 Task: Open Card Website Testing Review in Board User Experience Best Practices to Workspace Event Furniture Rentals and add a team member Softage.1@softage.net, a label Red, a checklist Networking, an attachment from your computer, a color Red and finally, add a card description 'Plan and execute company team-building retreat with a focus on team alignment' and a comment 'This task presents an opportunity to demonstrate our communication and interpersonal skills, building relationships and rapport with others.'. Add a start date 'Jan 01, 1900' with a due date 'Jan 08, 1900'
Action: Mouse moved to (257, 175)
Screenshot: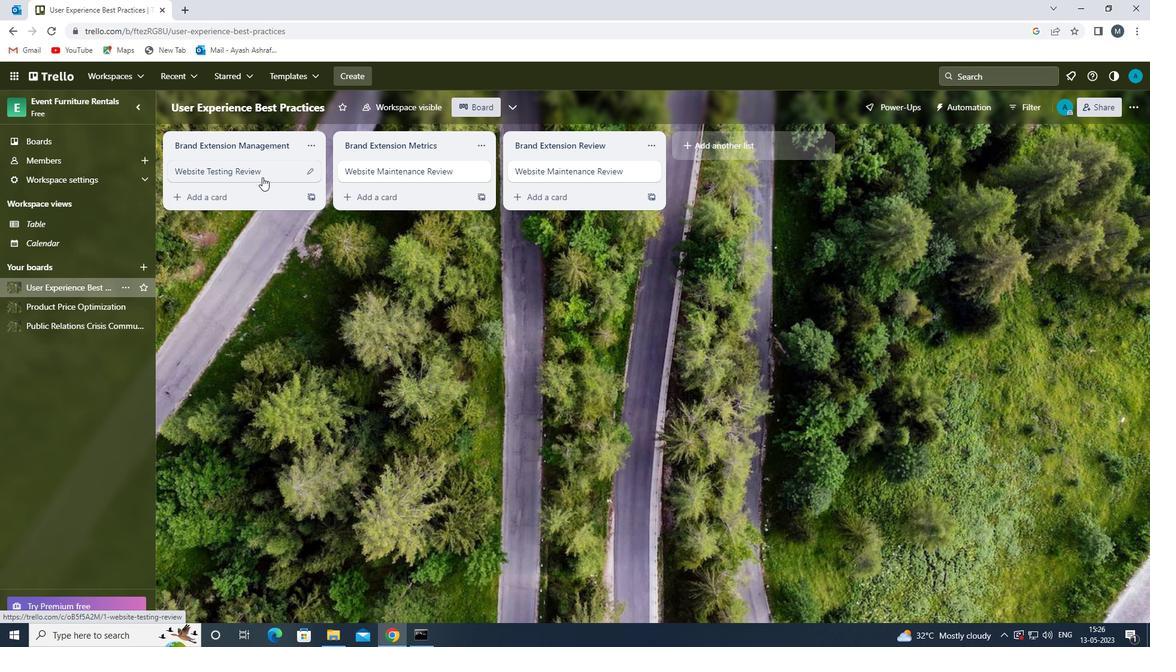 
Action: Mouse pressed left at (257, 175)
Screenshot: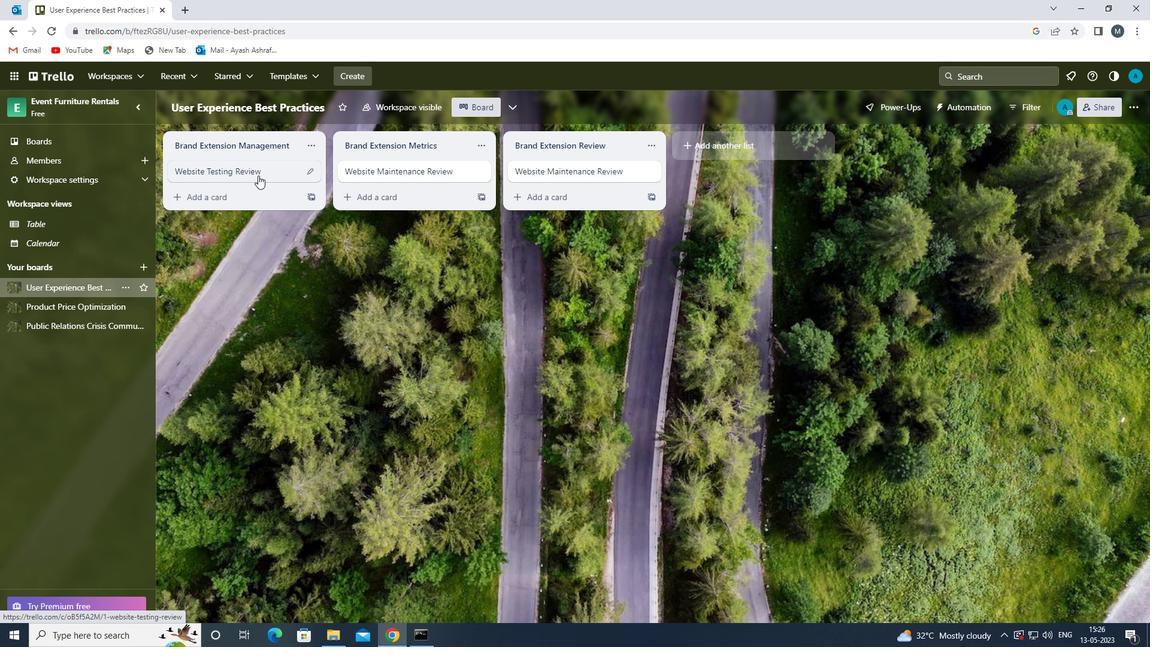 
Action: Mouse moved to (734, 175)
Screenshot: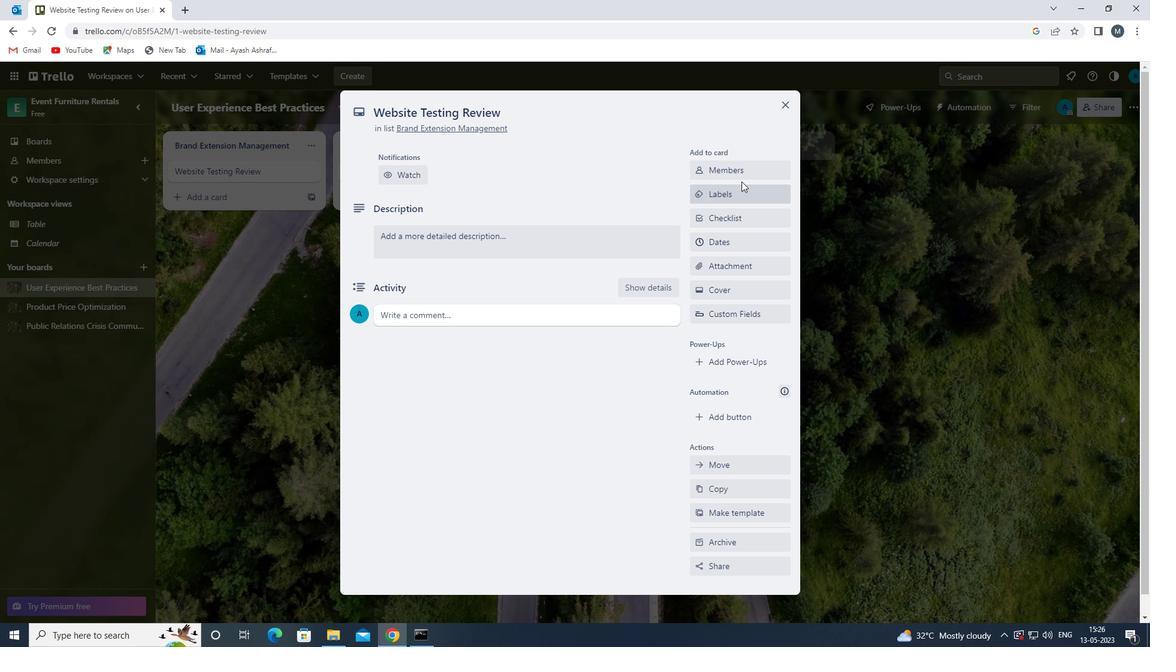 
Action: Mouse pressed left at (734, 175)
Screenshot: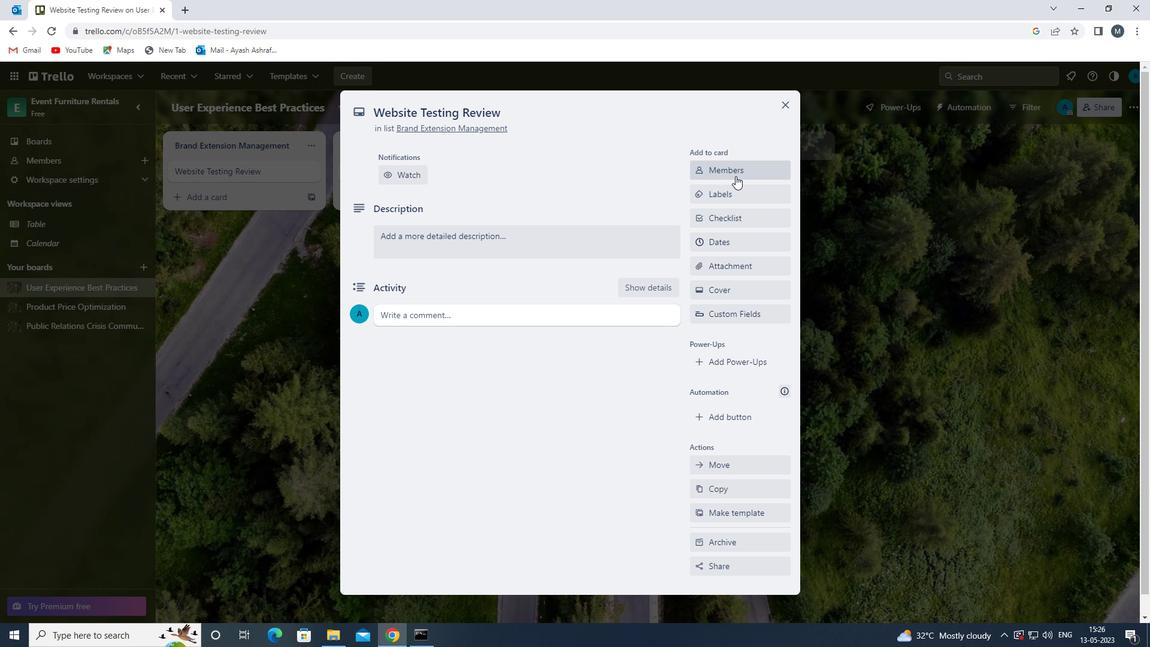 
Action: Mouse moved to (739, 231)
Screenshot: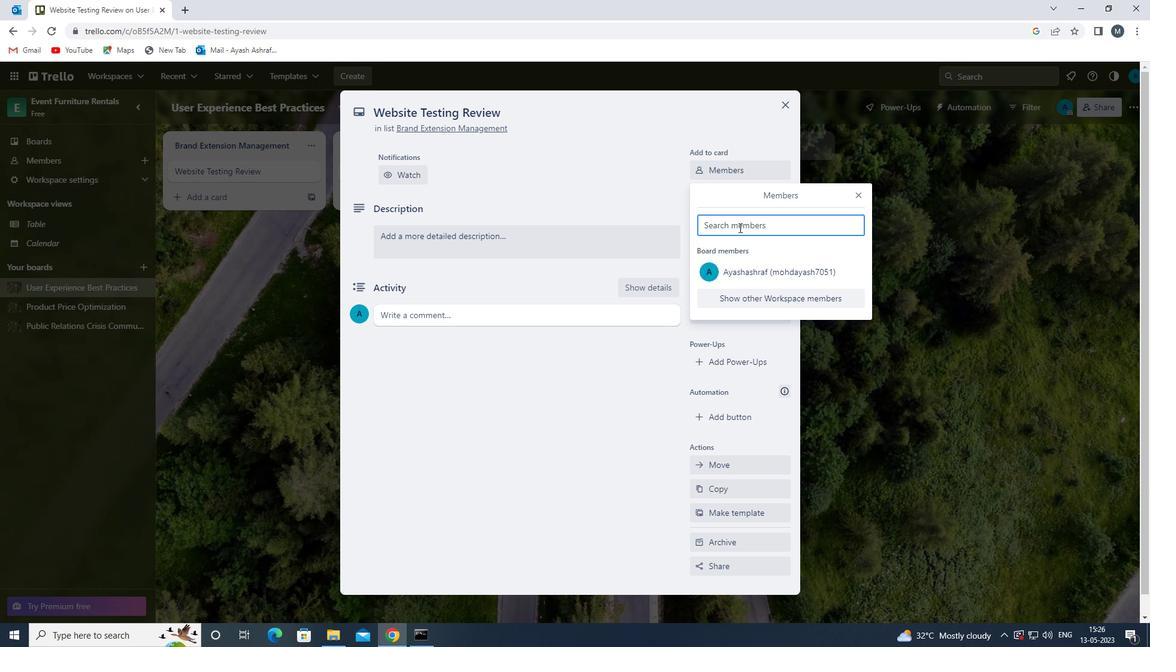 
Action: Mouse pressed left at (739, 231)
Screenshot: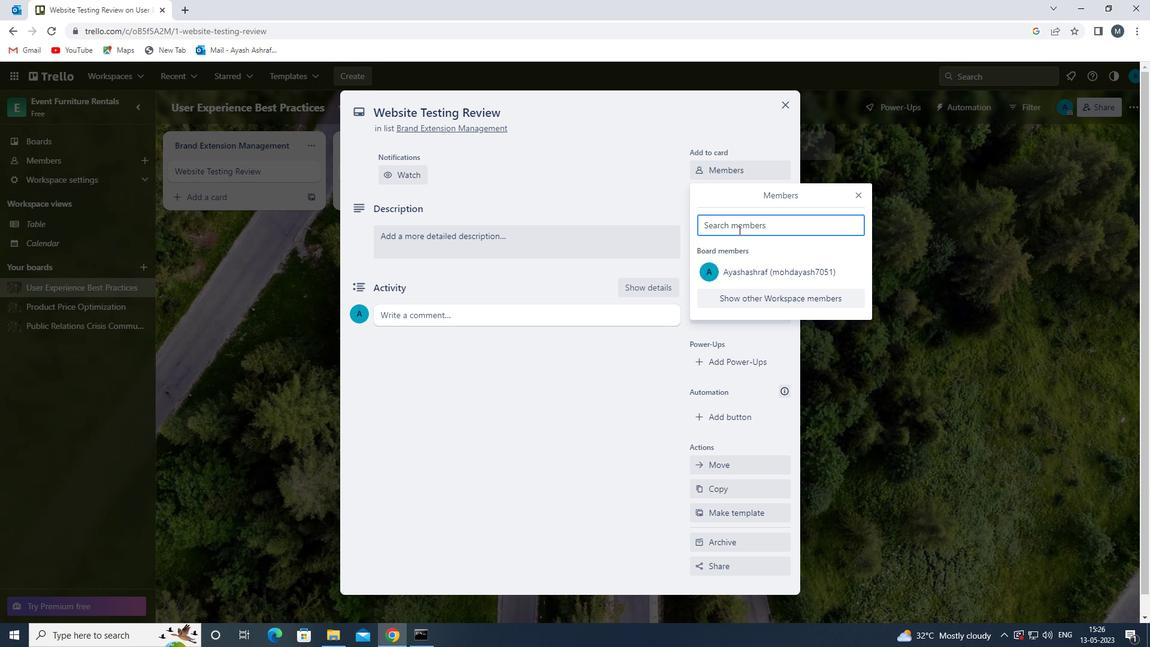 
Action: Mouse moved to (739, 248)
Screenshot: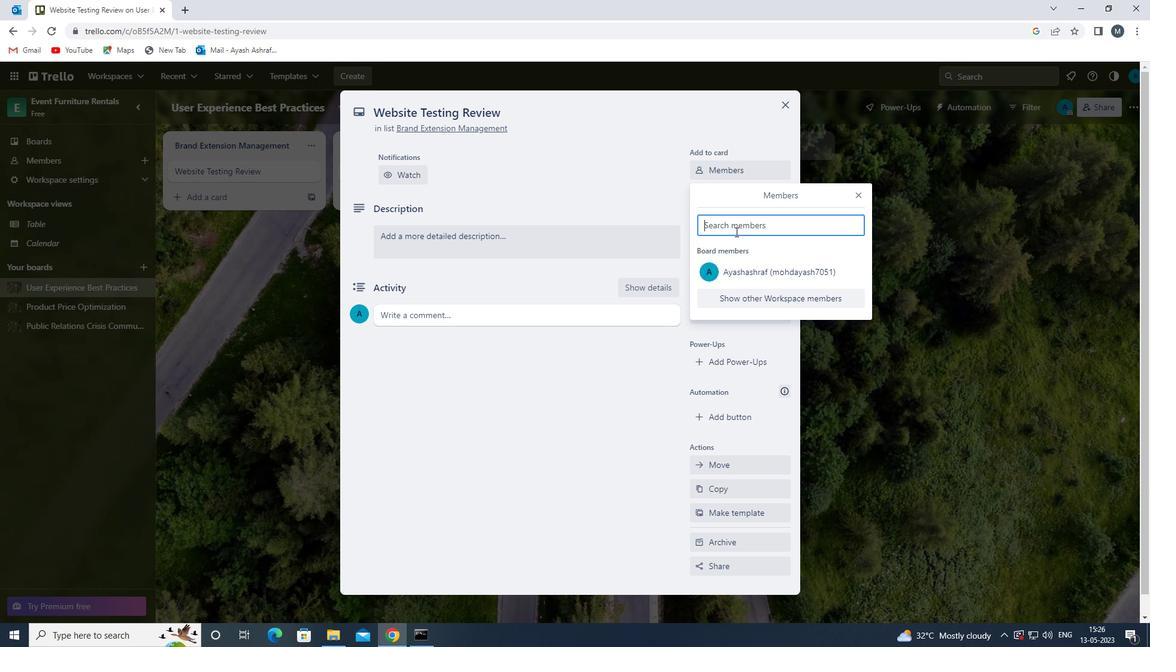 
Action: Key pressed s
Screenshot: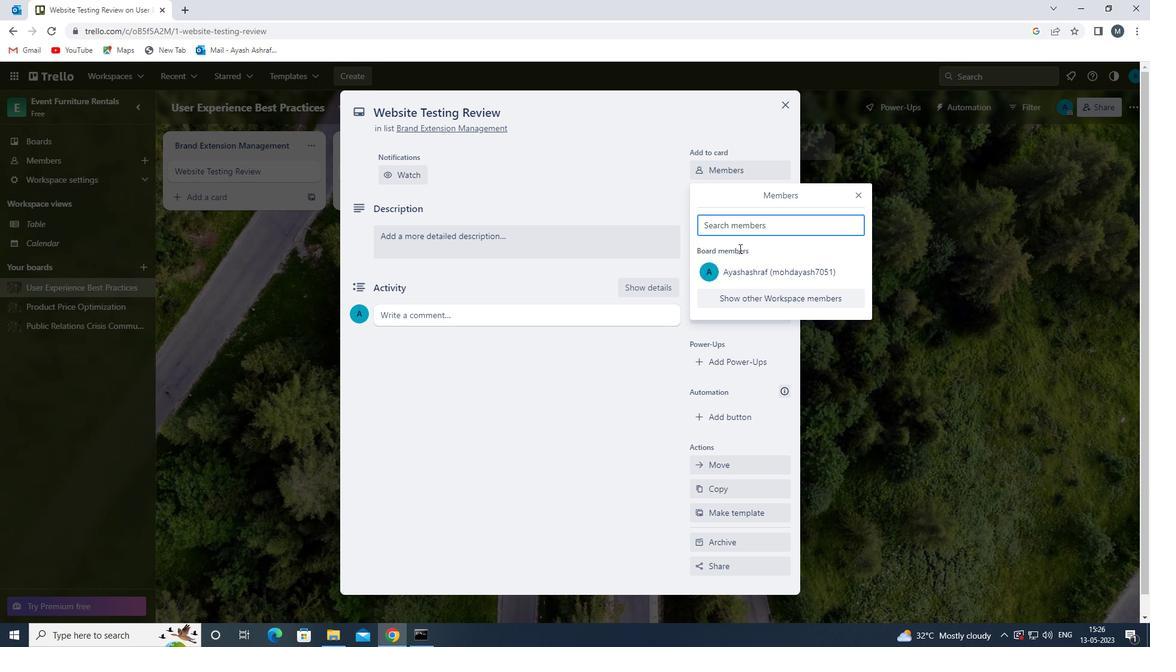 
Action: Mouse moved to (744, 338)
Screenshot: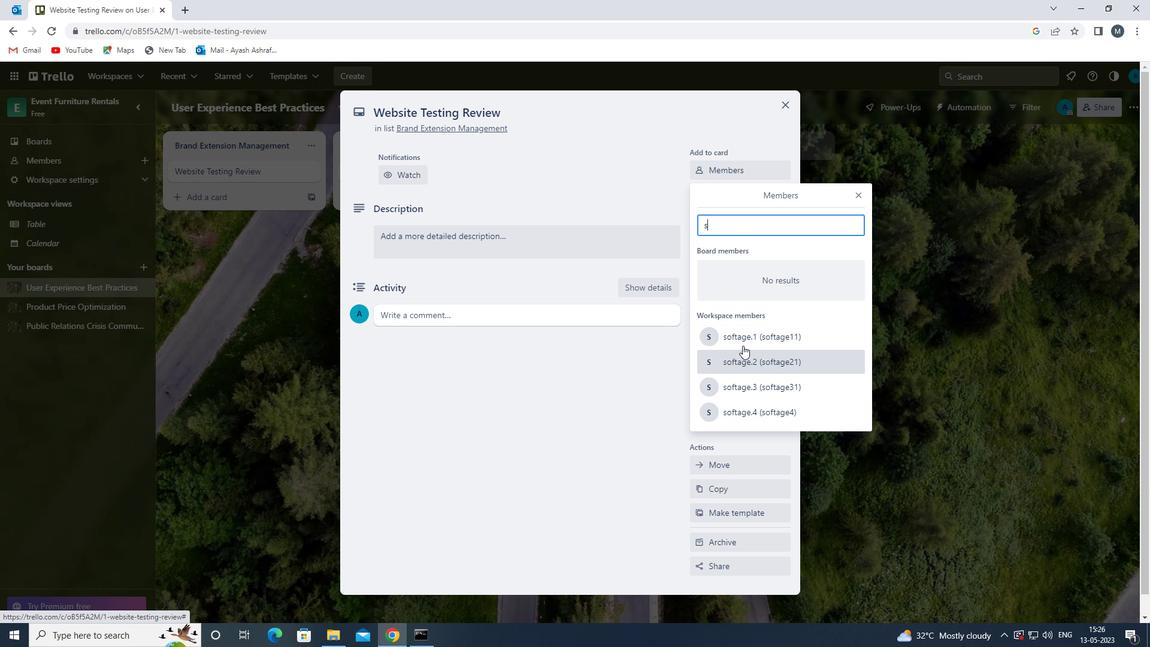 
Action: Mouse pressed left at (744, 338)
Screenshot: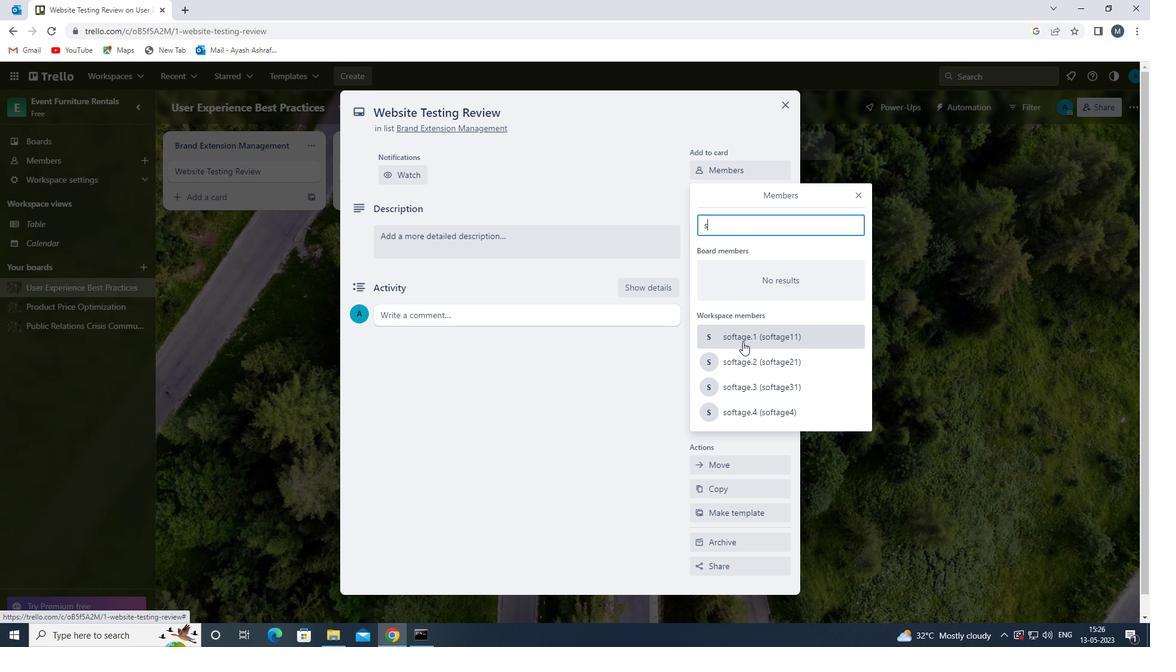 
Action: Mouse moved to (855, 191)
Screenshot: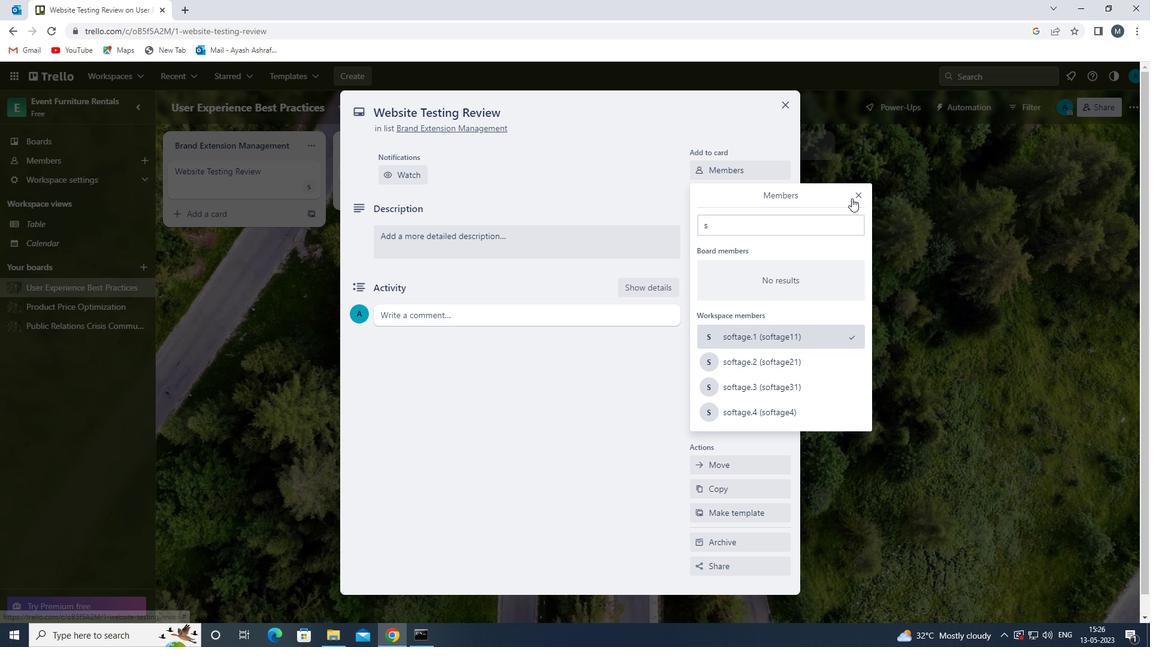 
Action: Mouse pressed left at (855, 191)
Screenshot: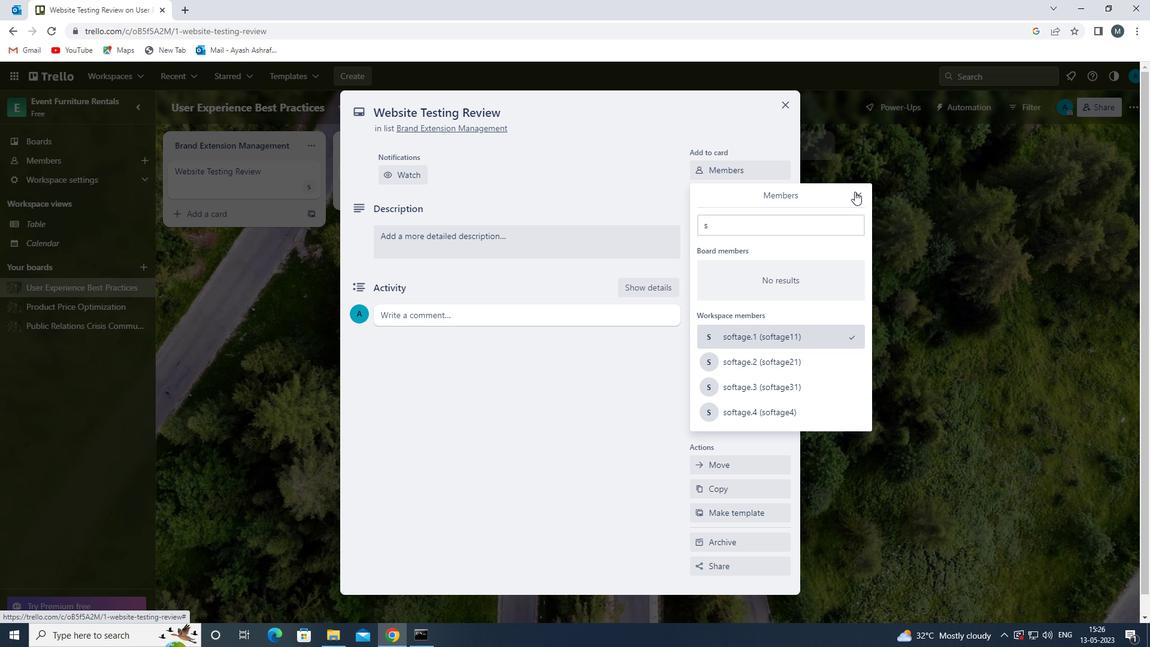 
Action: Mouse moved to (733, 238)
Screenshot: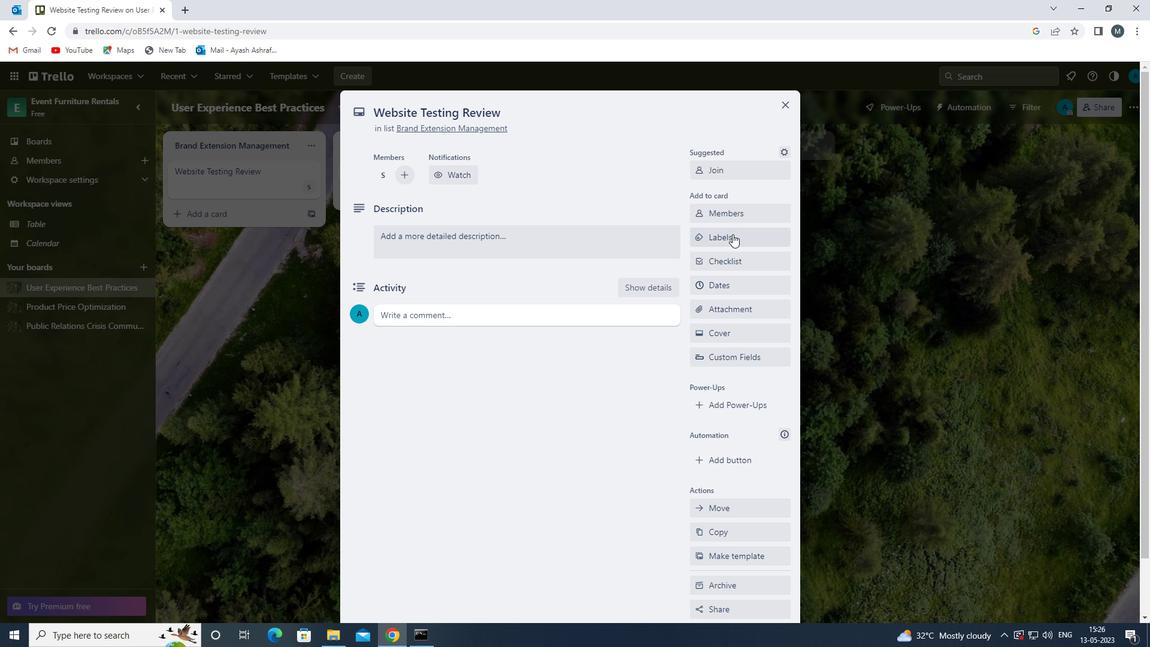 
Action: Mouse pressed left at (733, 238)
Screenshot: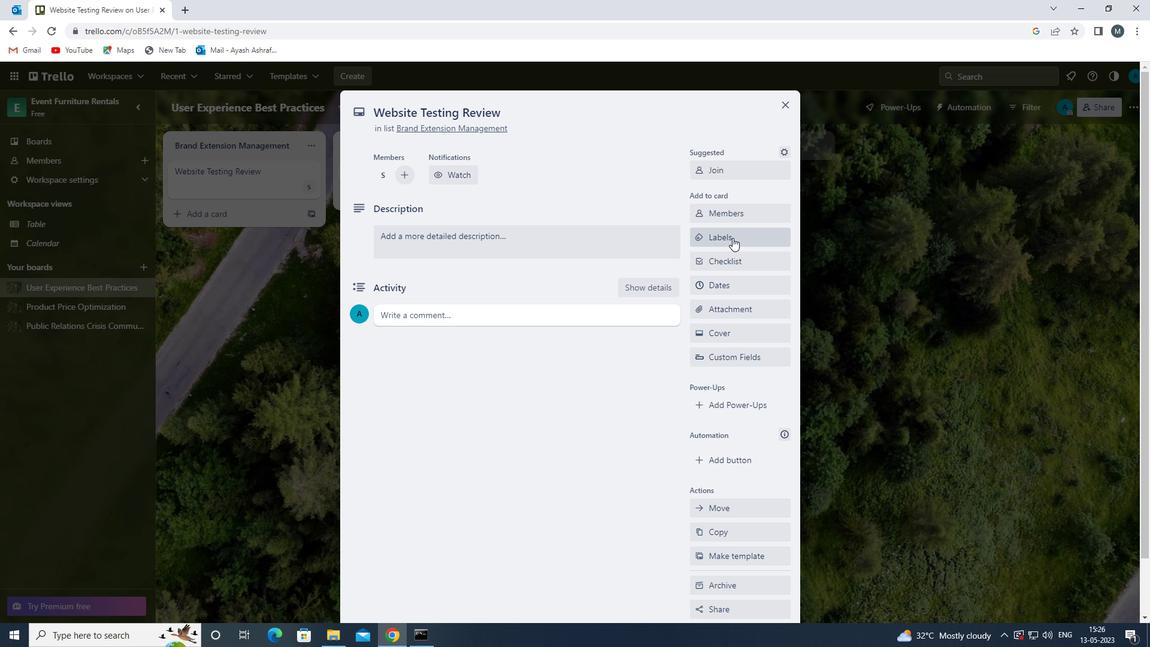
Action: Mouse moved to (748, 402)
Screenshot: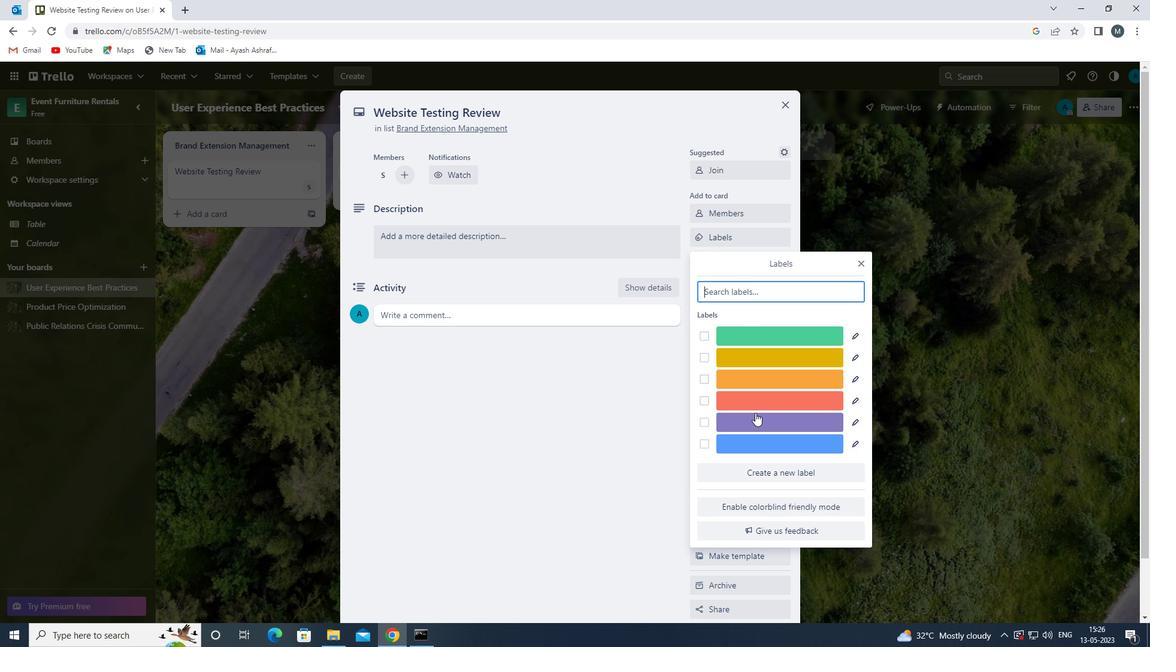 
Action: Mouse pressed left at (748, 402)
Screenshot: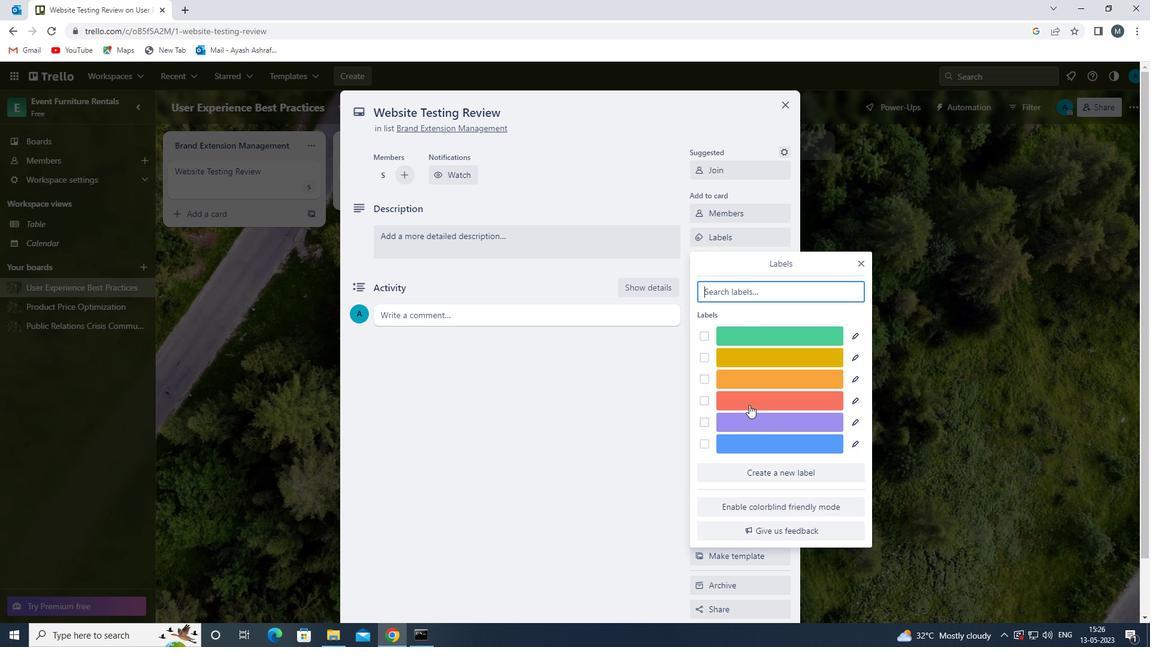 
Action: Mouse moved to (863, 260)
Screenshot: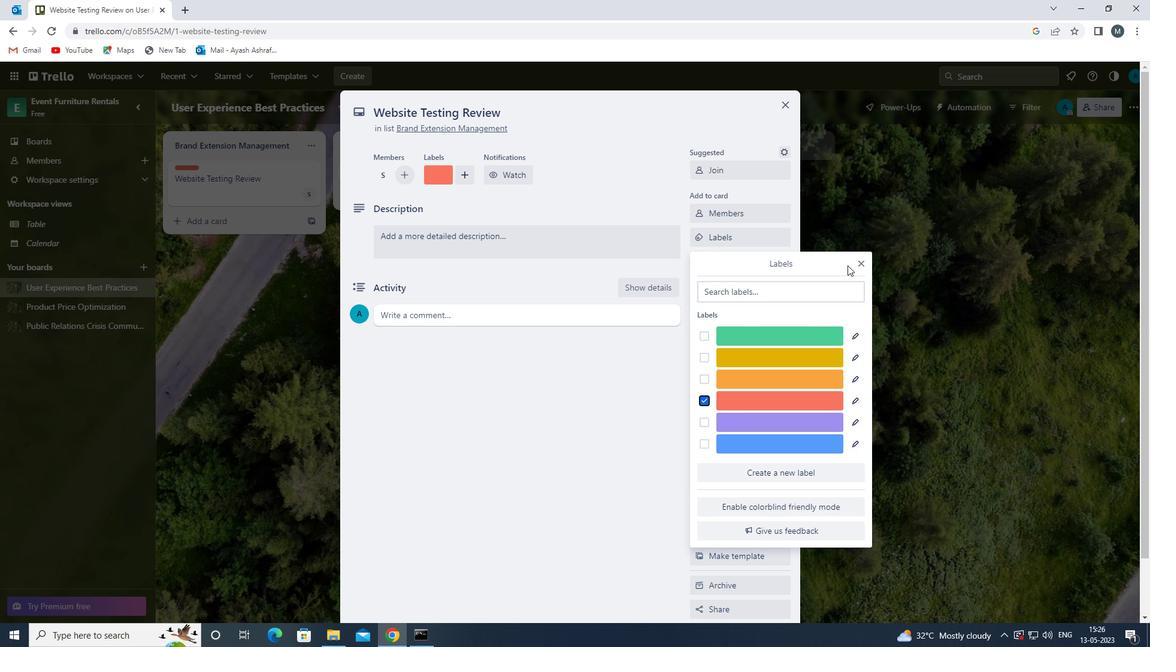 
Action: Mouse pressed left at (863, 260)
Screenshot: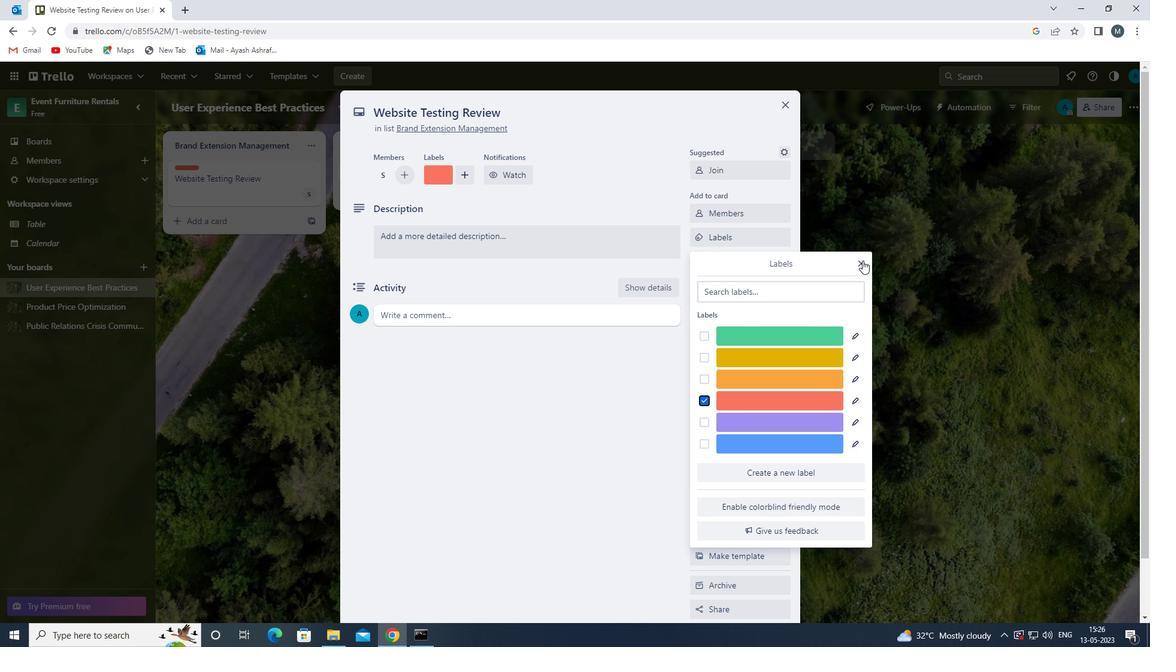 
Action: Mouse moved to (733, 261)
Screenshot: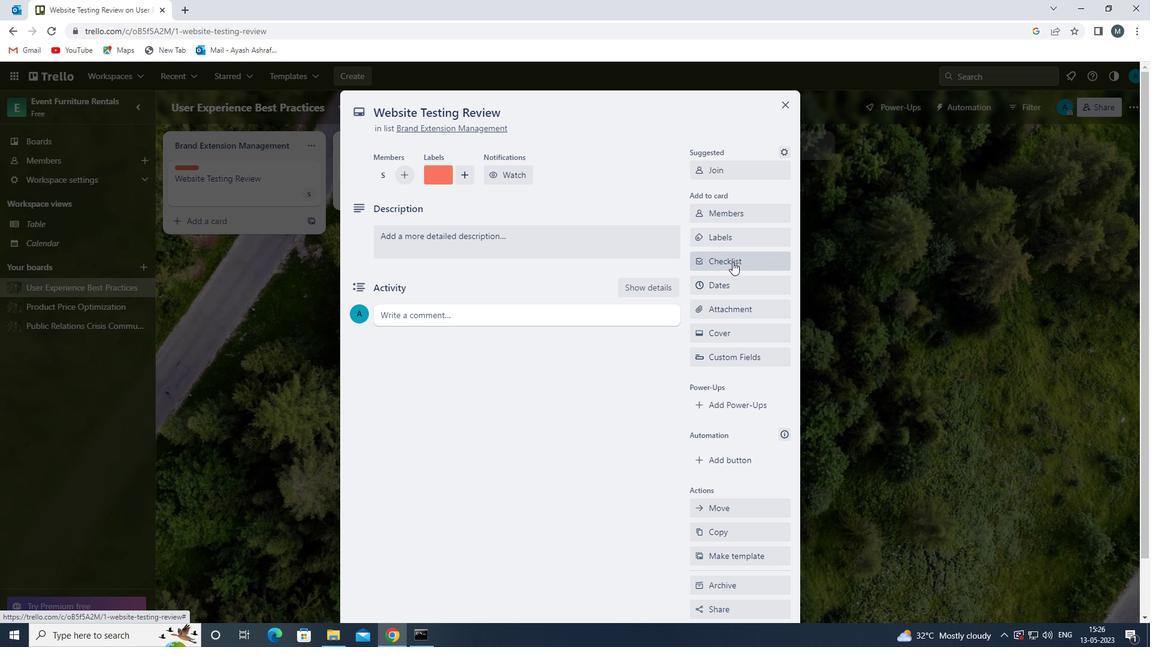 
Action: Mouse pressed left at (733, 261)
Screenshot: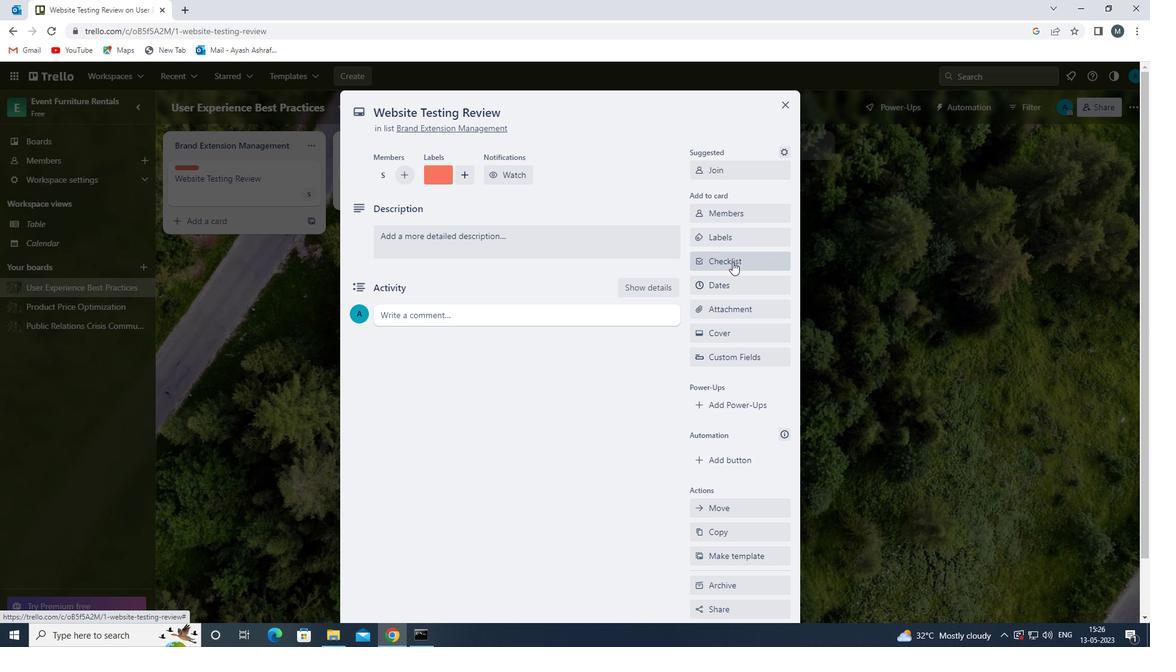 
Action: Mouse moved to (745, 325)
Screenshot: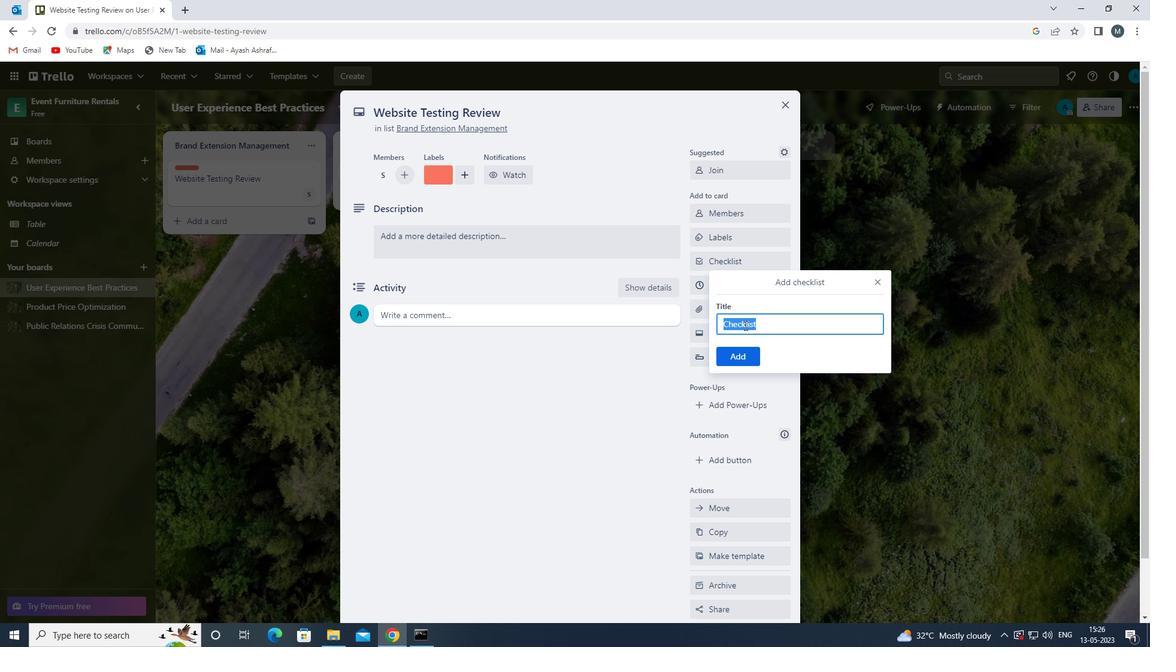 
Action: Key pressed <Key.shift>NETWORKING<Key.space>
Screenshot: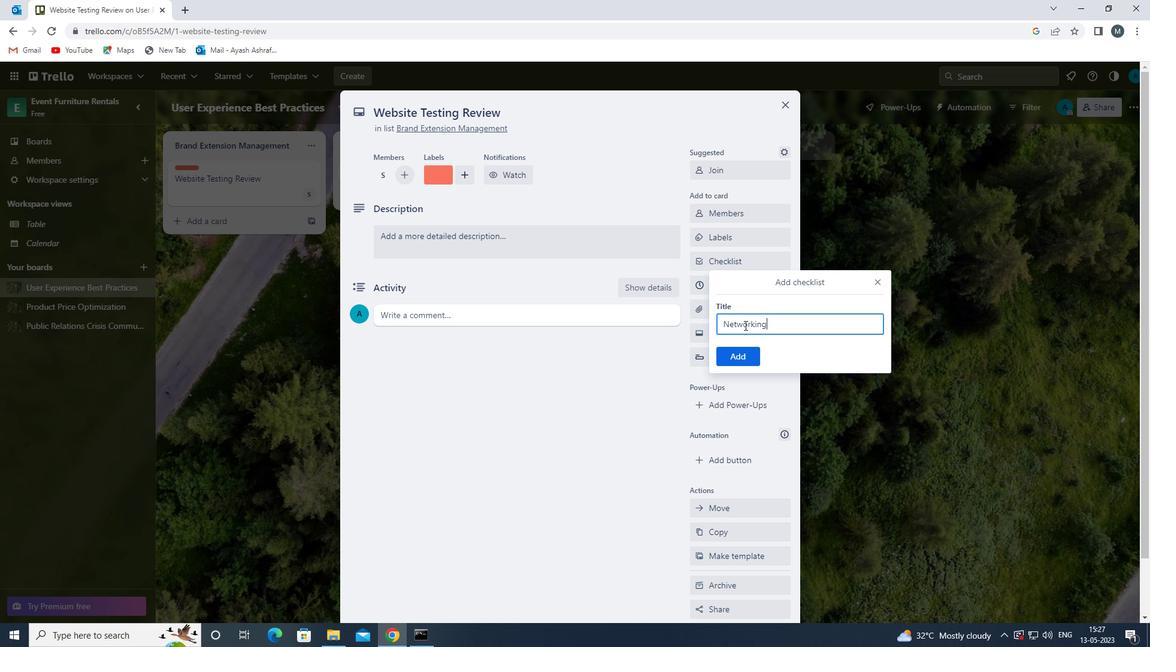 
Action: Mouse moved to (745, 357)
Screenshot: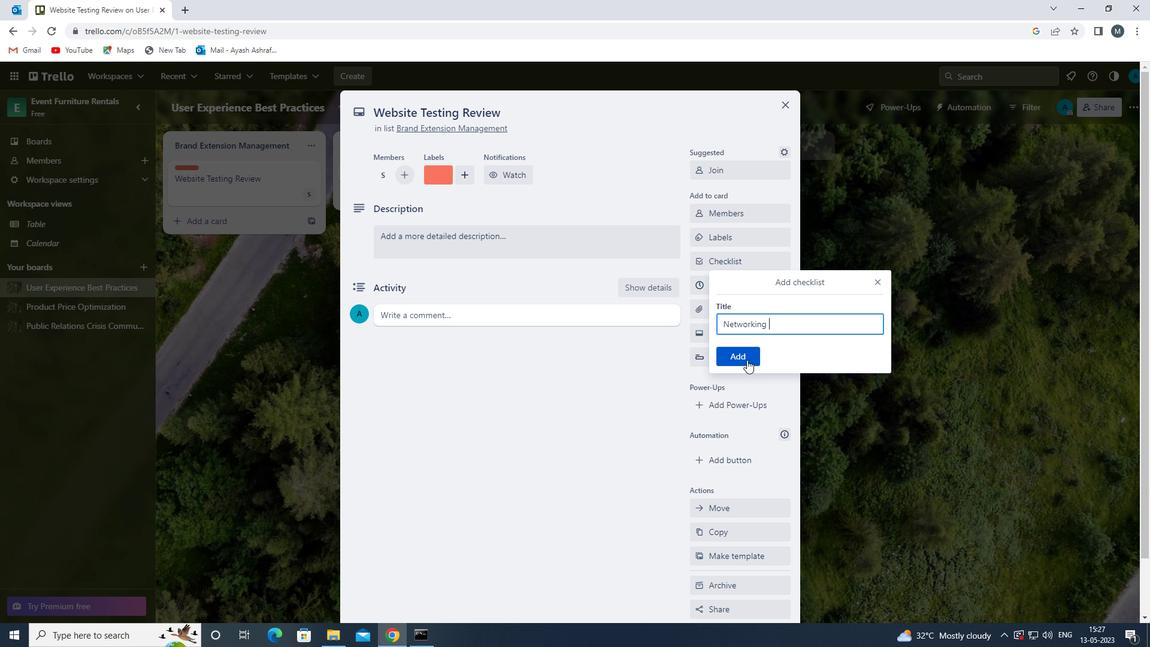 
Action: Mouse pressed left at (745, 357)
Screenshot: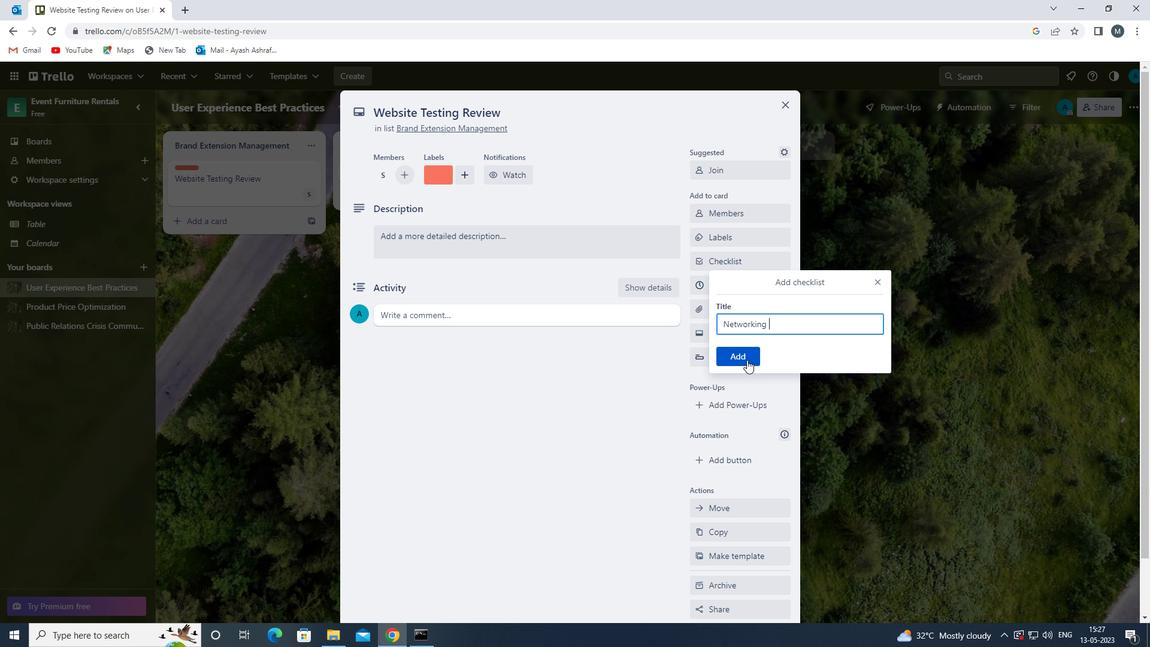 
Action: Mouse moved to (737, 306)
Screenshot: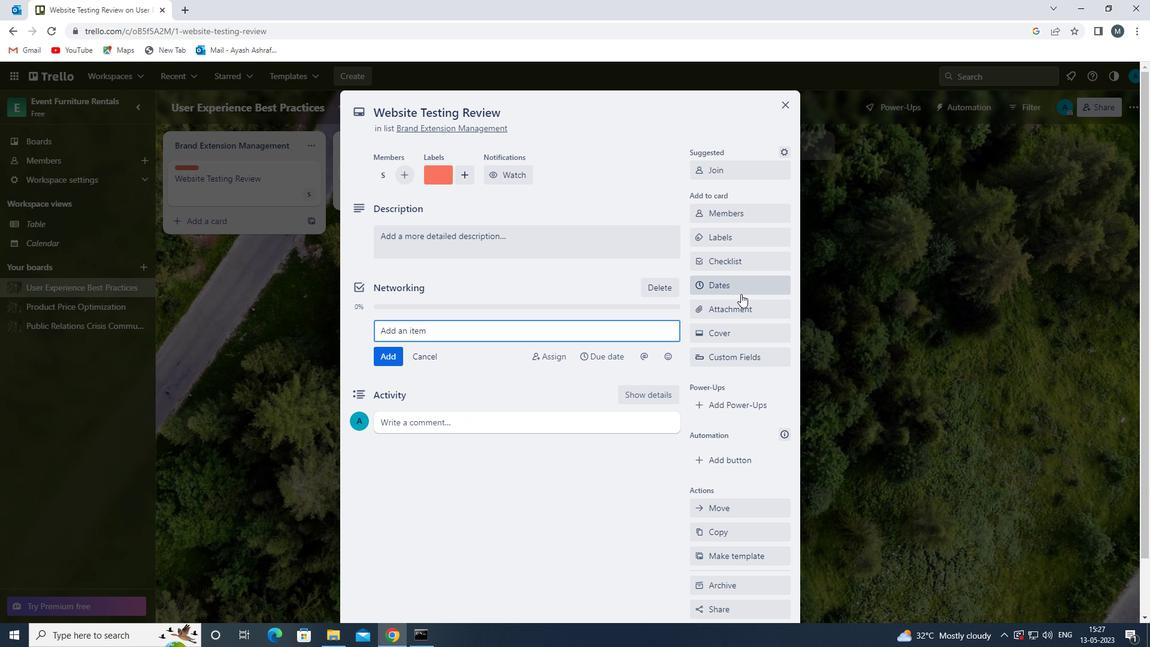 
Action: Mouse pressed left at (737, 306)
Screenshot: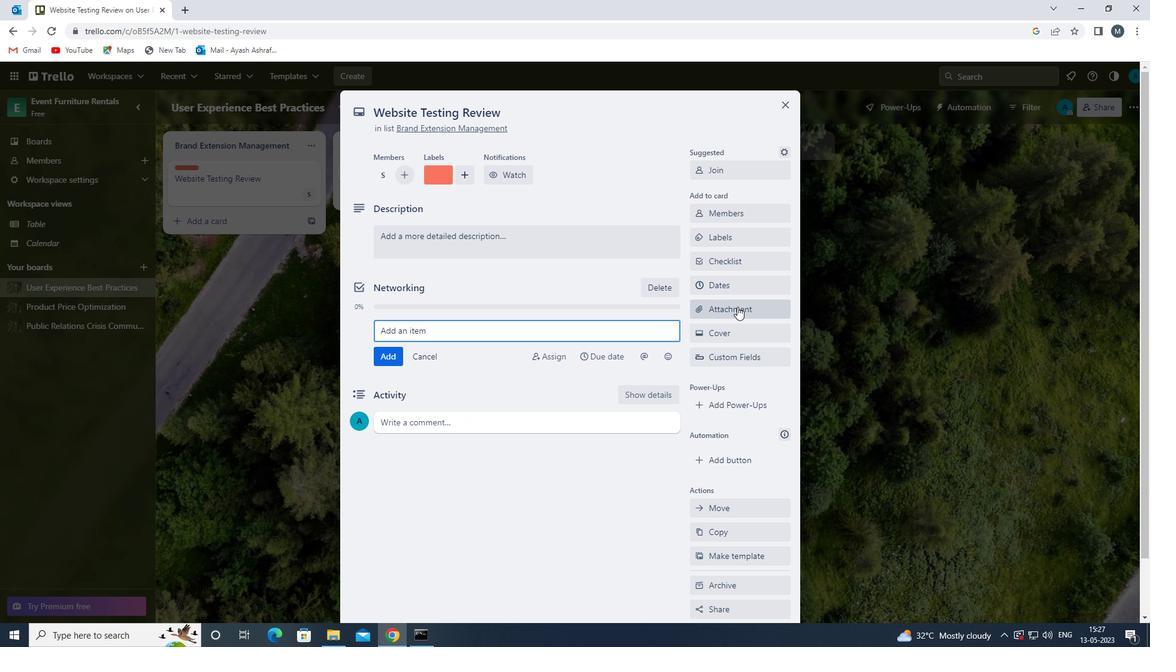 
Action: Mouse moved to (734, 359)
Screenshot: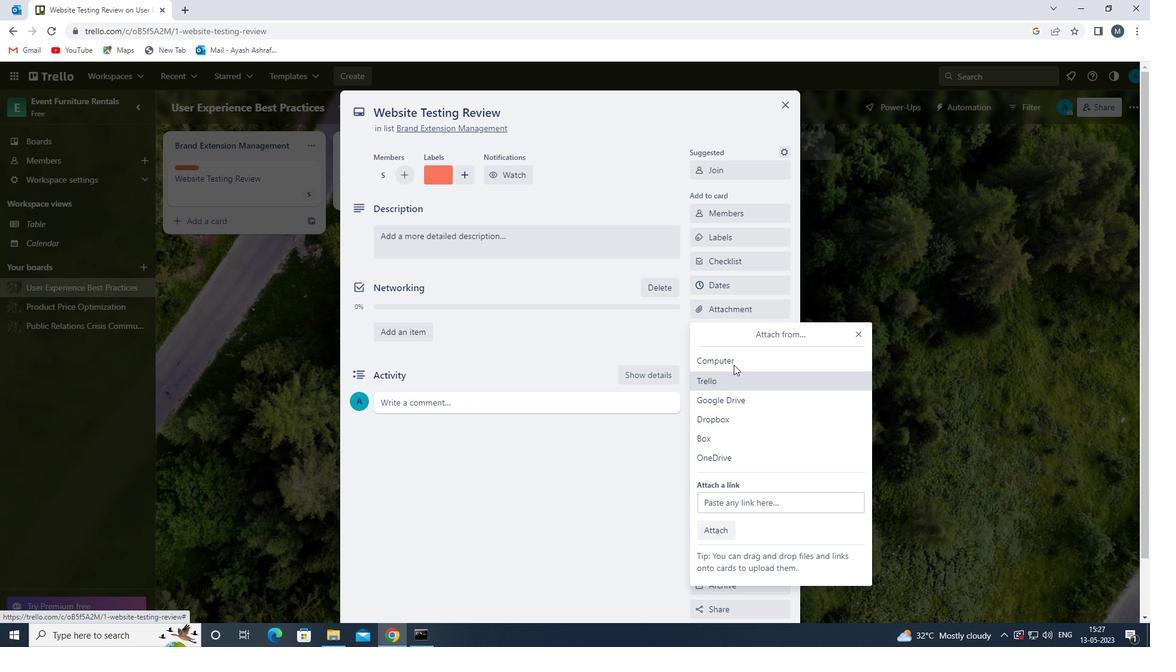 
Action: Mouse pressed left at (734, 359)
Screenshot: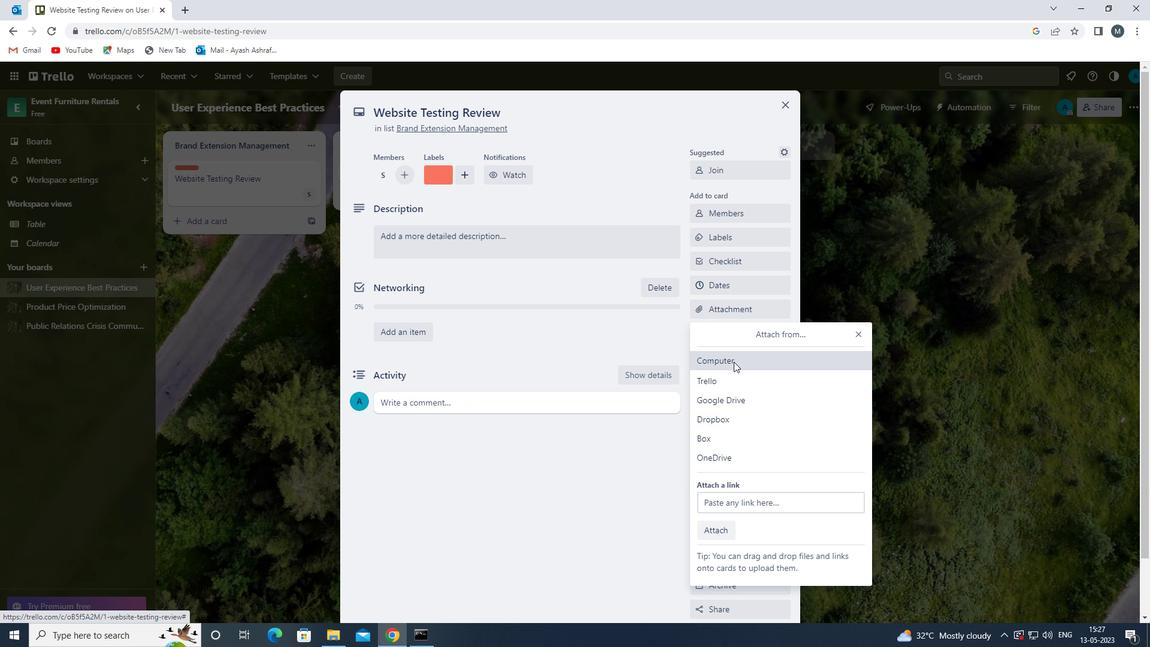 
Action: Mouse moved to (233, 204)
Screenshot: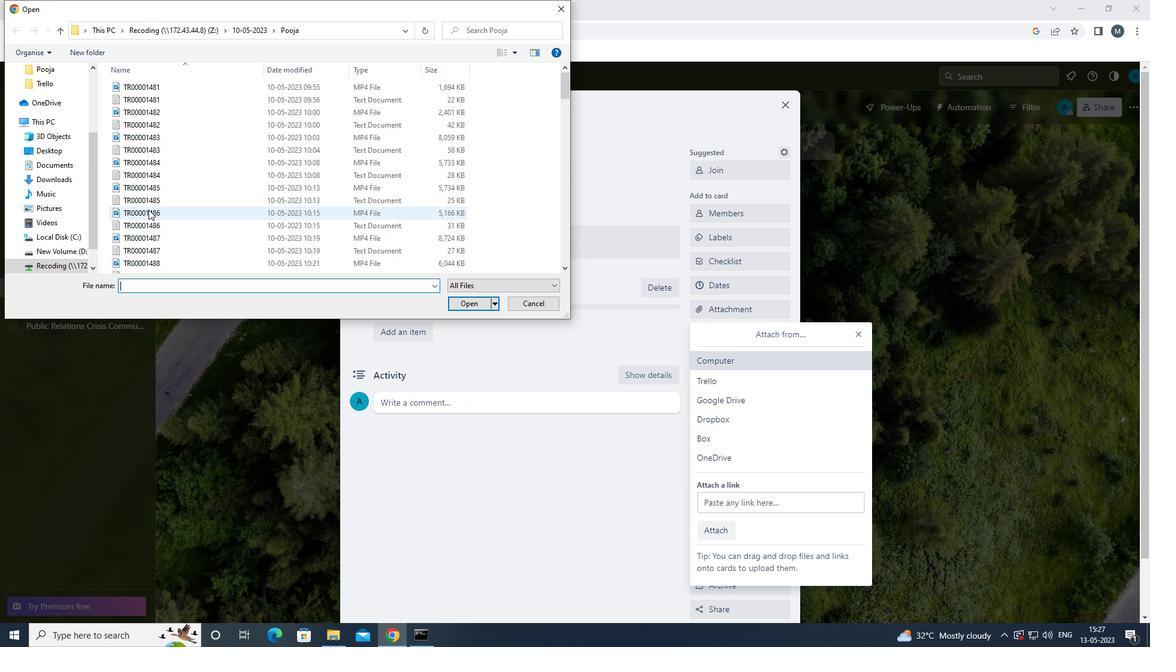 
Action: Mouse pressed left at (233, 204)
Screenshot: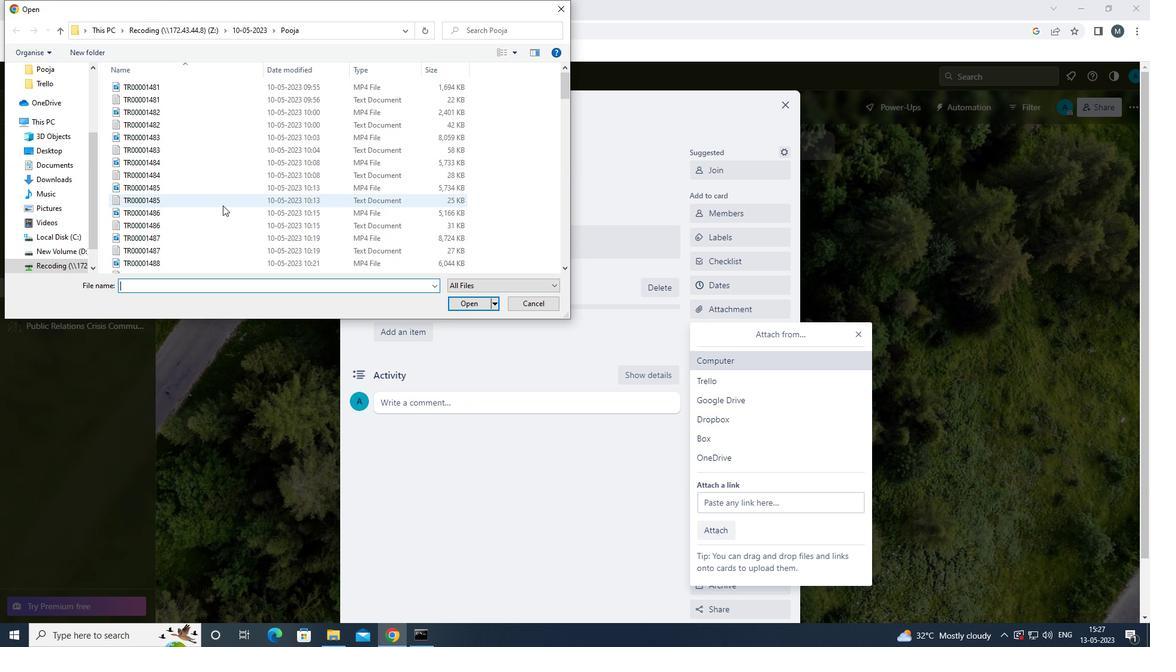 
Action: Mouse moved to (474, 300)
Screenshot: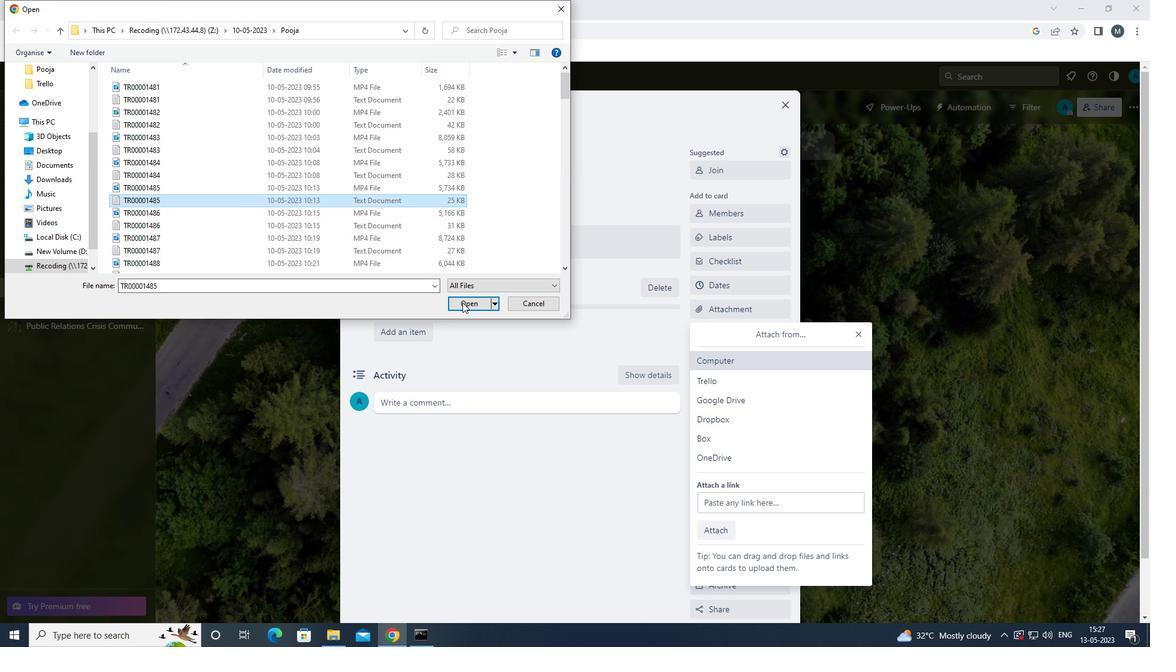 
Action: Mouse pressed left at (474, 300)
Screenshot: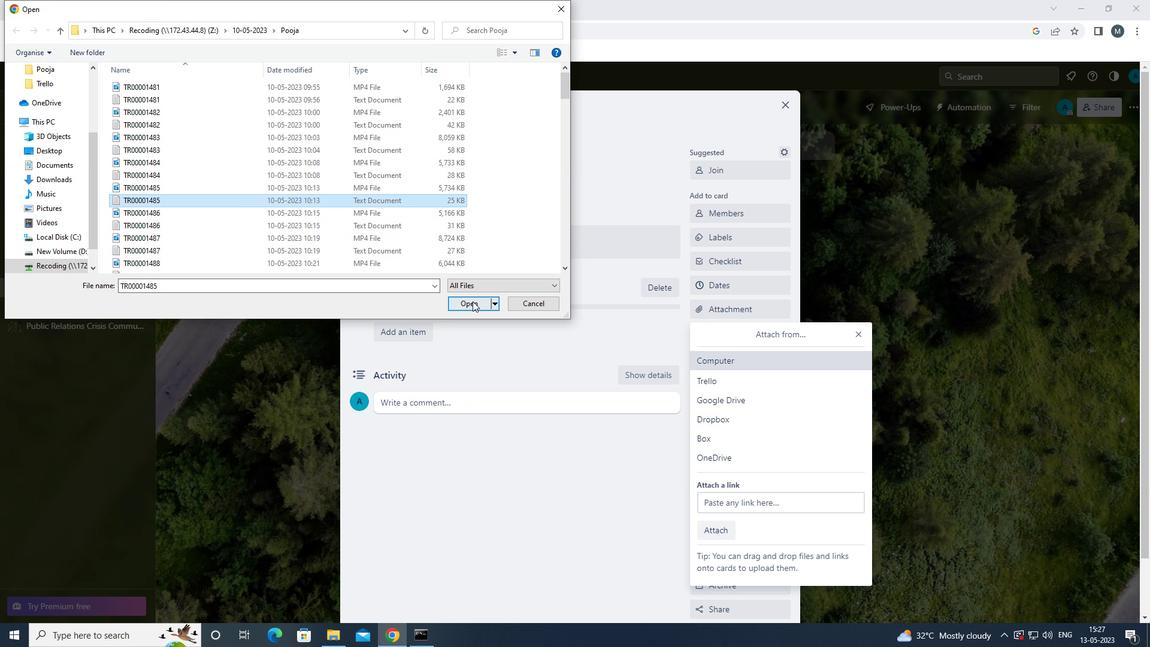 
Action: Mouse moved to (713, 333)
Screenshot: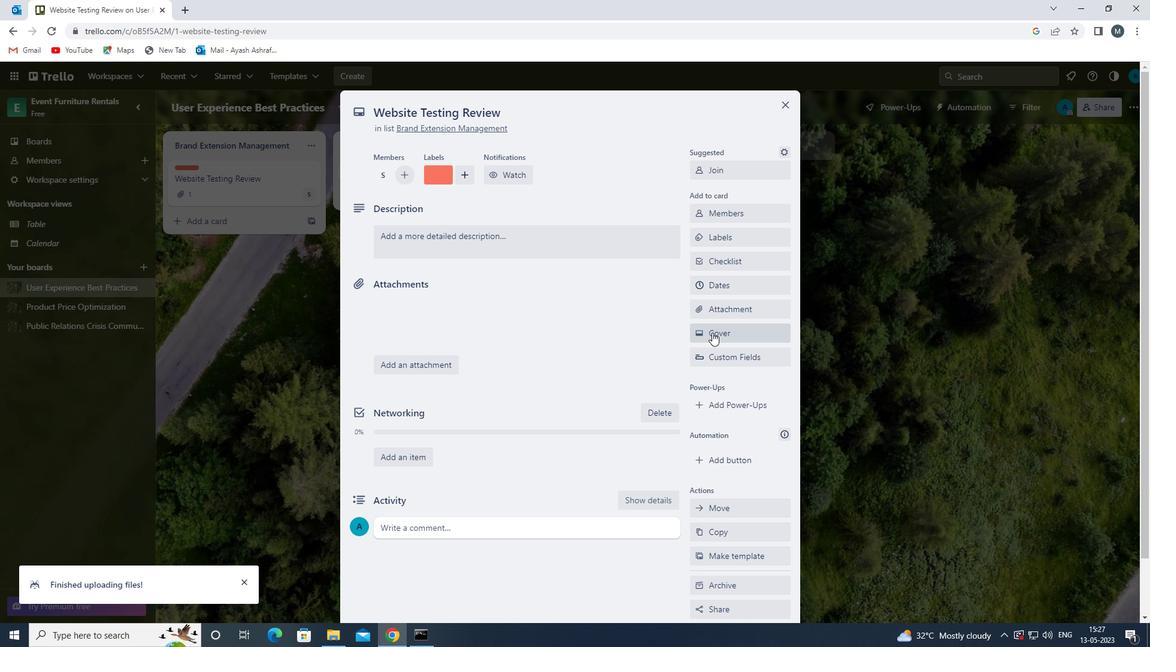 
Action: Mouse pressed left at (713, 333)
Screenshot: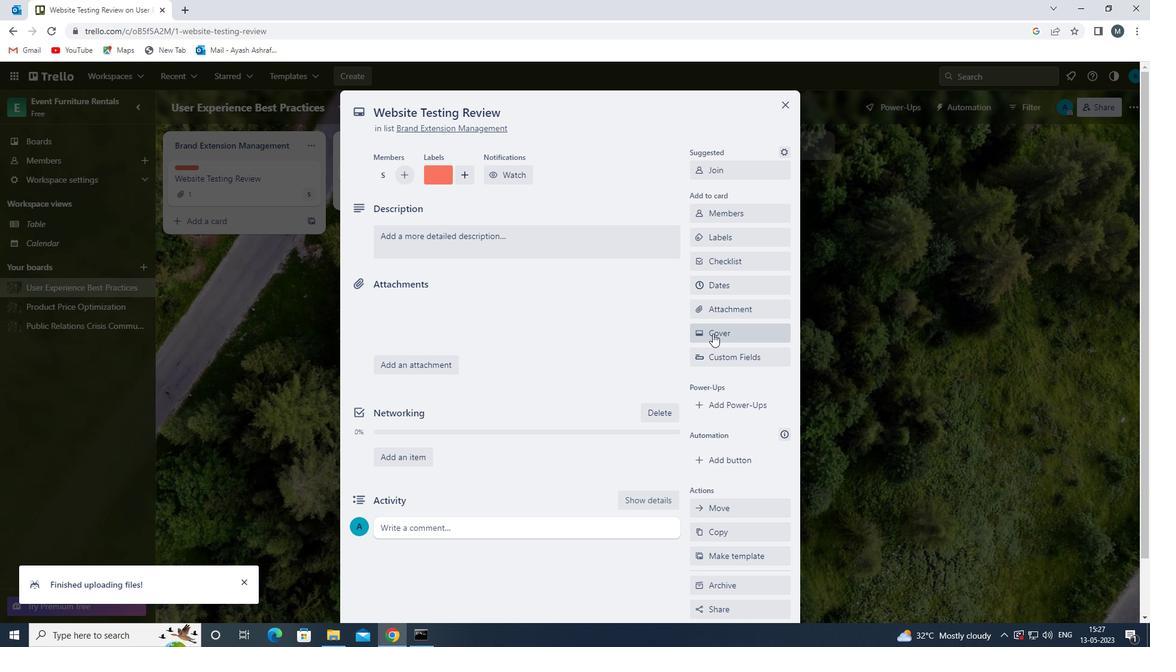 
Action: Mouse moved to (809, 383)
Screenshot: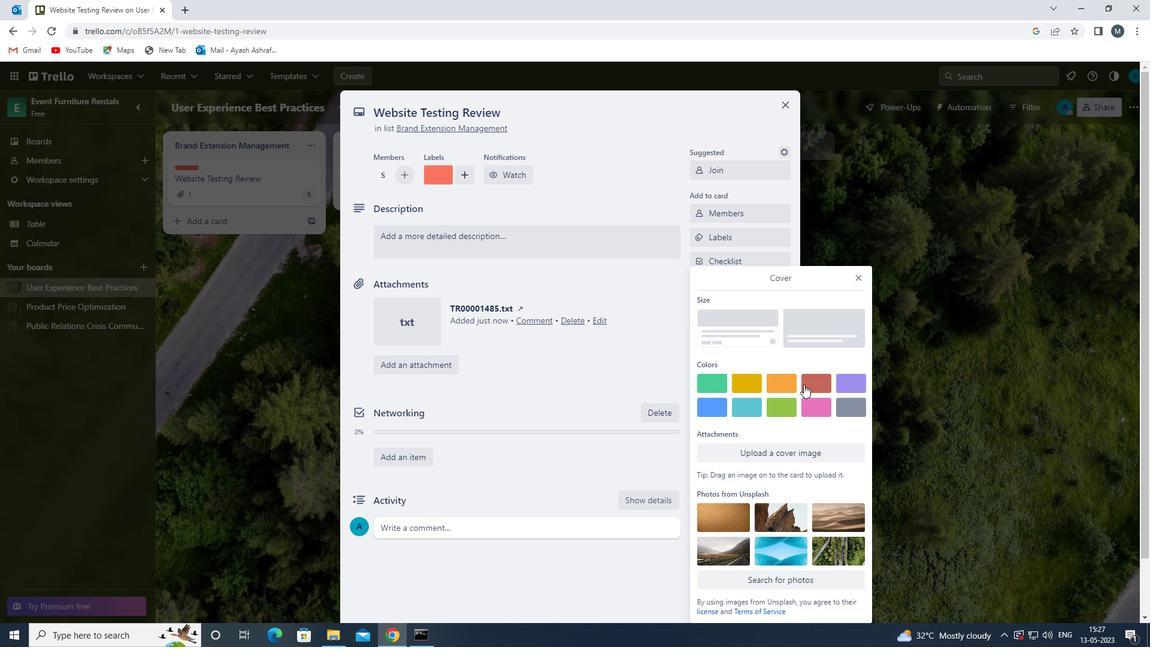 
Action: Mouse pressed left at (809, 383)
Screenshot: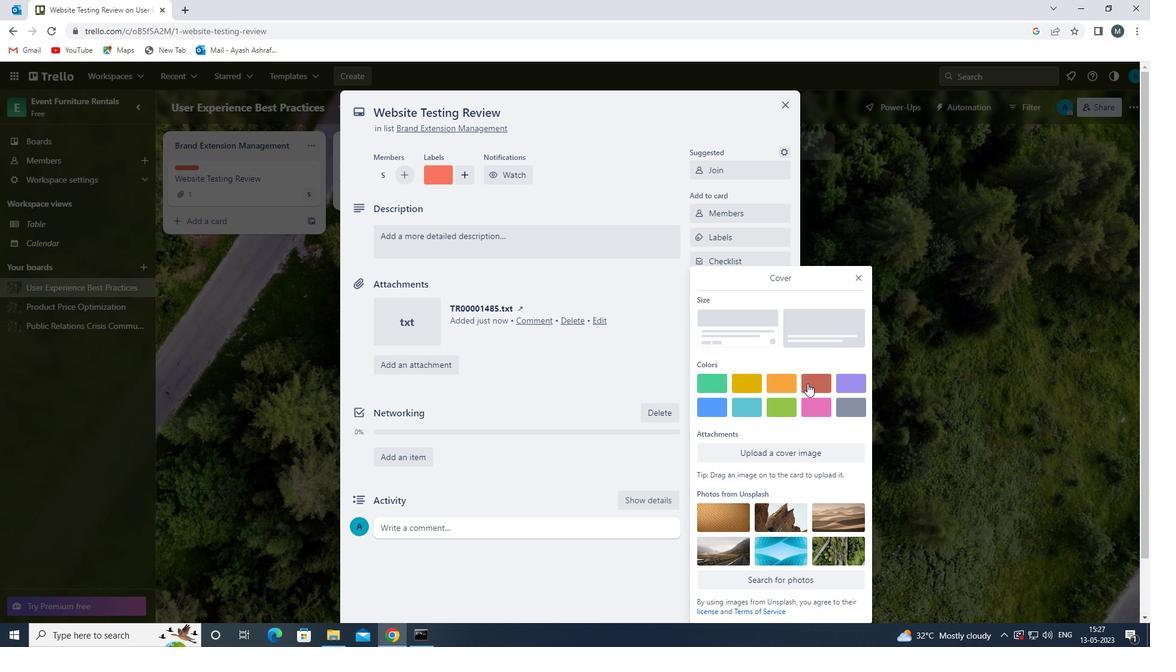 
Action: Mouse moved to (857, 252)
Screenshot: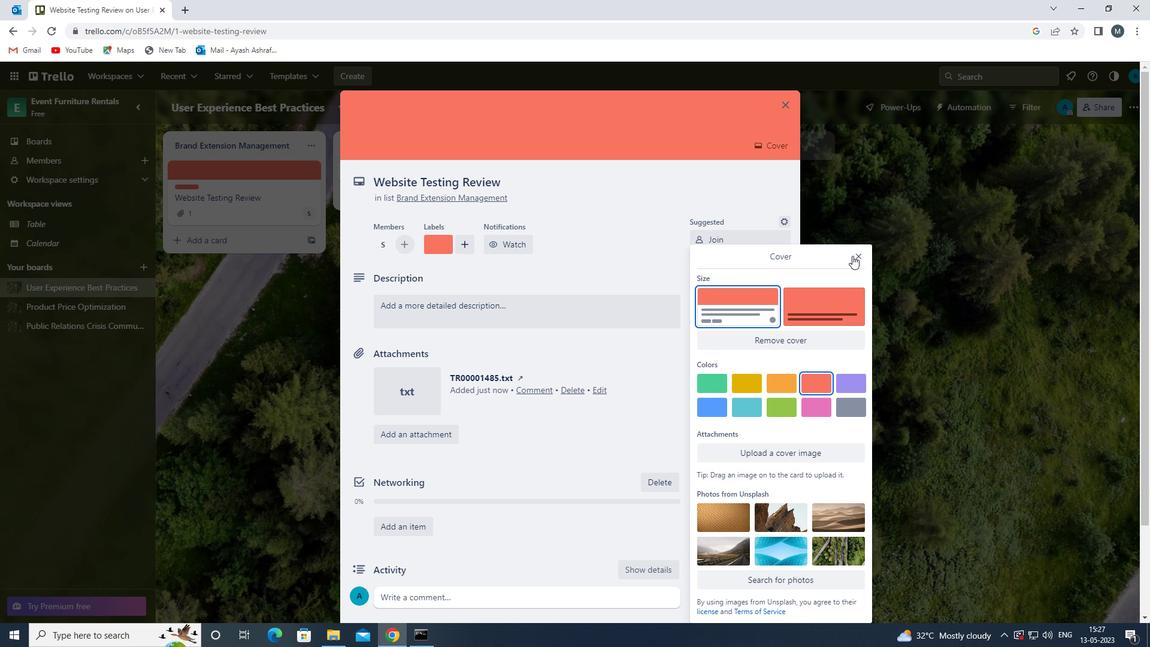 
Action: Mouse pressed left at (857, 252)
Screenshot: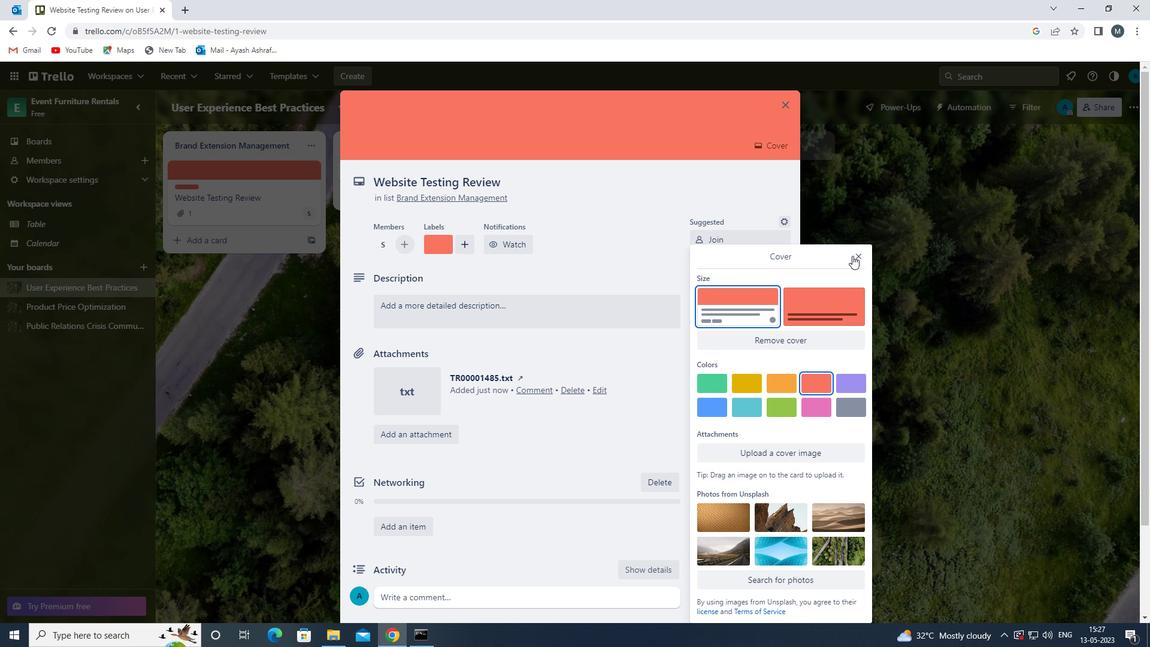 
Action: Mouse moved to (390, 308)
Screenshot: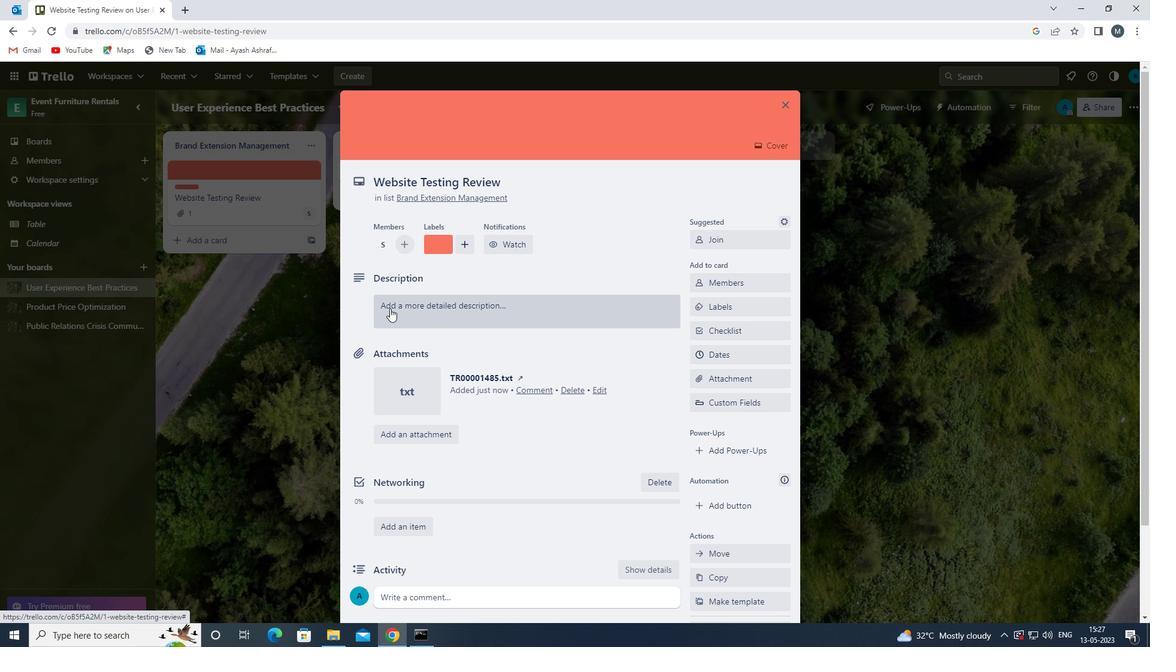 
Action: Mouse pressed left at (390, 308)
Screenshot: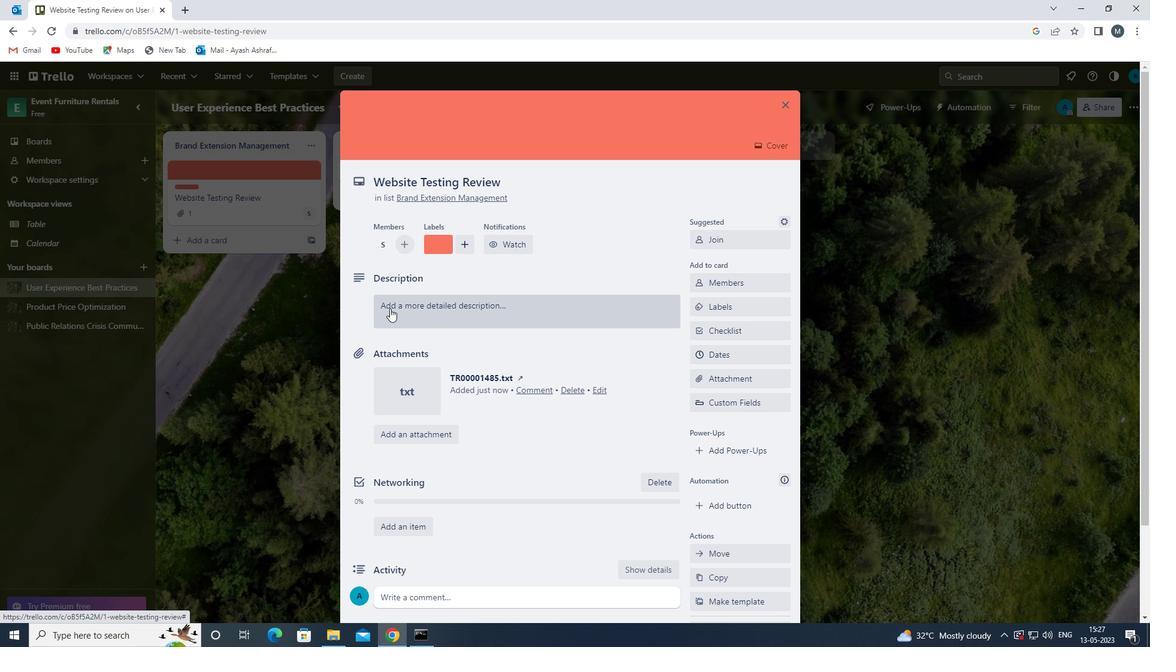 
Action: Key pressed <Key.shift><Key.shift><Key.shift><Key.shift><Key.shift><Key.shift>O<Key.shift><Key.backspace><Key.shift>PLAN<Key.space>AND<Key.space>EXECUTE<Key.space>COMPANY<Key.space>TEAM-BUILDING<Key.space>RETREAT<Key.space>WITH<Key.space>A<Key.space>FOCUS<Key.space>ON<Key.space>TEAM<Key.space>ALIGNMENT
Screenshot: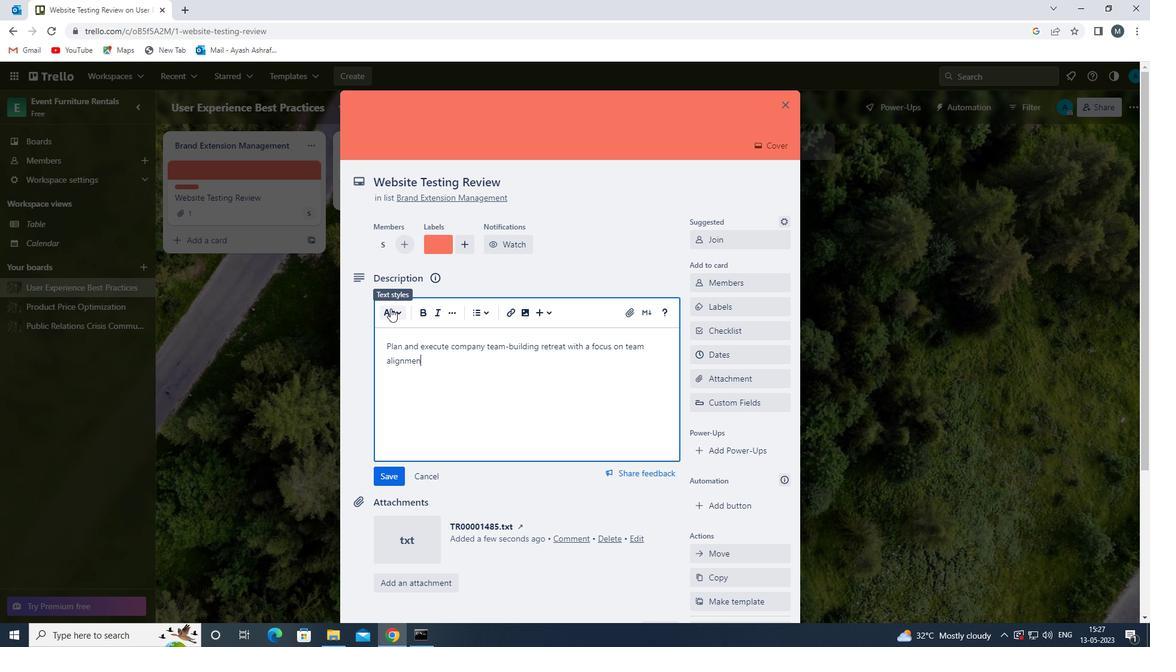 
Action: Mouse moved to (396, 479)
Screenshot: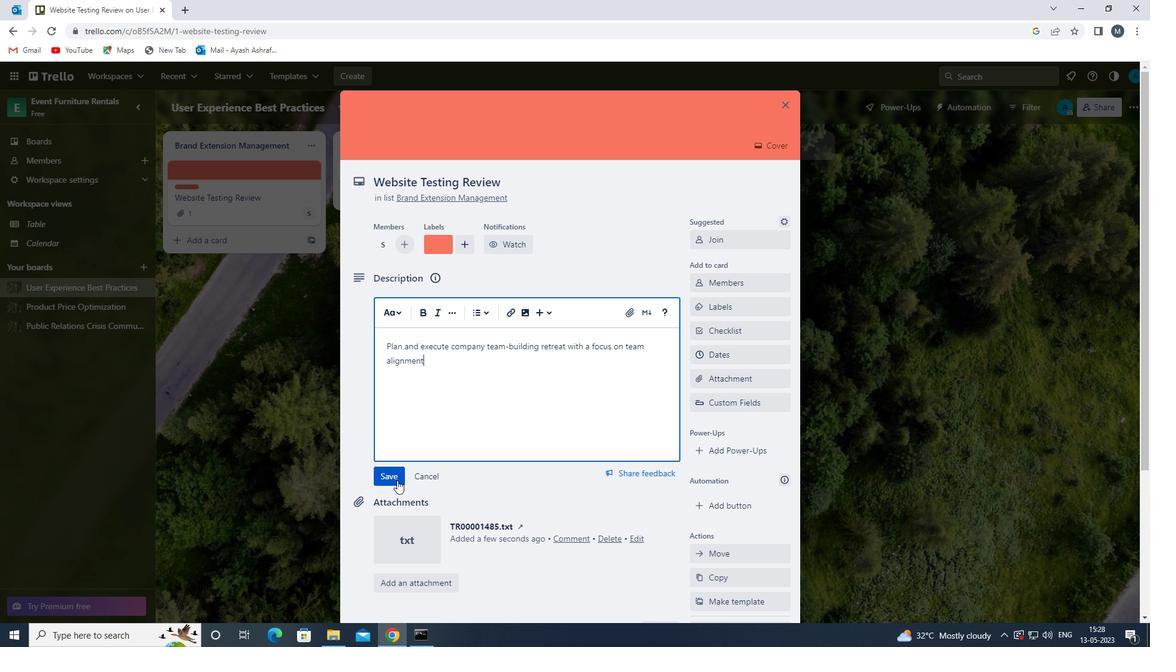 
Action: Mouse pressed left at (396, 479)
Screenshot: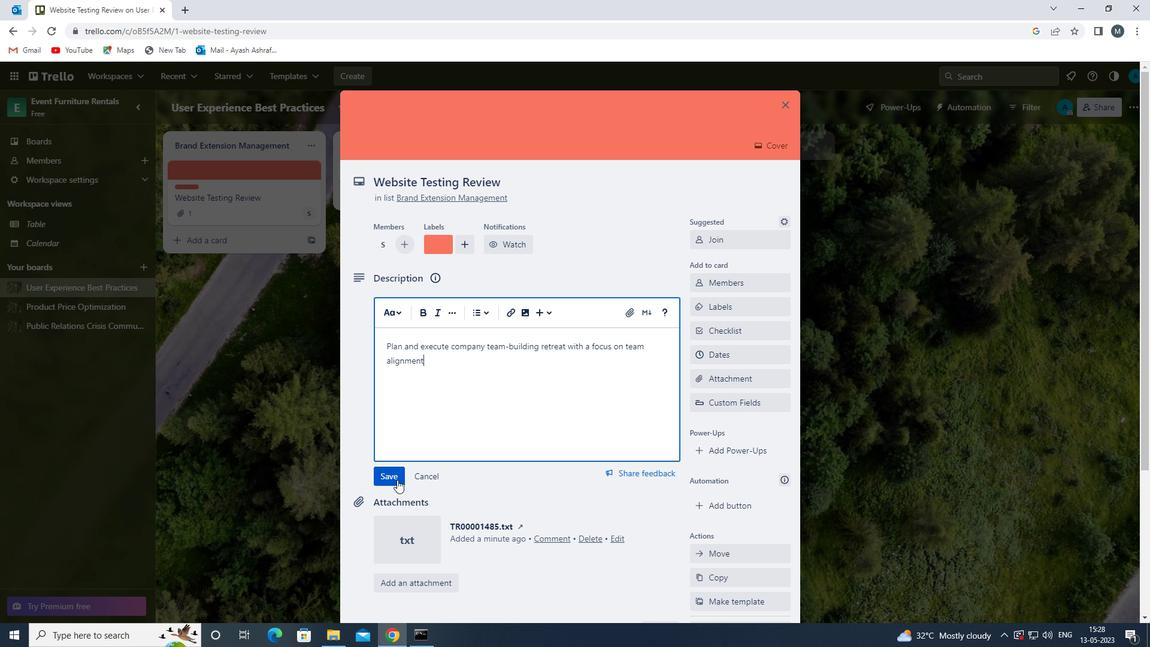 
Action: Mouse moved to (479, 427)
Screenshot: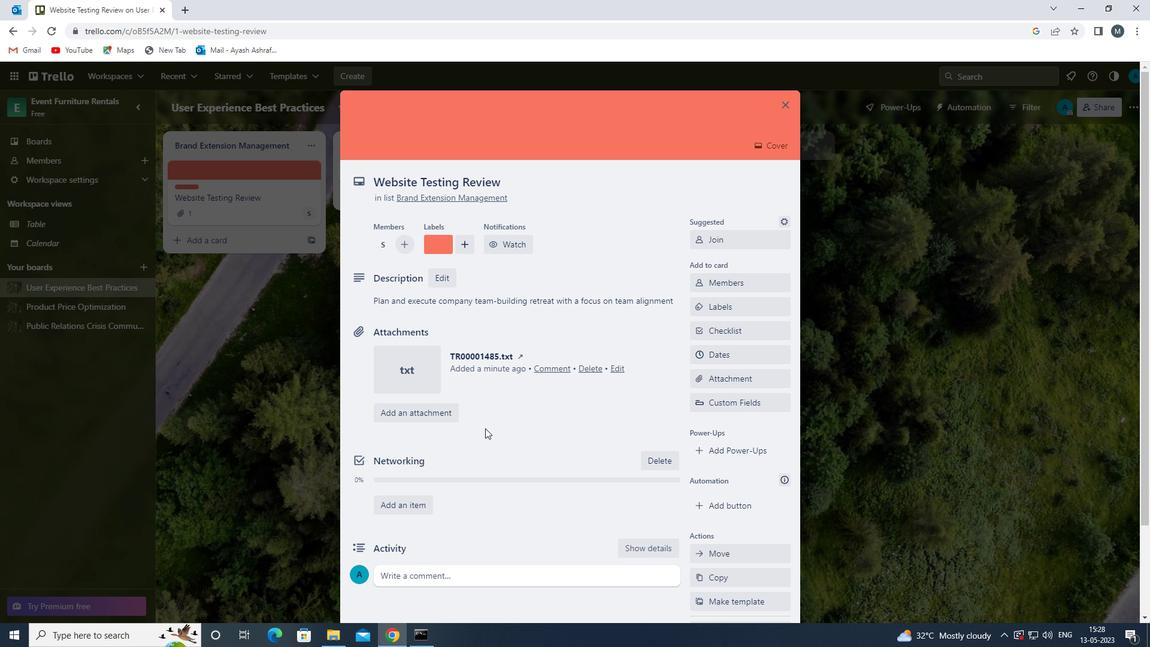 
Action: Mouse scrolled (479, 426) with delta (0, 0)
Screenshot: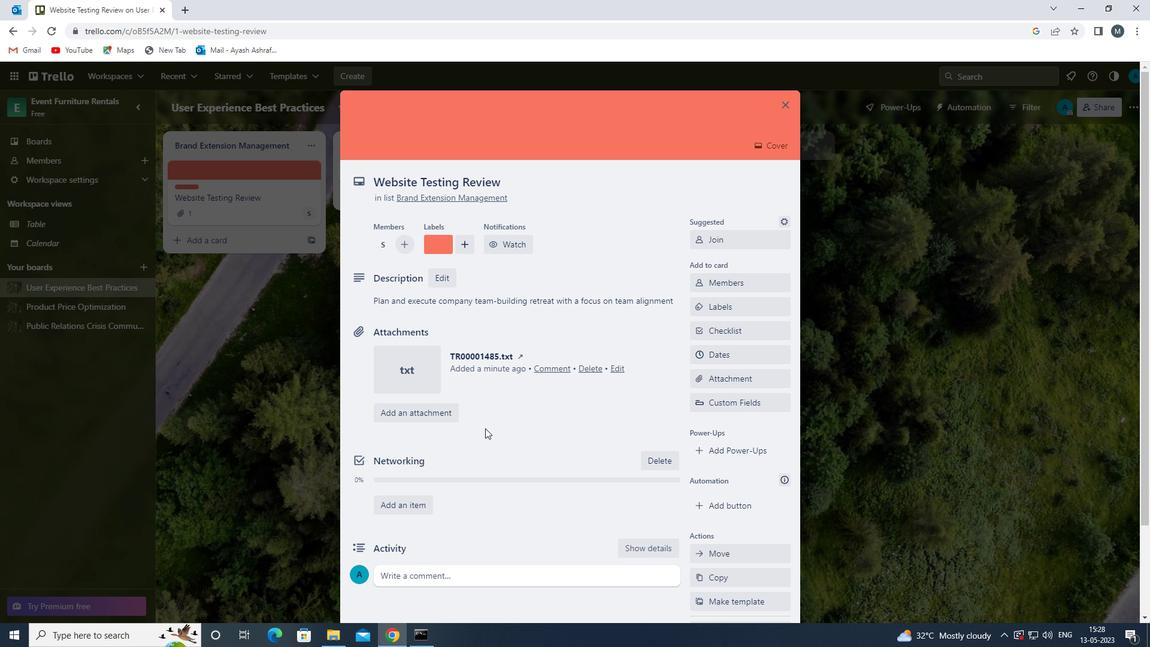 
Action: Mouse moved to (435, 513)
Screenshot: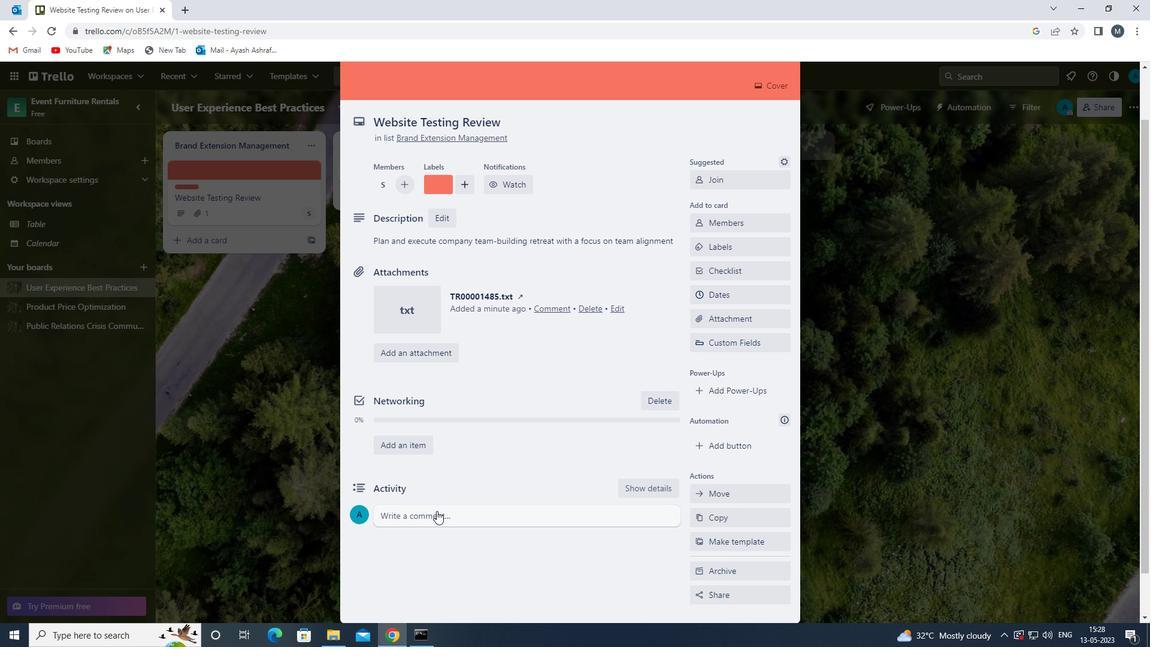 
Action: Mouse pressed left at (435, 513)
Screenshot: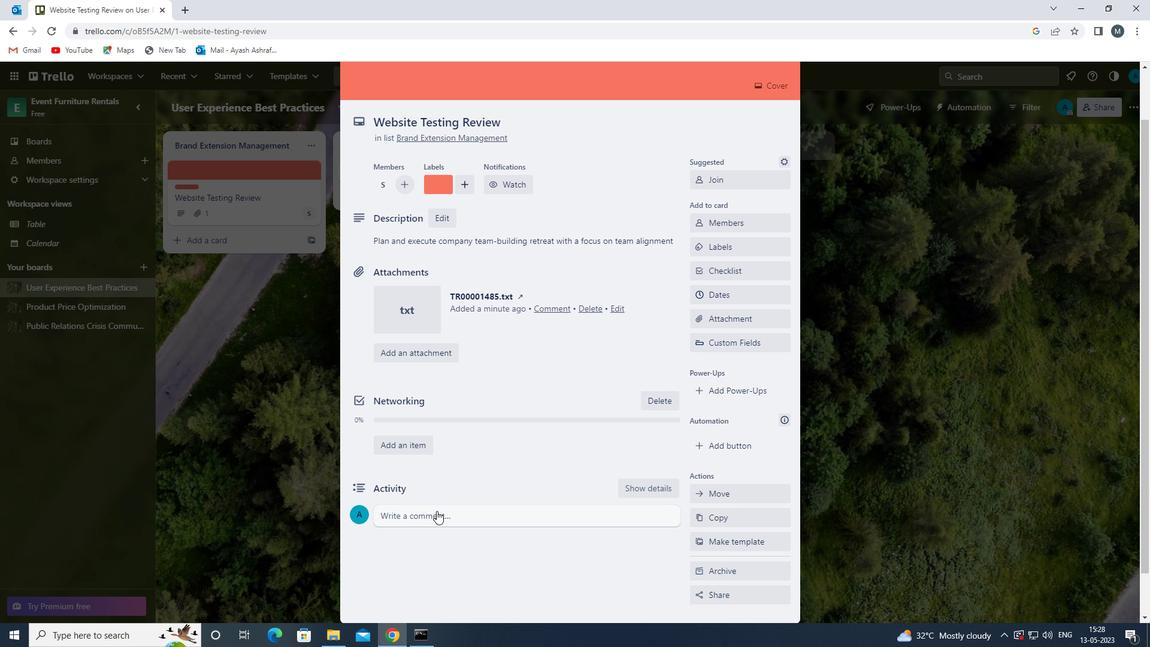 
Action: Mouse moved to (460, 489)
Screenshot: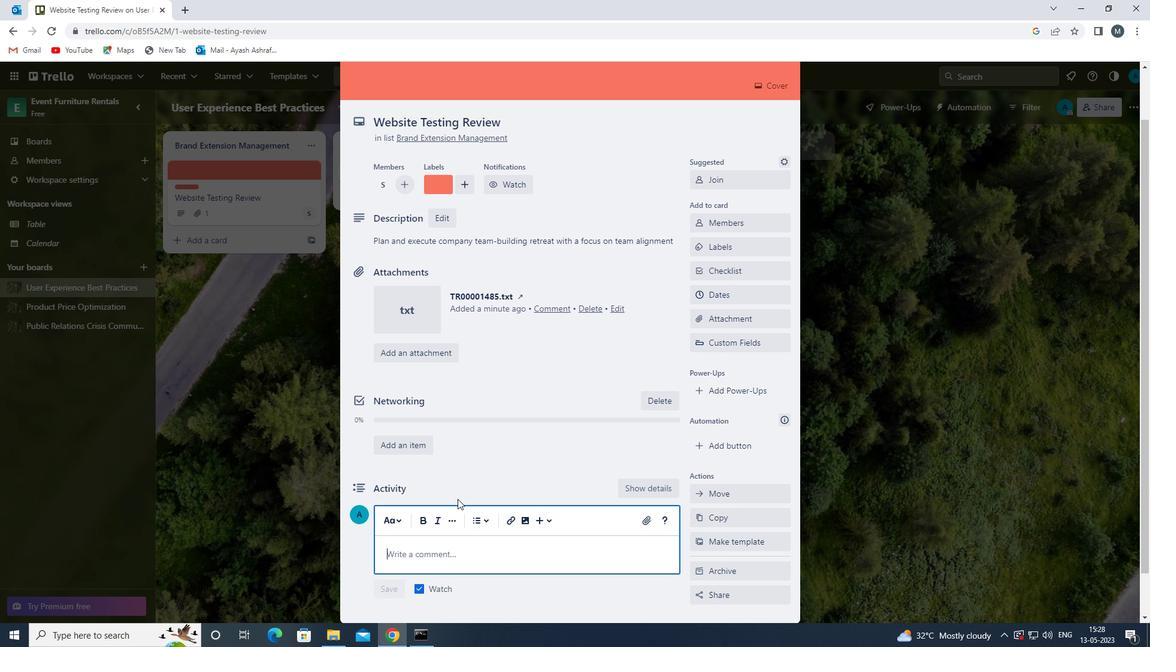 
Action: Mouse scrolled (460, 488) with delta (0, 0)
Screenshot: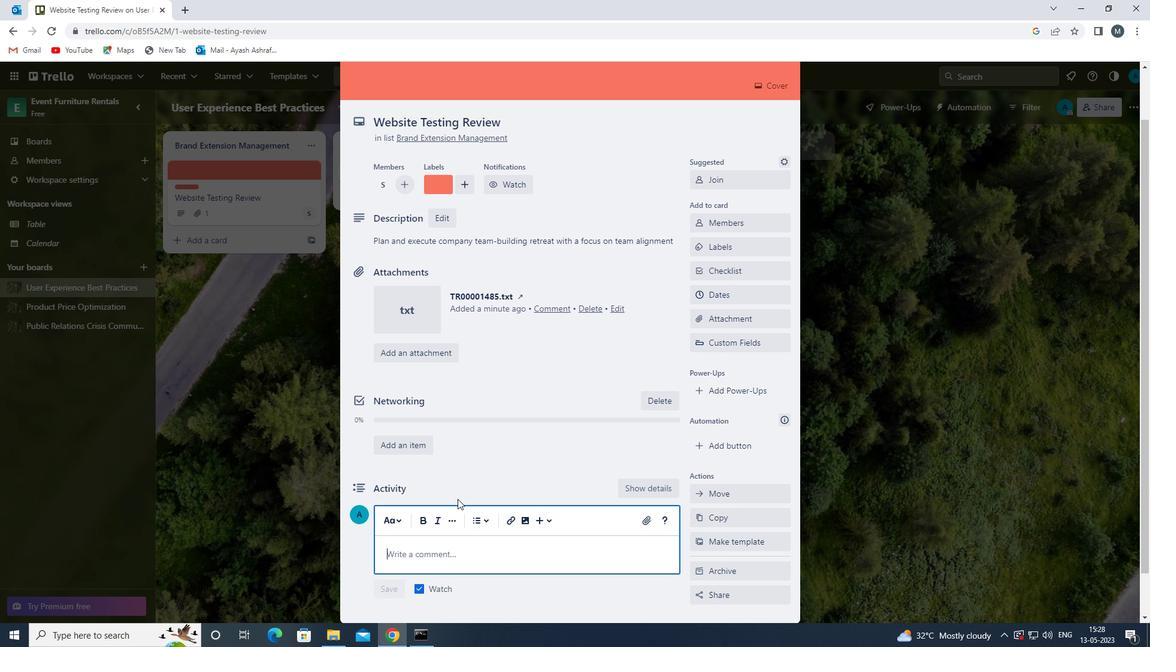 
Action: Mouse moved to (432, 511)
Screenshot: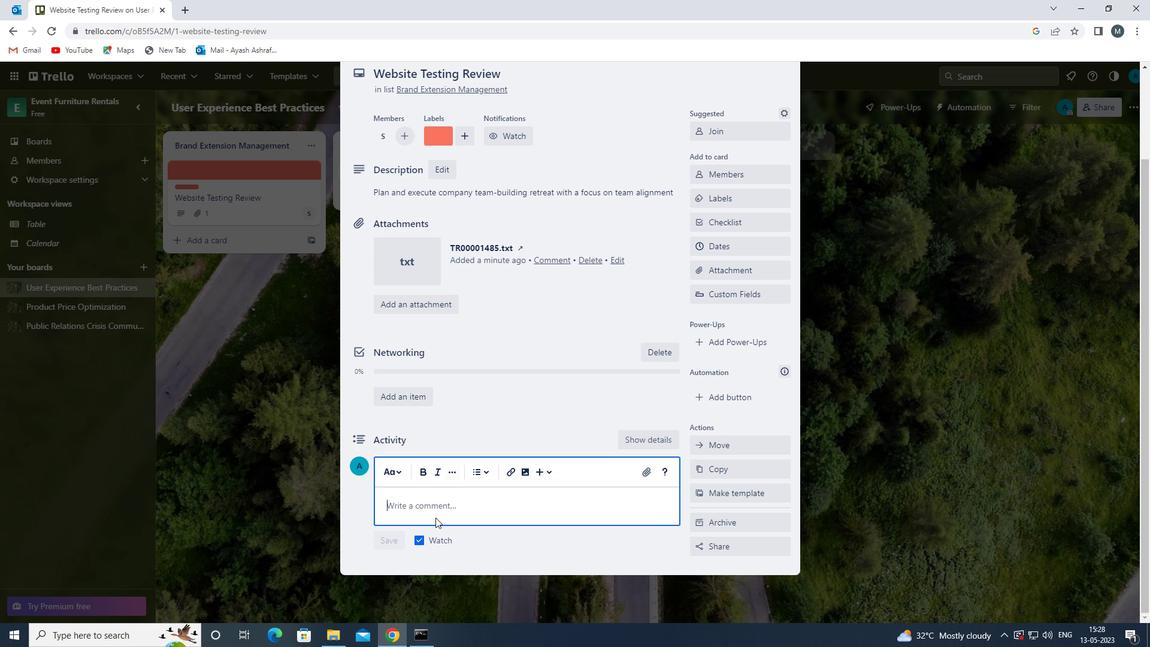 
Action: Mouse pressed left at (432, 511)
Screenshot: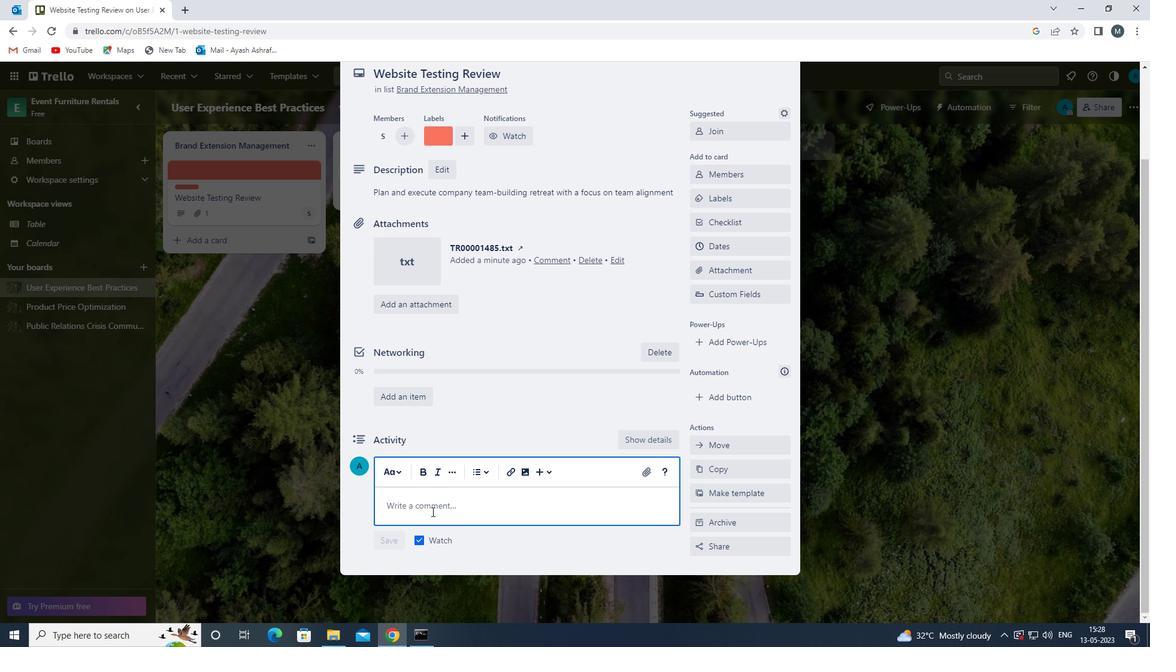 
Action: Key pressed <Key.shift>THIS<Key.space>TASK<Key.space>PRESENTS<Key.space>AN<Key.space>OPPORTUNITY<Key.space>TO<Key.space>DEMONSTRATE<Key.space>P<Key.backspace>OUR<Key.space>COMMUNICATION<Key.space>AND<Key.space>INTERPERSONAL<Key.space><Key.backspace><Key.space>SKILLS<Key.space><Key.backspace>,<Key.space>BUILDING<Key.space>RELATIONSHIPS<Key.space>AND<Key.space>RAPPORT<Key.space>WITH<Key.space>OTHERS.
Screenshot: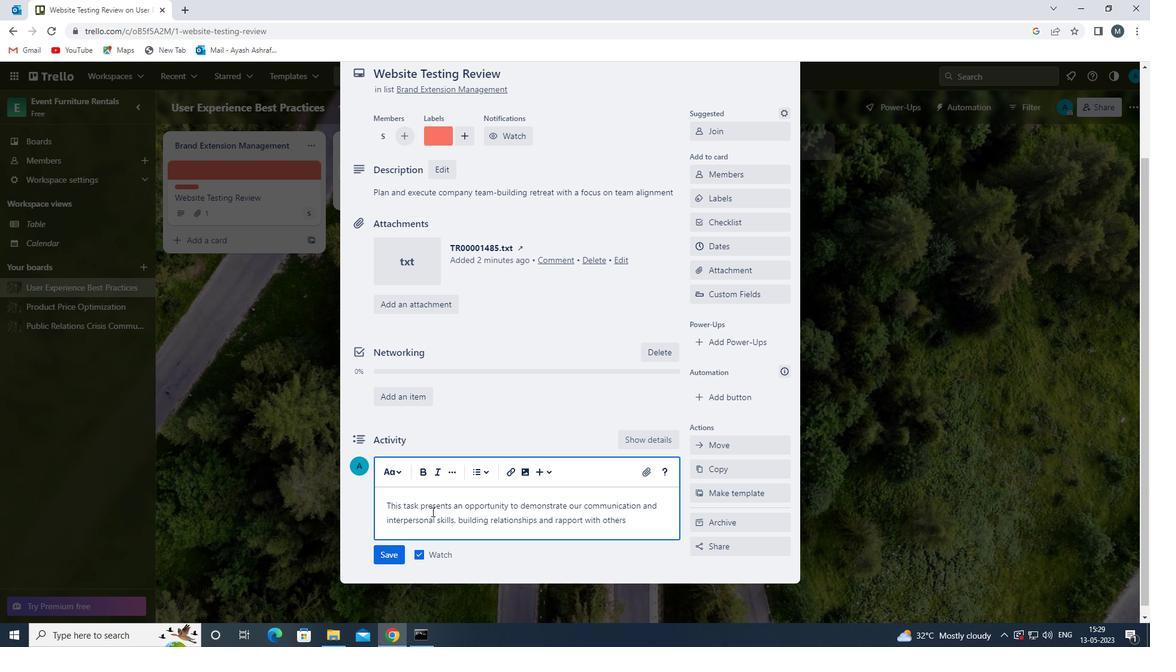 
Action: Mouse moved to (393, 552)
Screenshot: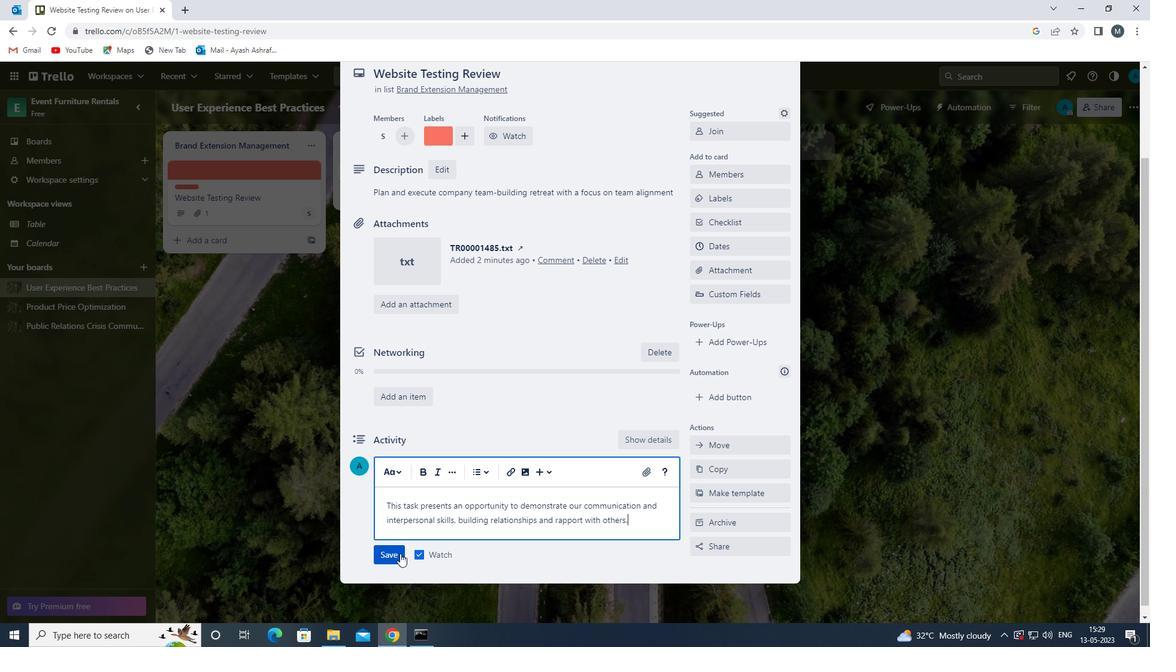 
Action: Mouse pressed left at (393, 552)
Screenshot: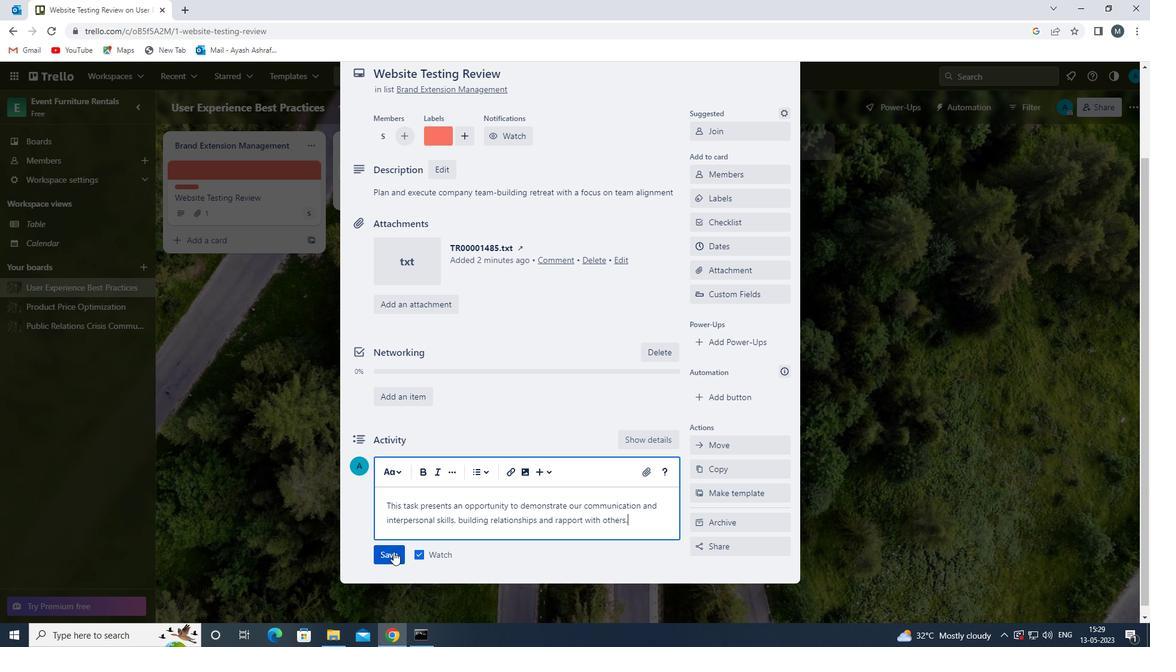 
Action: Mouse moved to (721, 246)
Screenshot: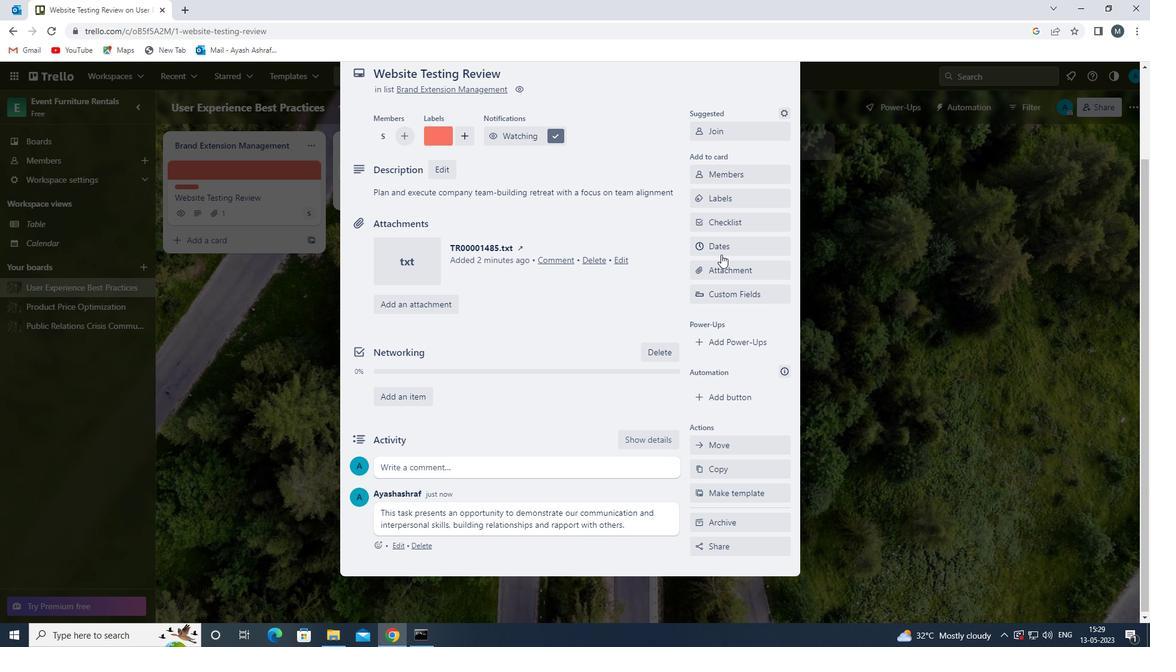 
Action: Mouse pressed left at (721, 246)
Screenshot: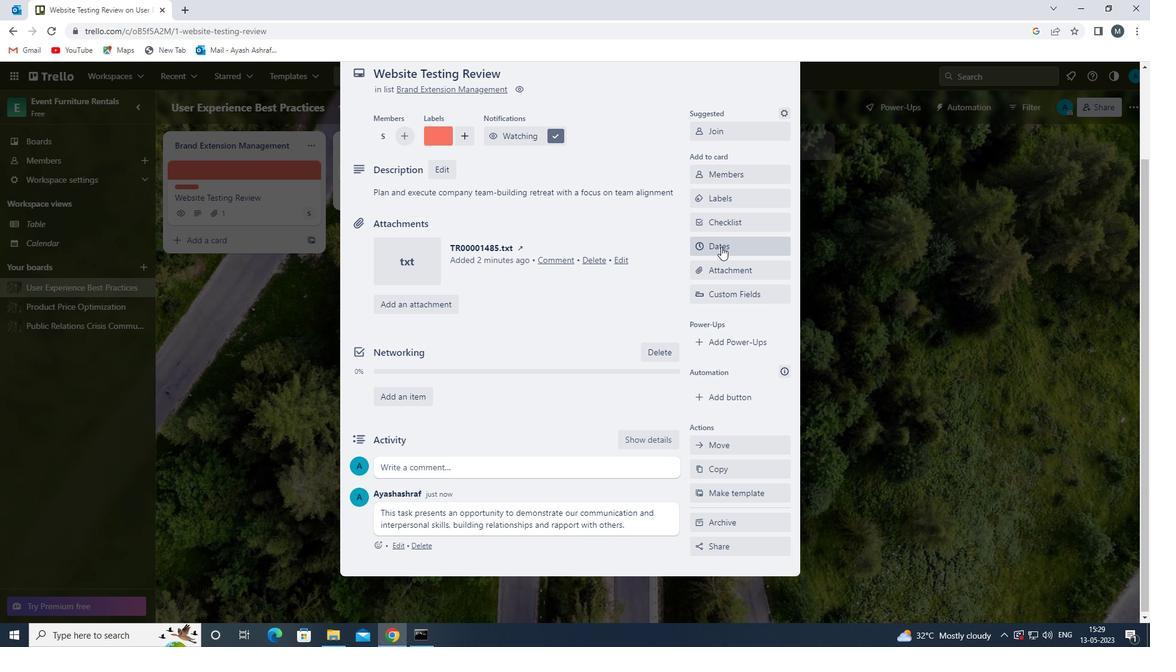 
Action: Mouse moved to (701, 320)
Screenshot: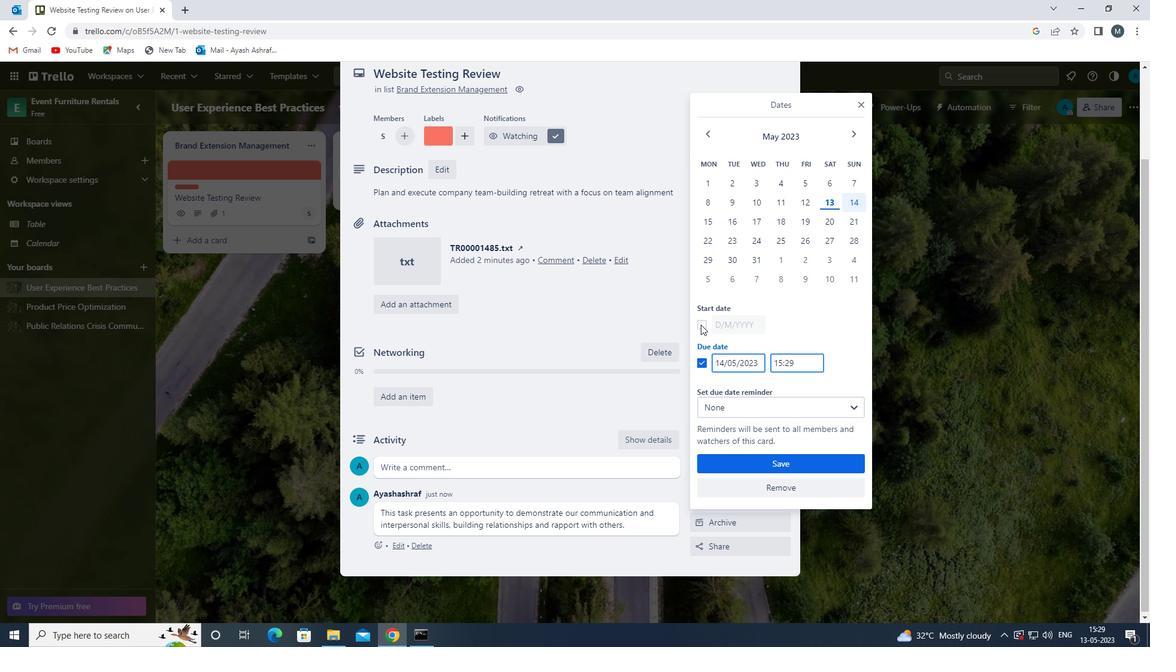 
Action: Mouse pressed left at (701, 320)
Screenshot: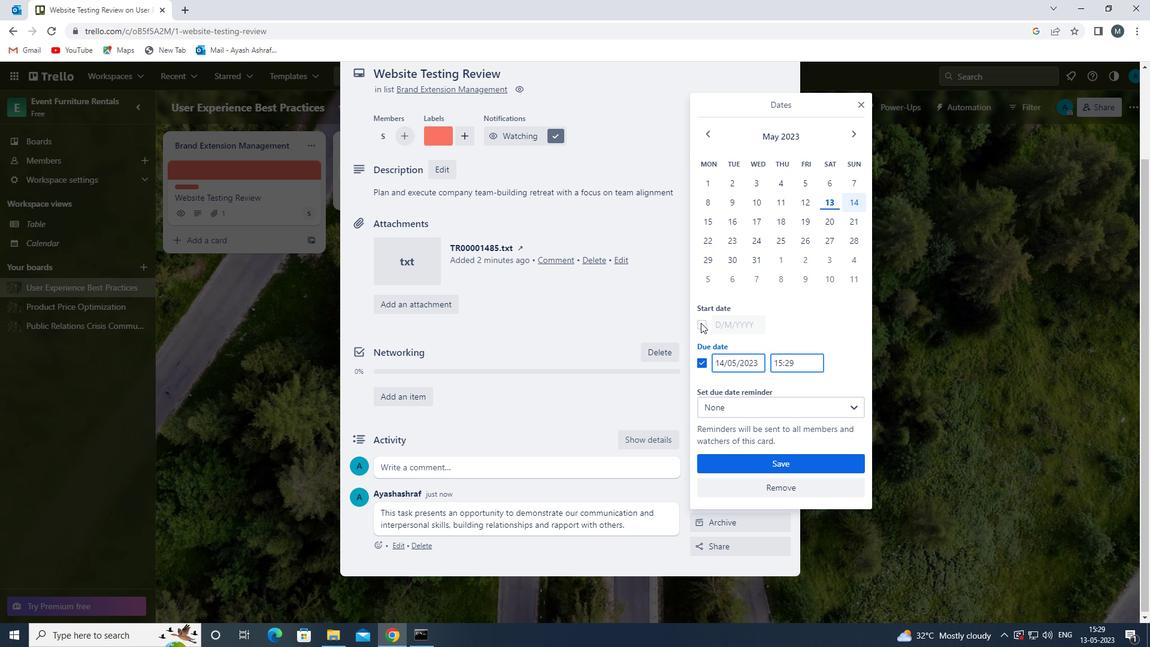 
Action: Mouse moved to (722, 325)
Screenshot: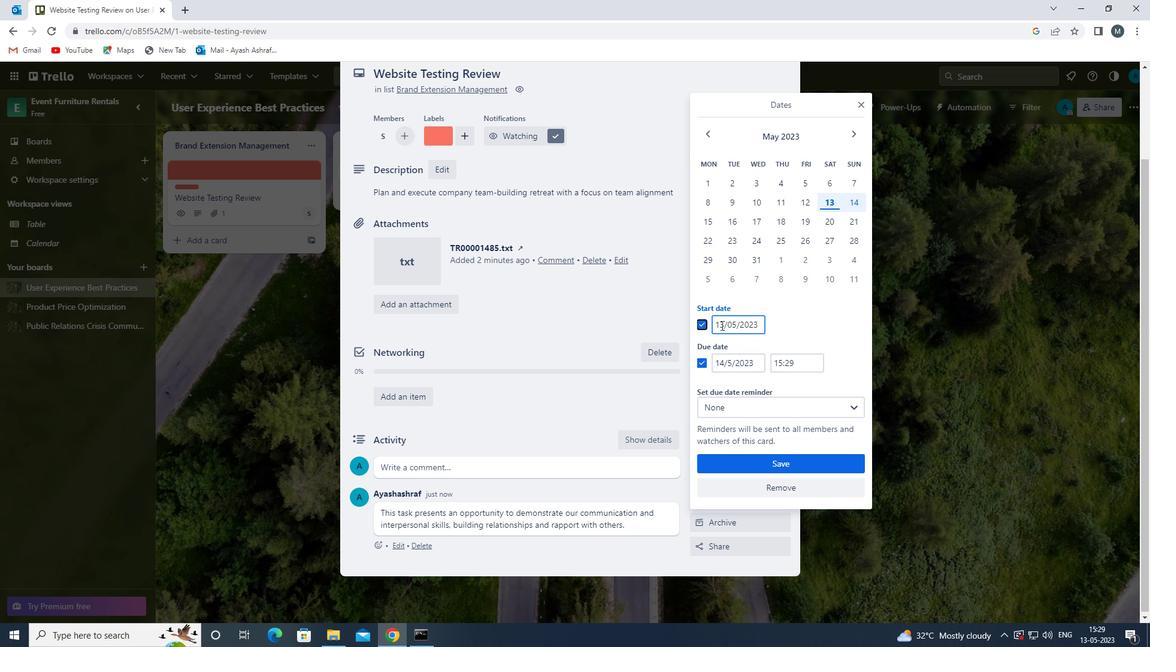 
Action: Mouse pressed left at (722, 325)
Screenshot: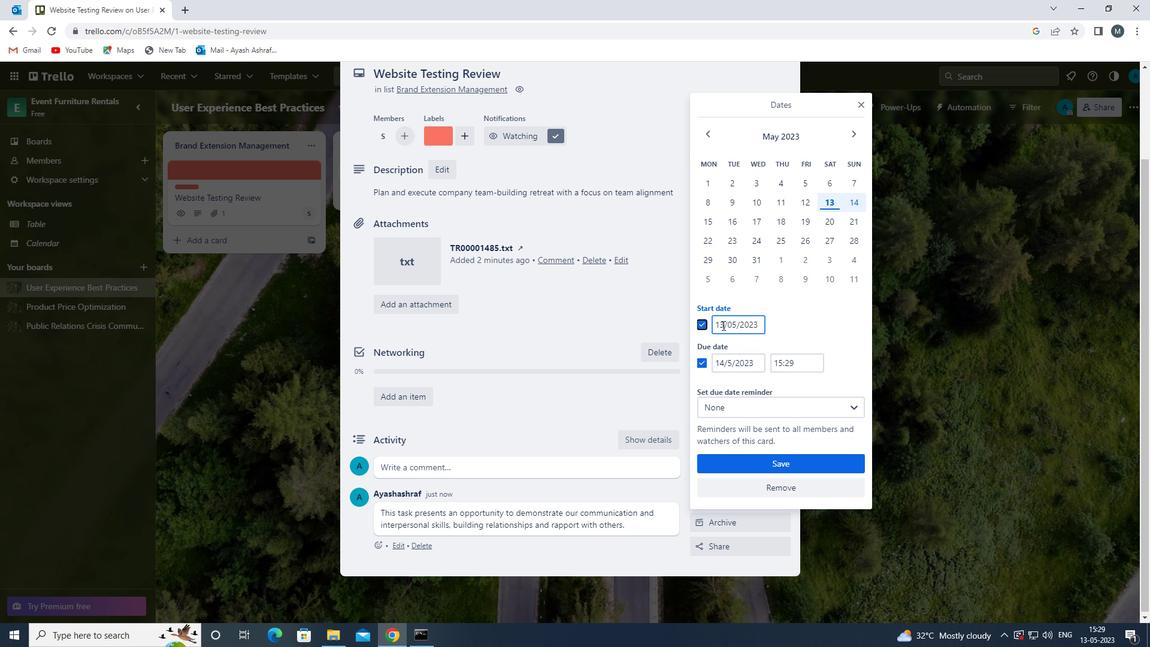 
Action: Mouse moved to (721, 324)
Screenshot: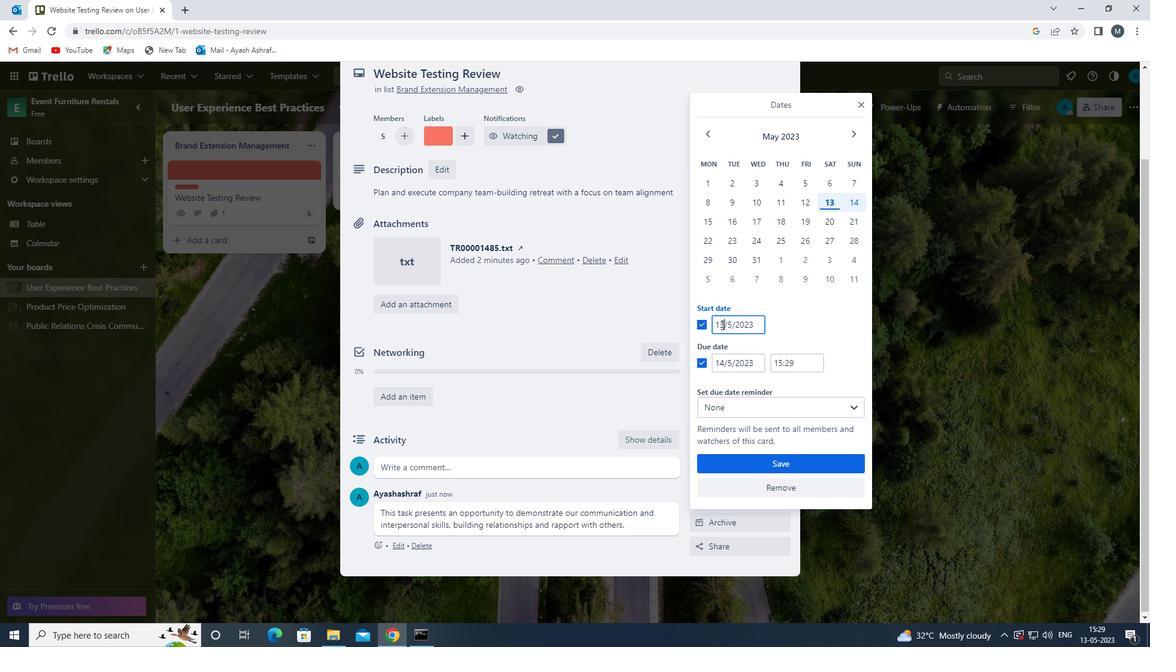 
Action: Key pressed <Key.backspace><Key.backspace>01
Screenshot: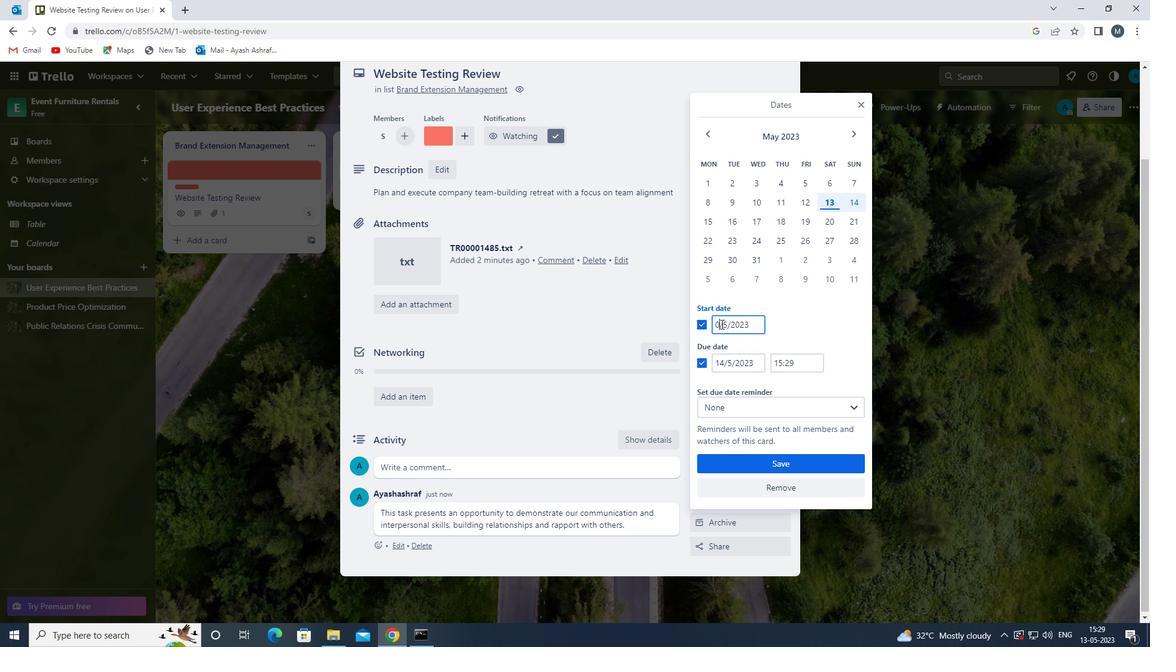 
Action: Mouse moved to (730, 323)
Screenshot: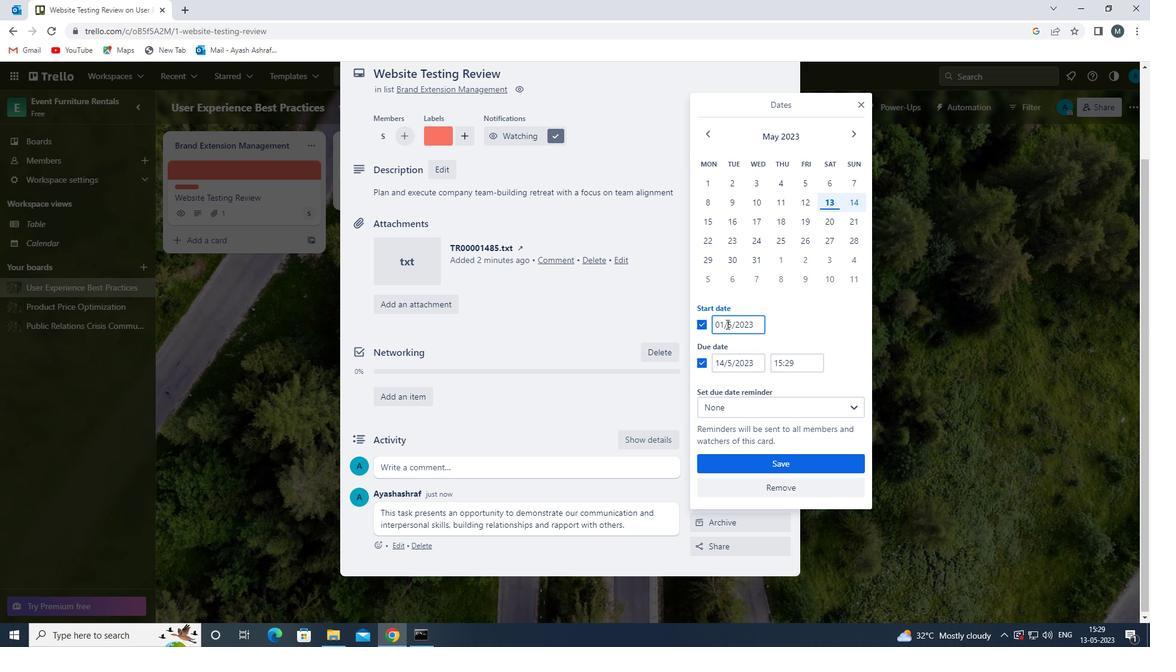 
Action: Mouse pressed left at (730, 323)
Screenshot: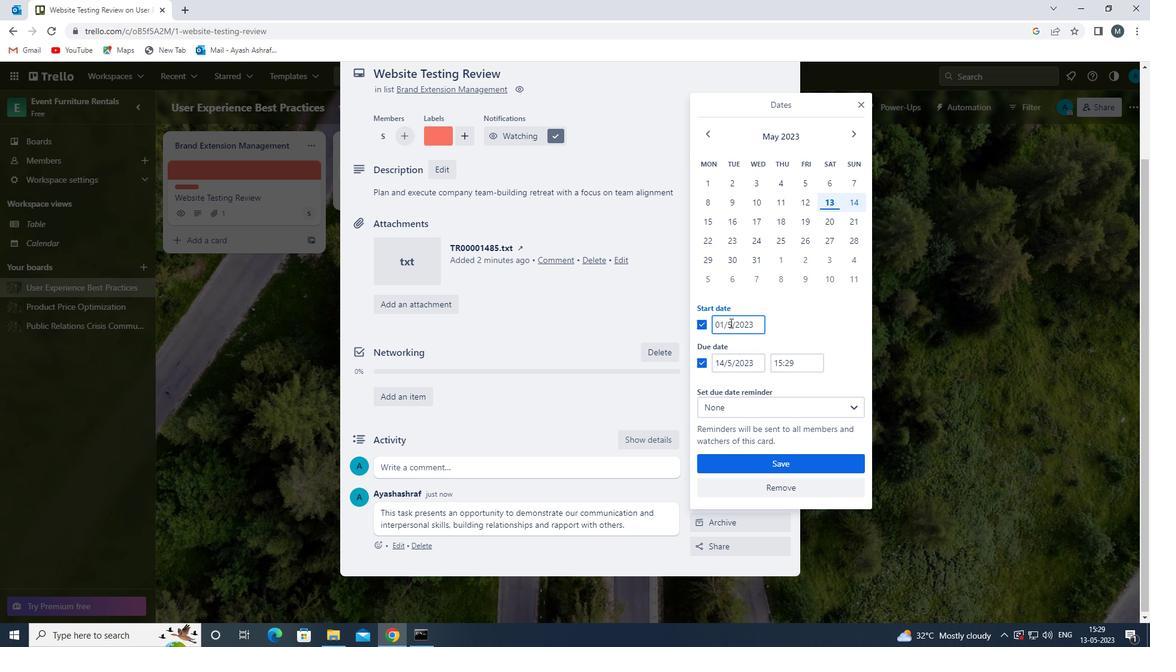
Action: Mouse moved to (733, 326)
Screenshot: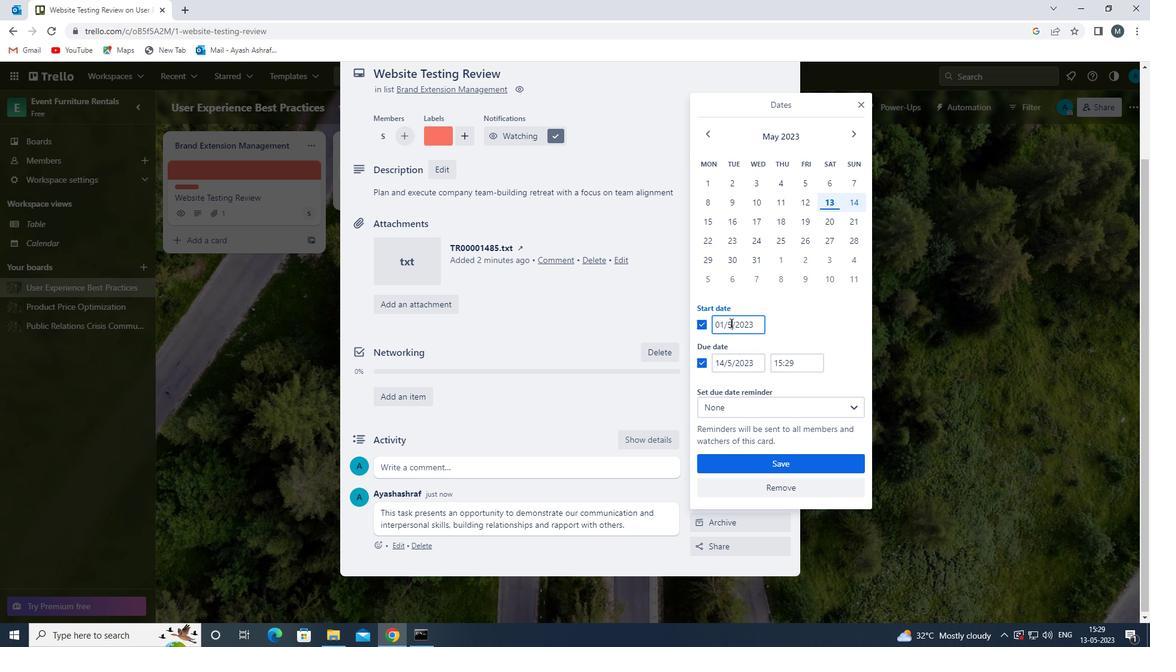 
Action: Key pressed <Key.backspace>01
Screenshot: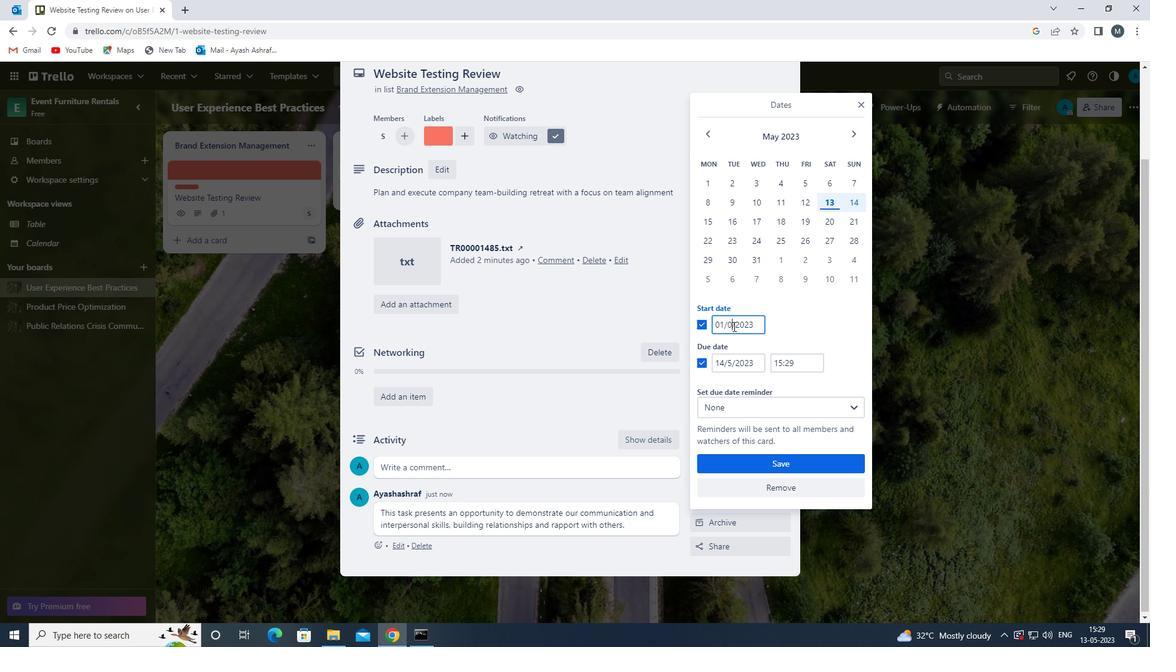
Action: Mouse moved to (759, 324)
Screenshot: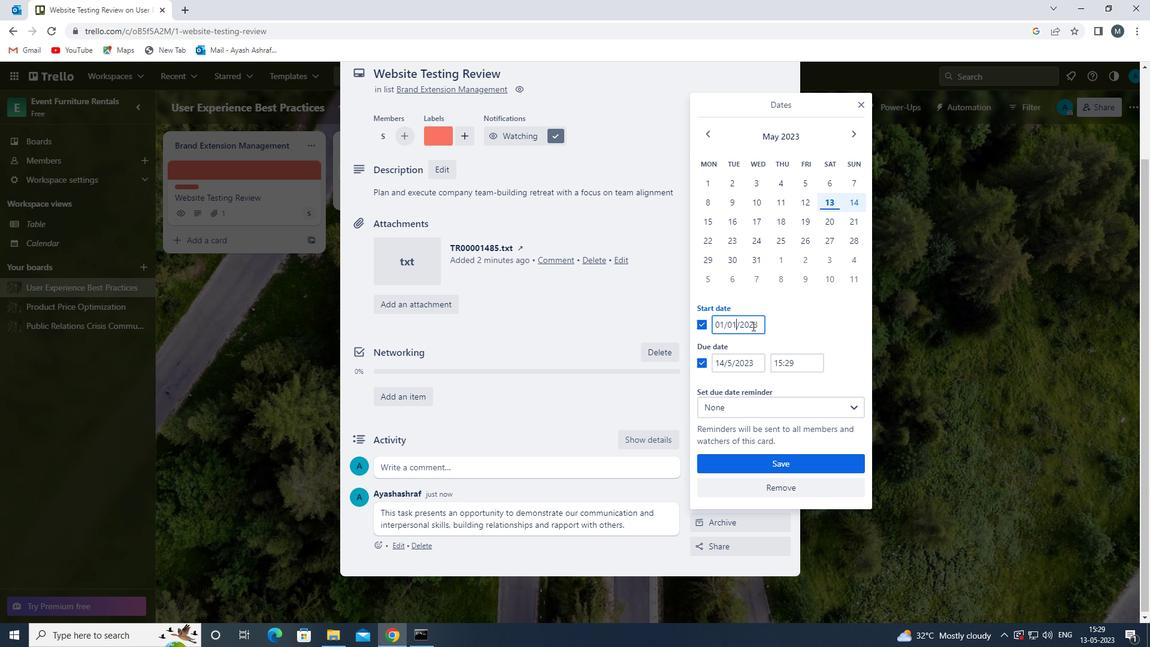 
Action: Mouse pressed left at (759, 324)
Screenshot: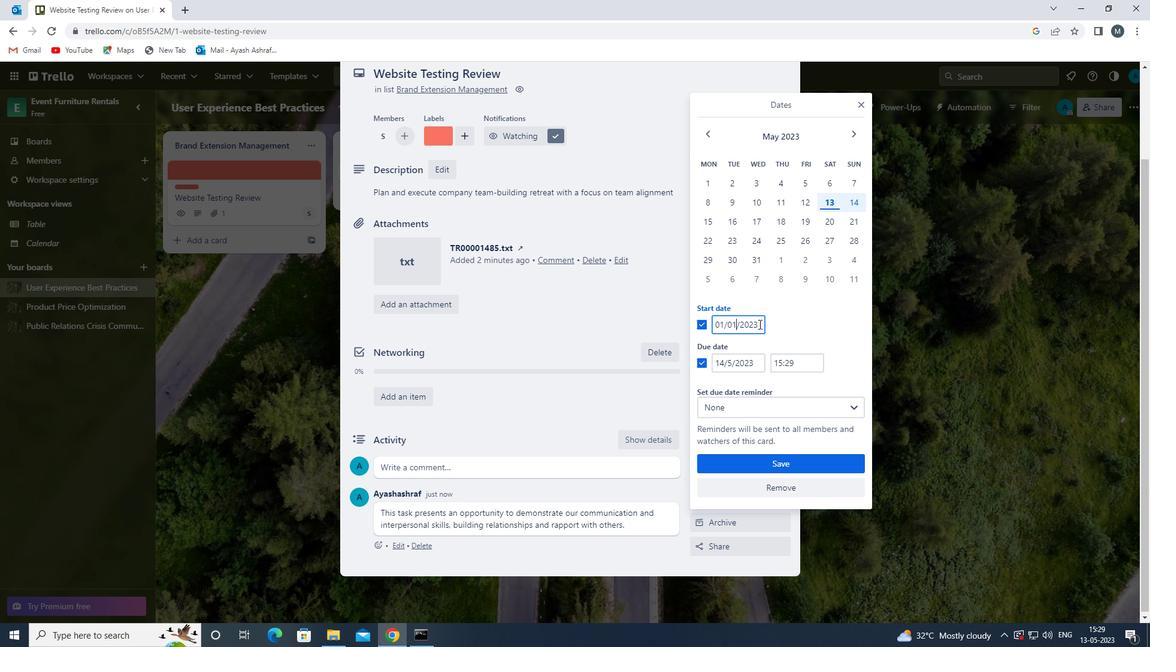 
Action: Mouse moved to (756, 326)
Screenshot: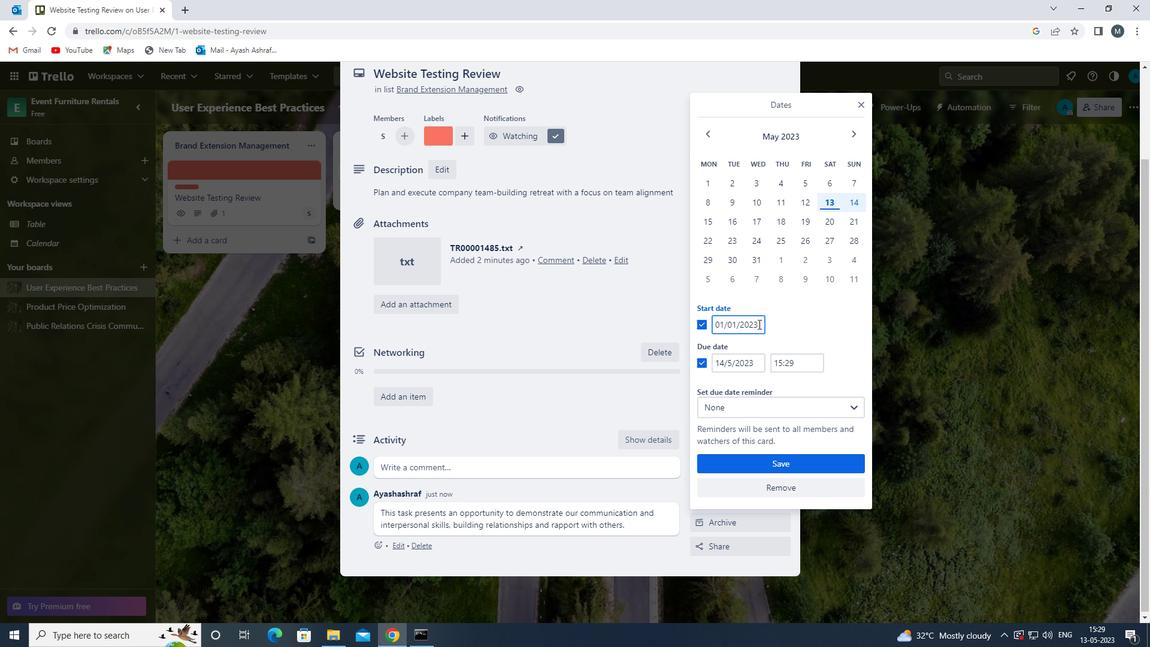 
Action: Key pressed <Key.backspace>
Screenshot: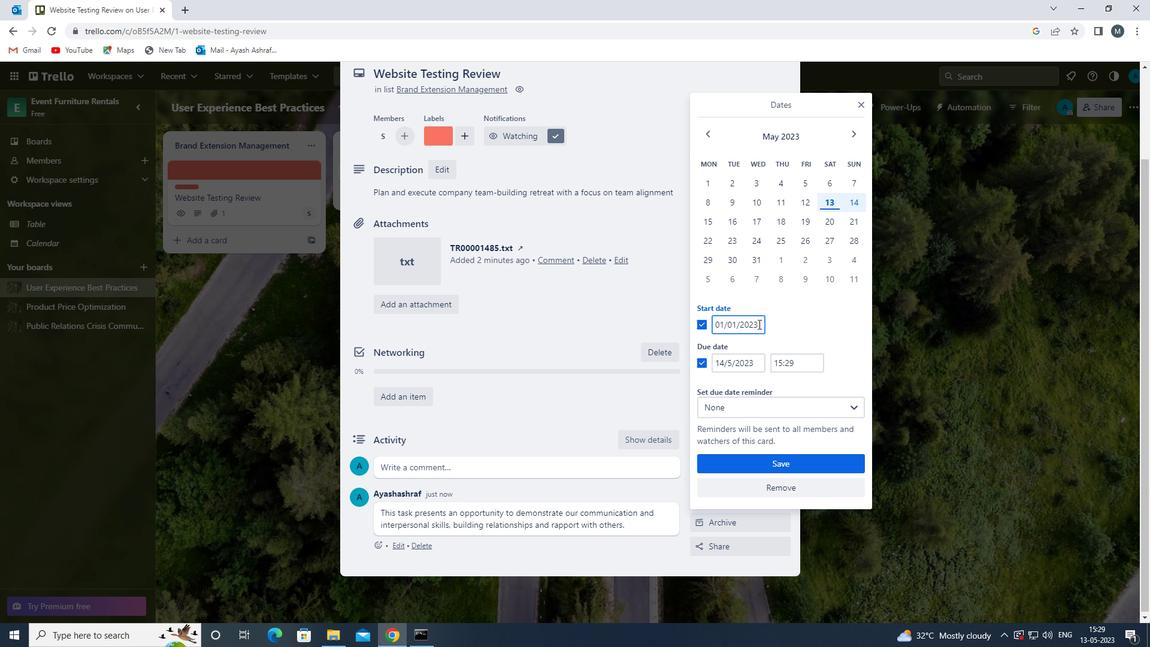 
Action: Mouse moved to (753, 328)
Screenshot: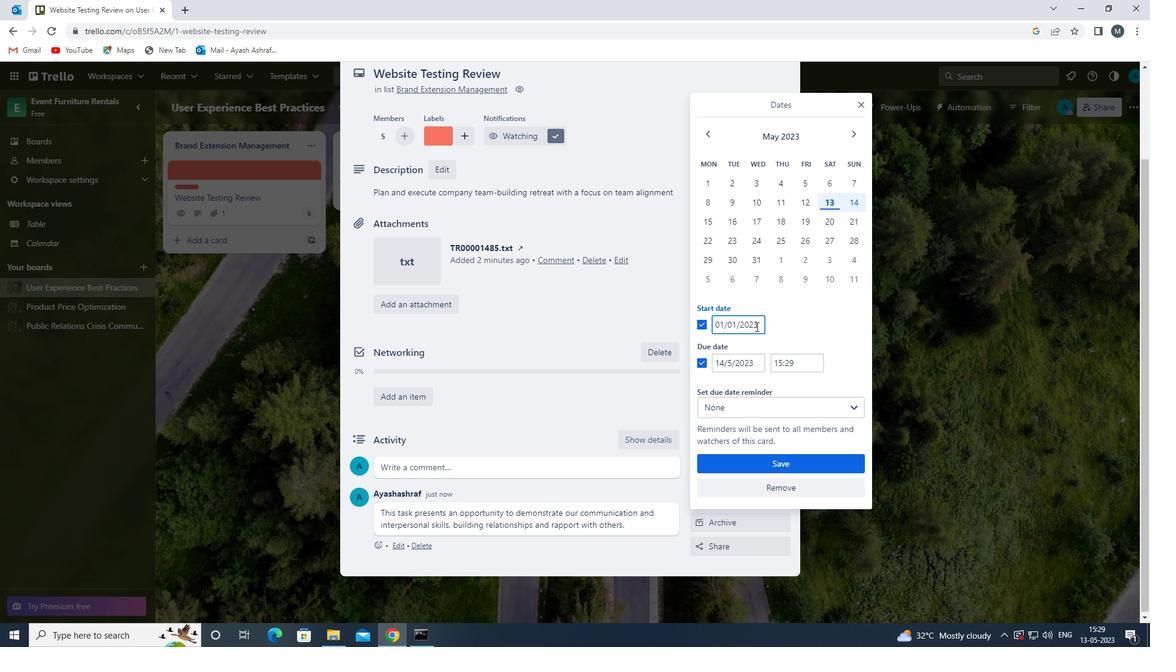 
Action: Key pressed <Key.backspace>
Screenshot: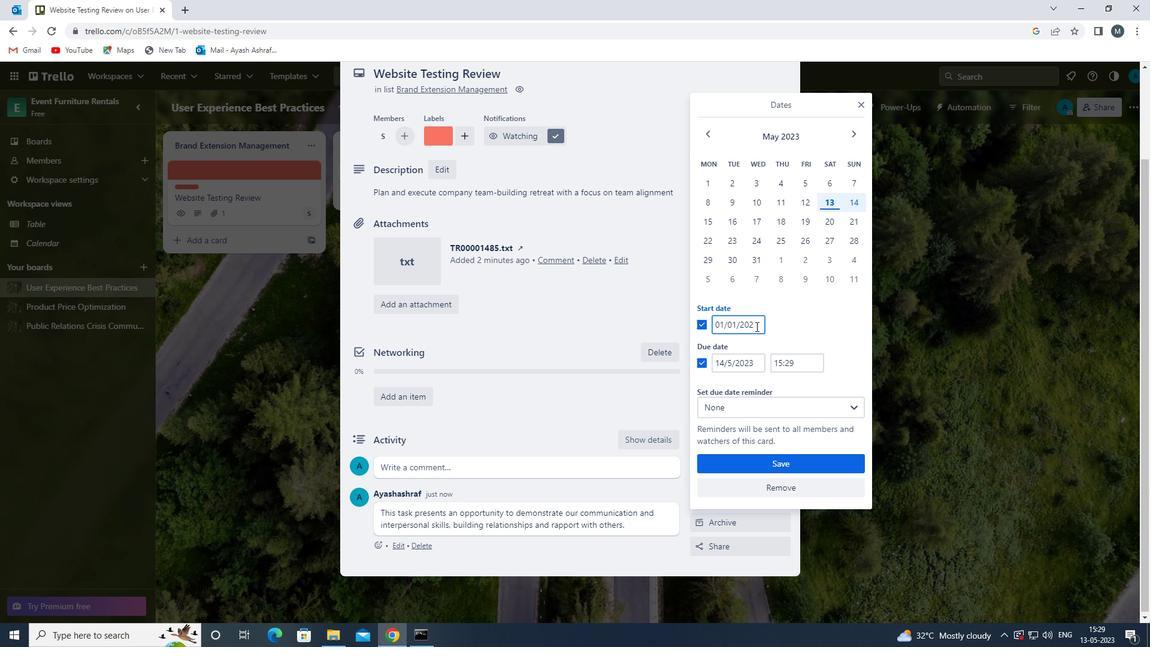 
Action: Mouse moved to (751, 329)
Screenshot: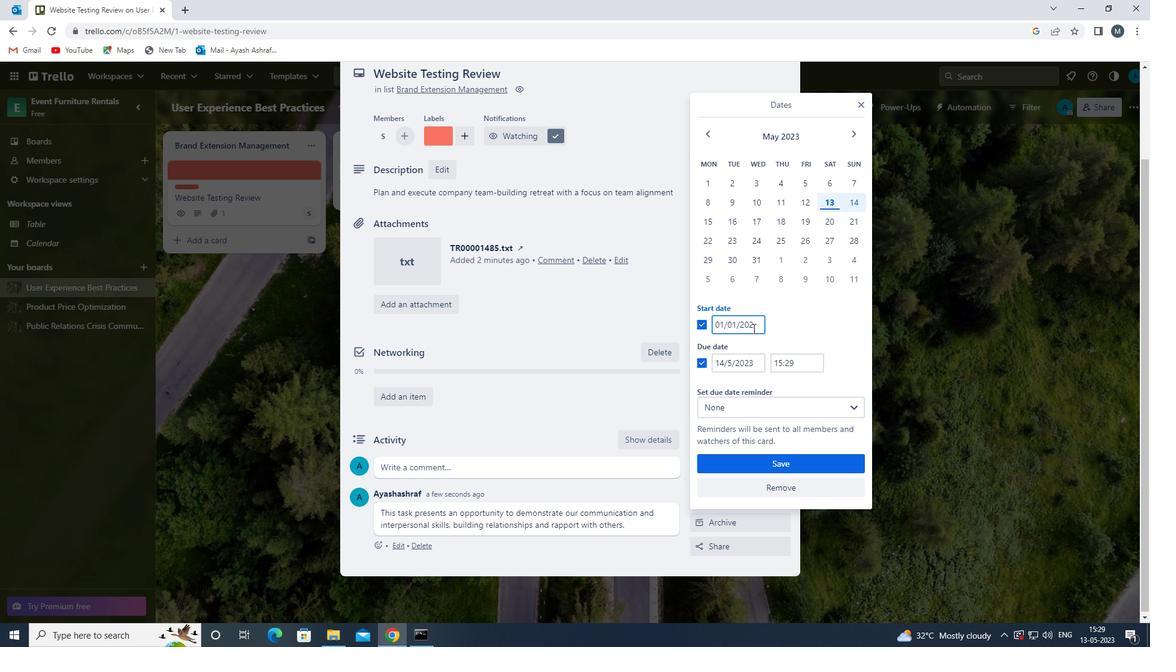 
Action: Key pressed <Key.backspace><Key.backspace>1
Screenshot: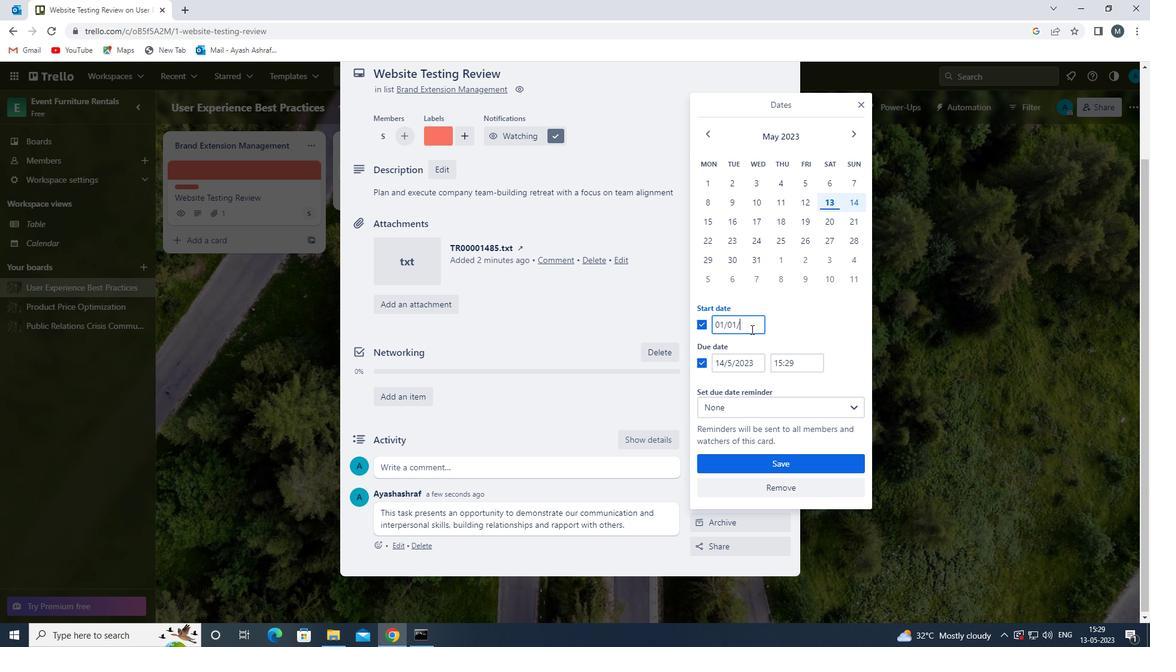 
Action: Mouse moved to (751, 329)
Screenshot: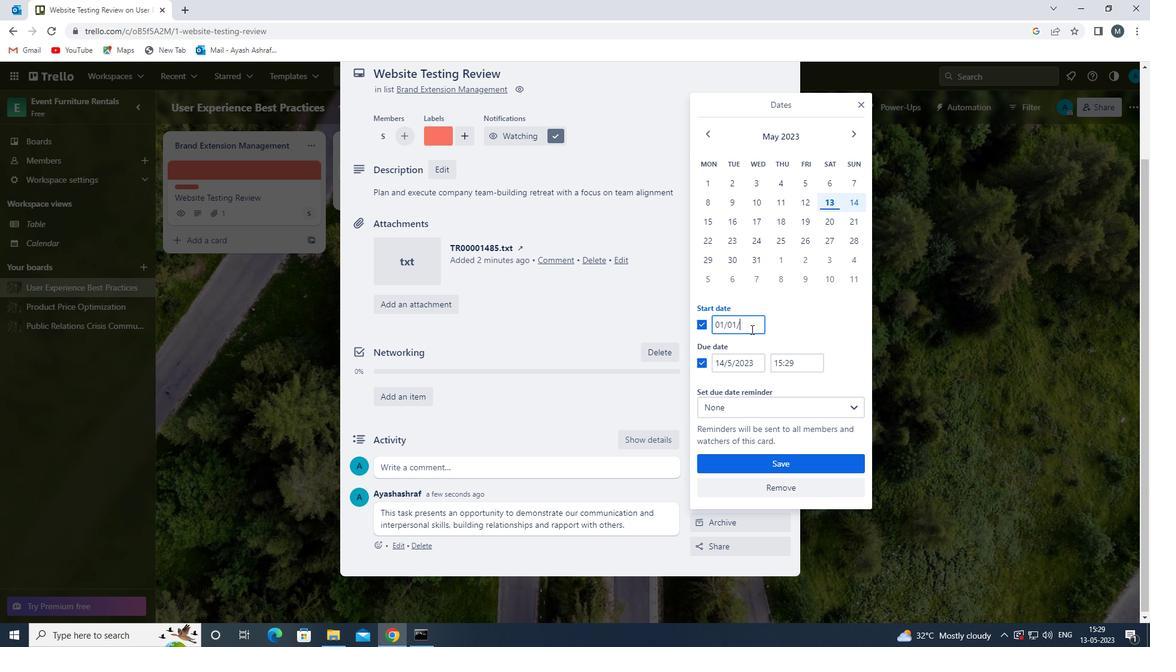 
Action: Key pressed 0<Key.backspace>900
Screenshot: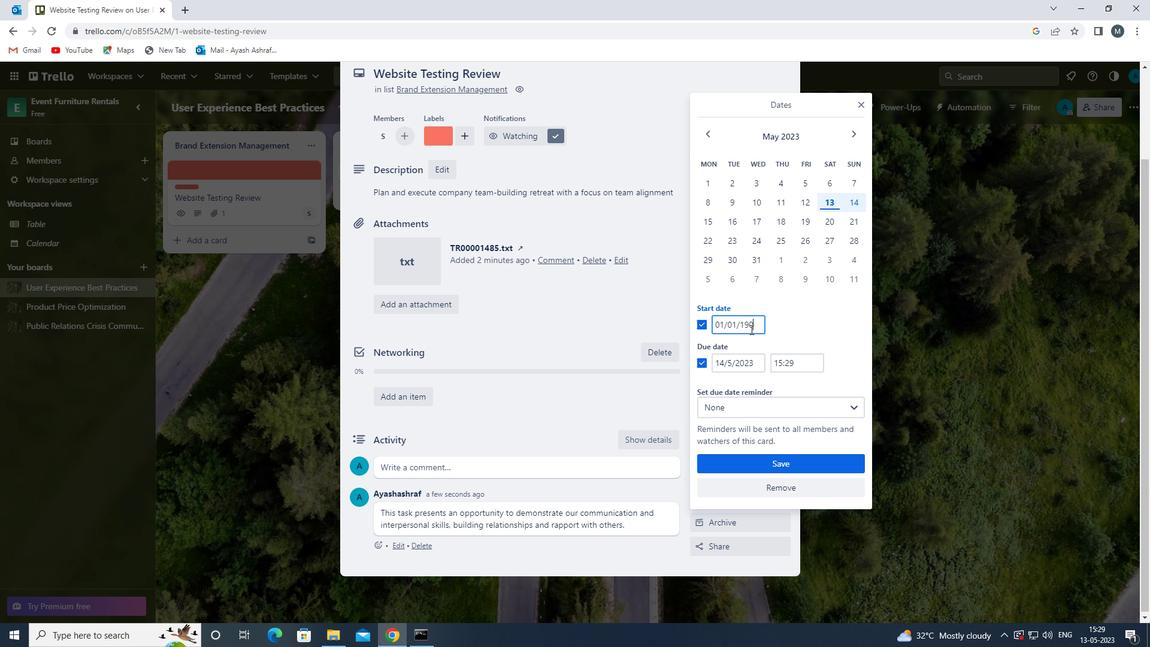 
Action: Mouse moved to (724, 363)
Screenshot: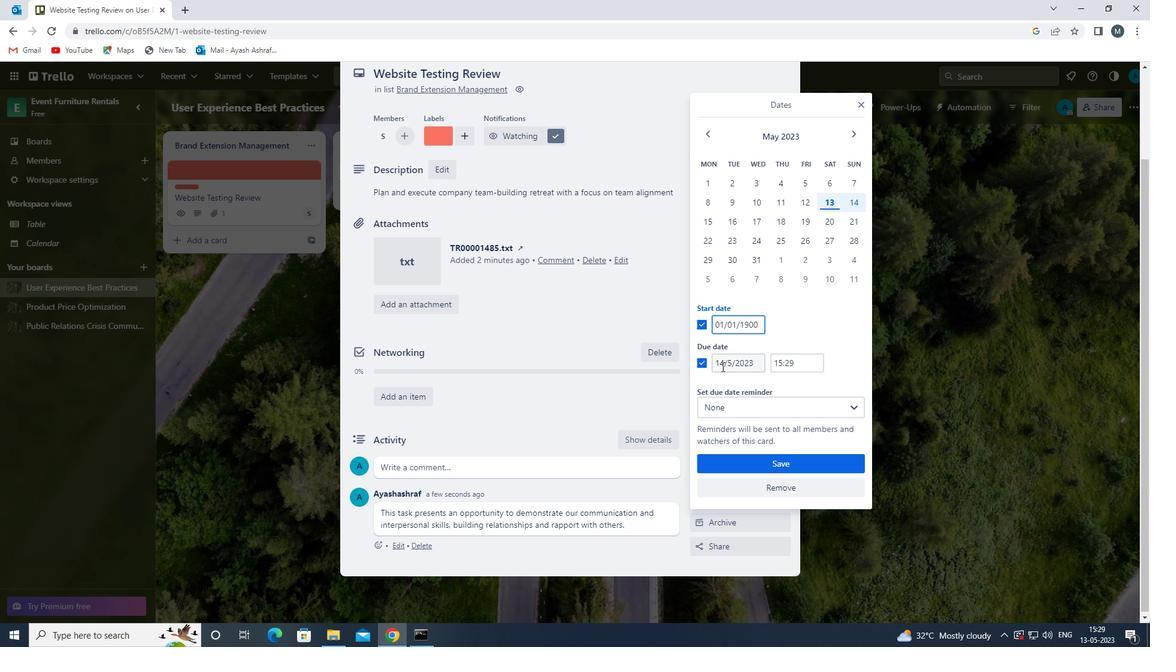 
Action: Mouse pressed left at (724, 363)
Screenshot: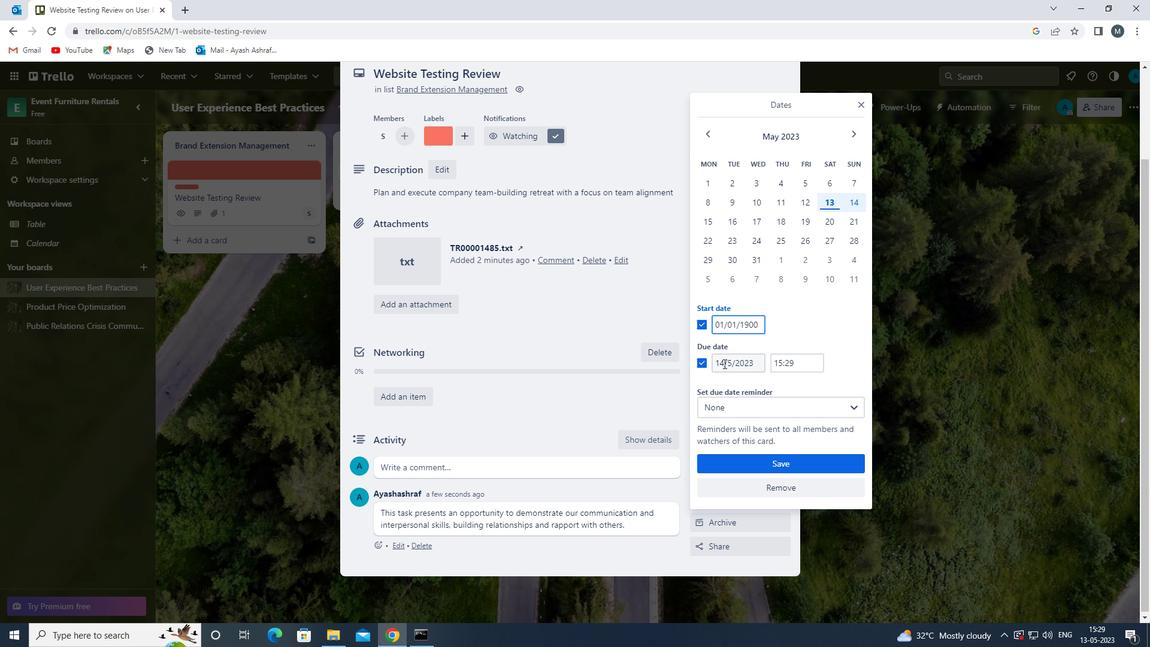 
Action: Mouse moved to (734, 371)
Screenshot: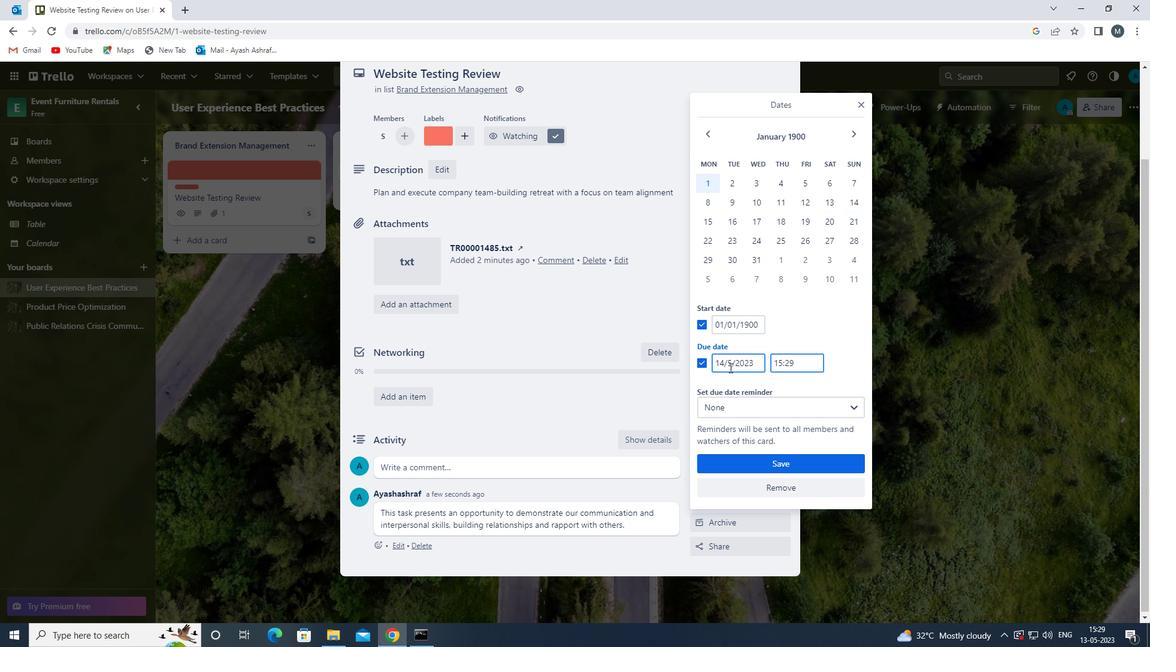
Action: Key pressed <Key.backspace><Key.backspace>
Screenshot: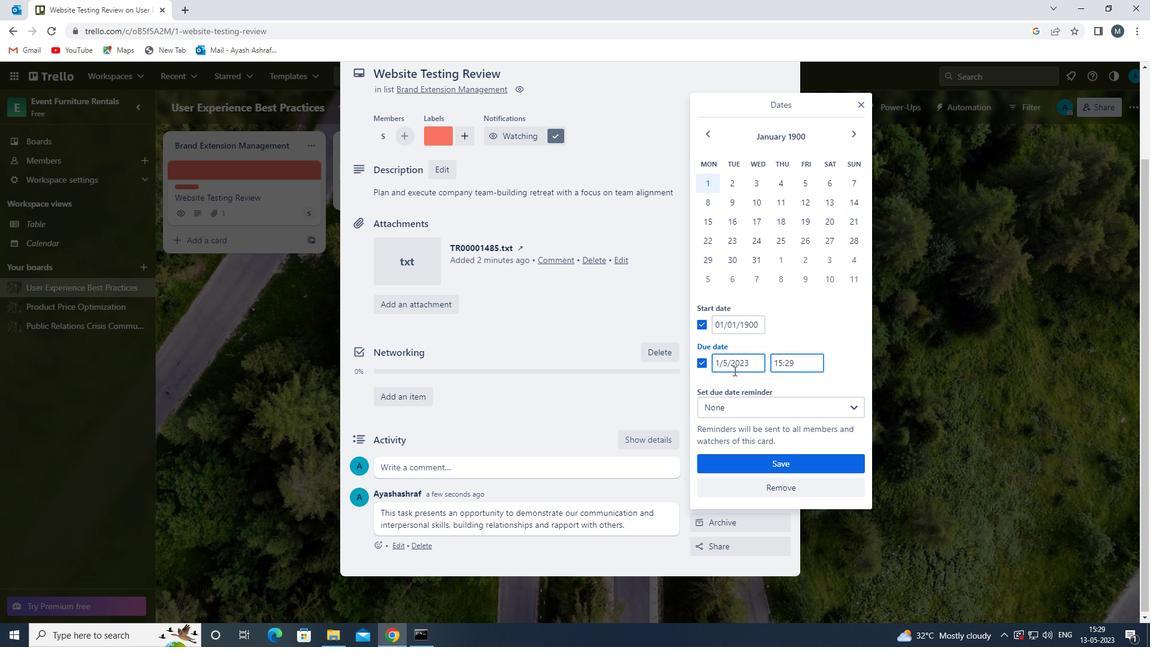
Action: Mouse moved to (734, 372)
Screenshot: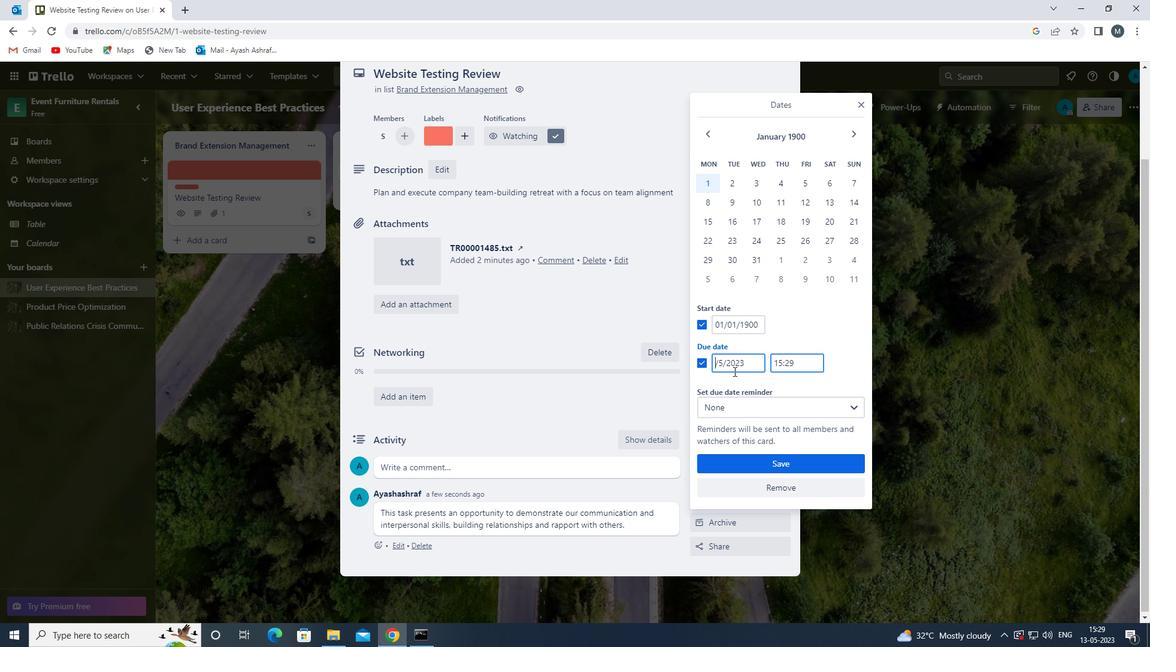 
Action: Key pressed 0
Screenshot: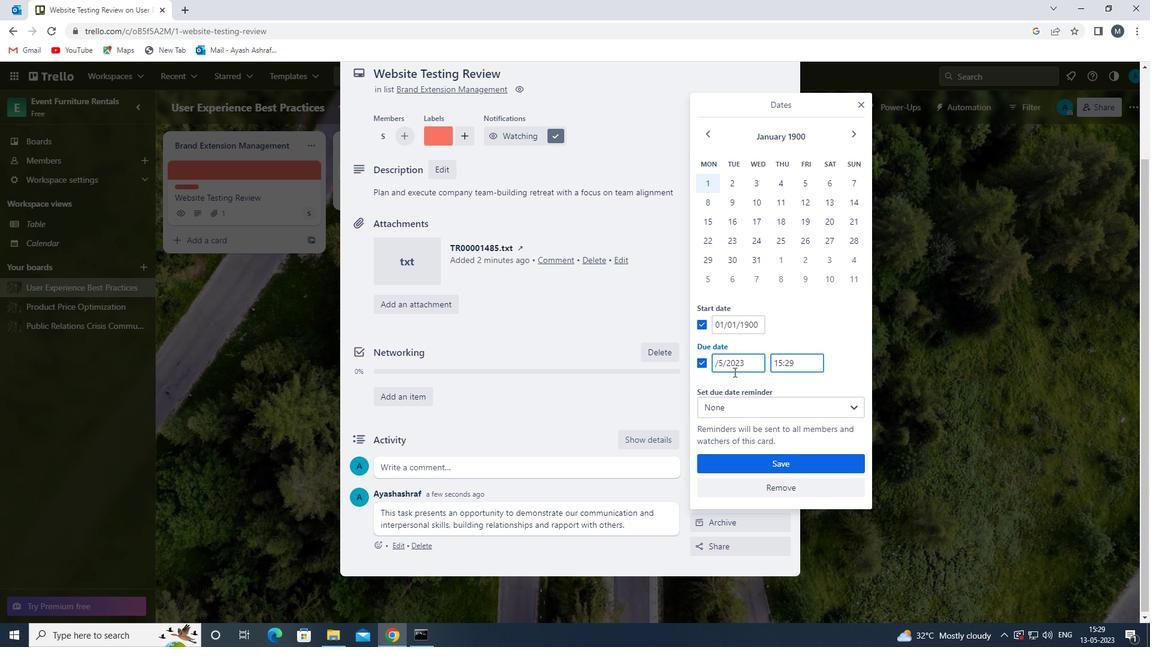 
Action: Mouse moved to (733, 372)
Screenshot: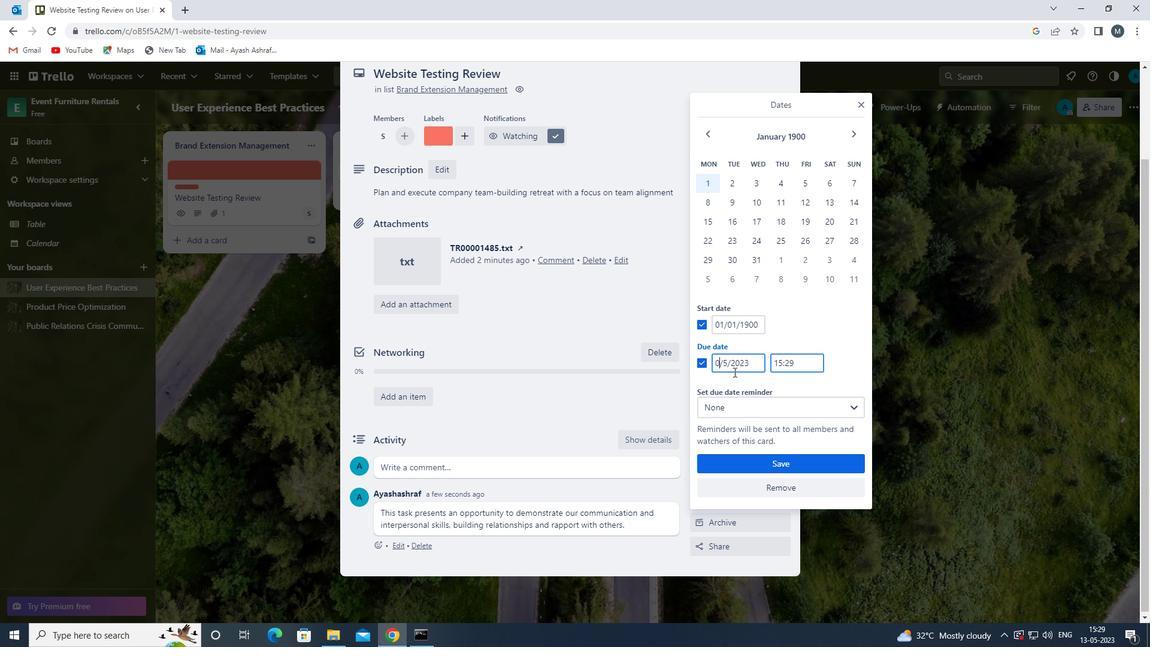 
Action: Key pressed 8
Screenshot: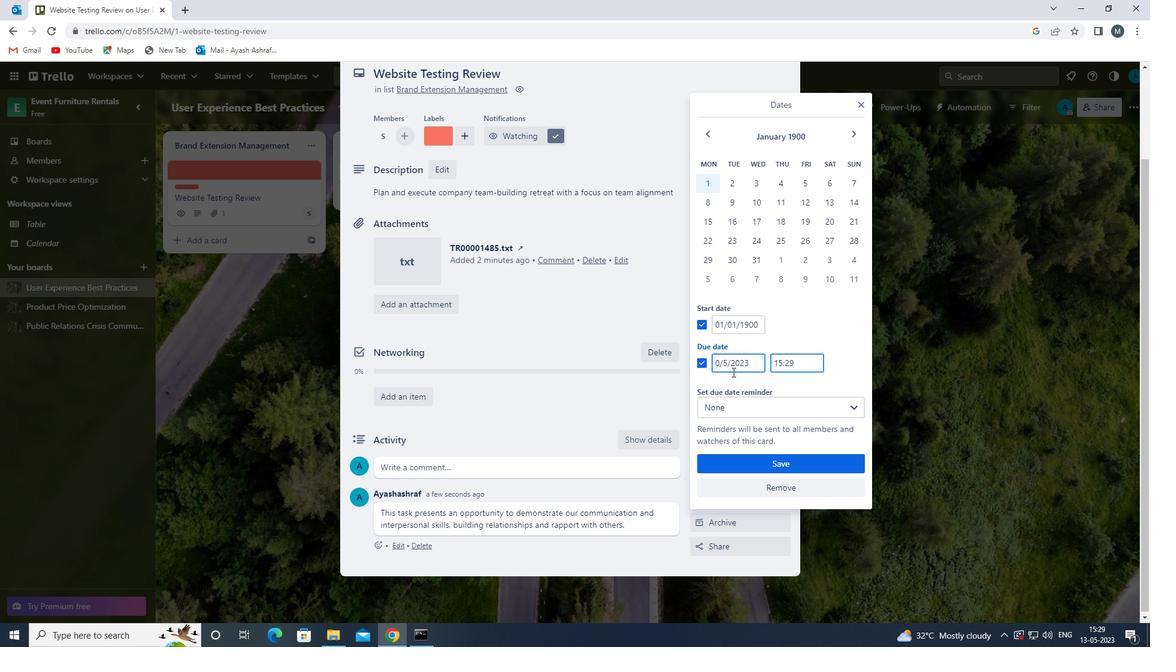 
Action: Mouse moved to (733, 363)
Screenshot: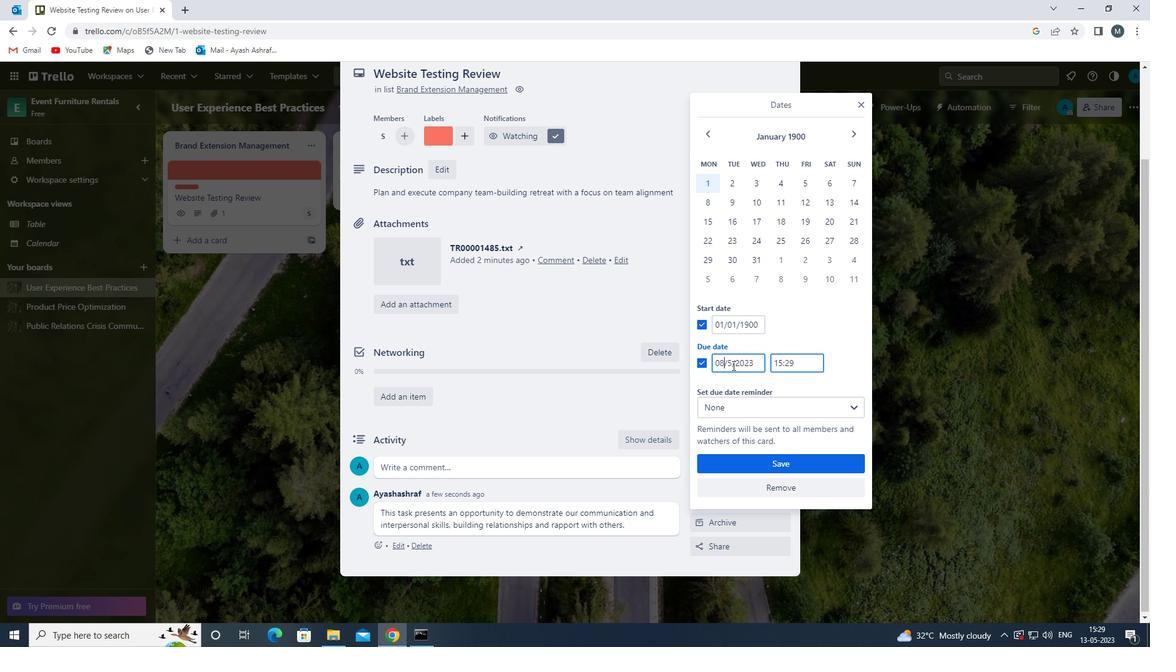 
Action: Mouse pressed left at (733, 363)
Screenshot: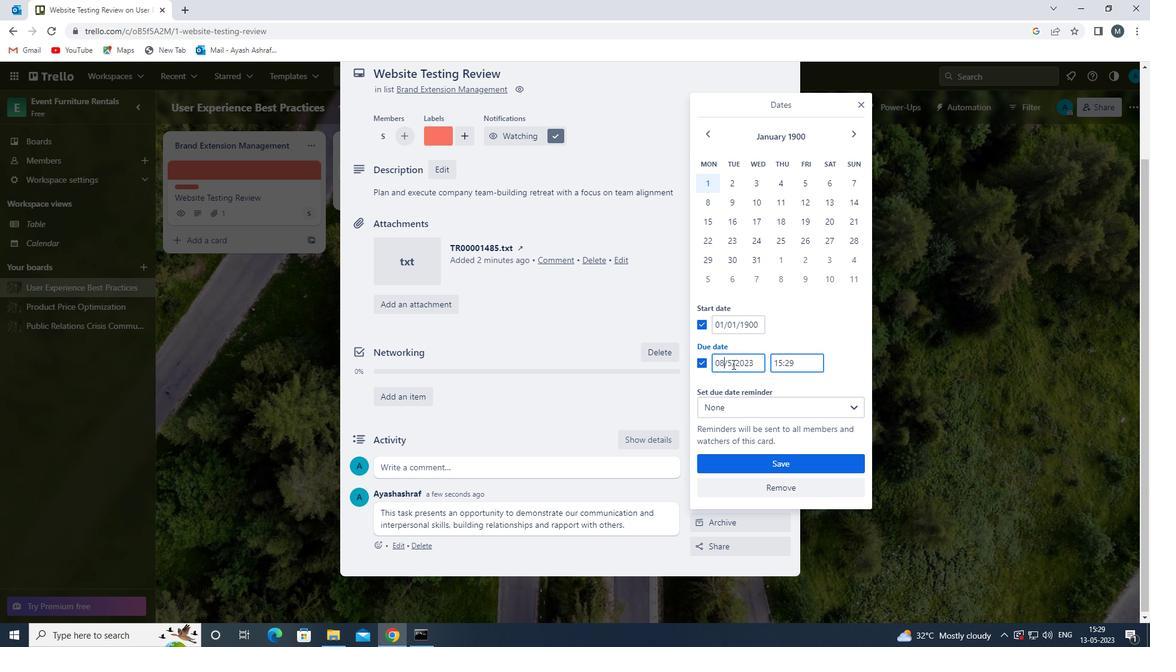 
Action: Mouse moved to (730, 376)
Screenshot: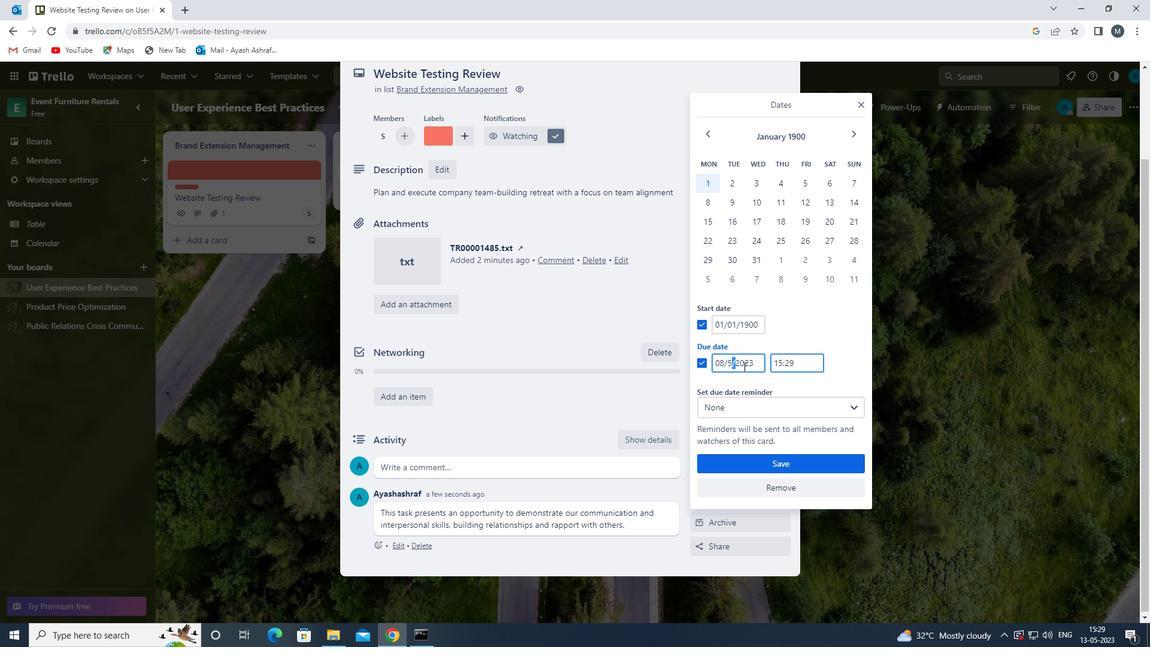 
Action: Mouse pressed left at (730, 376)
Screenshot: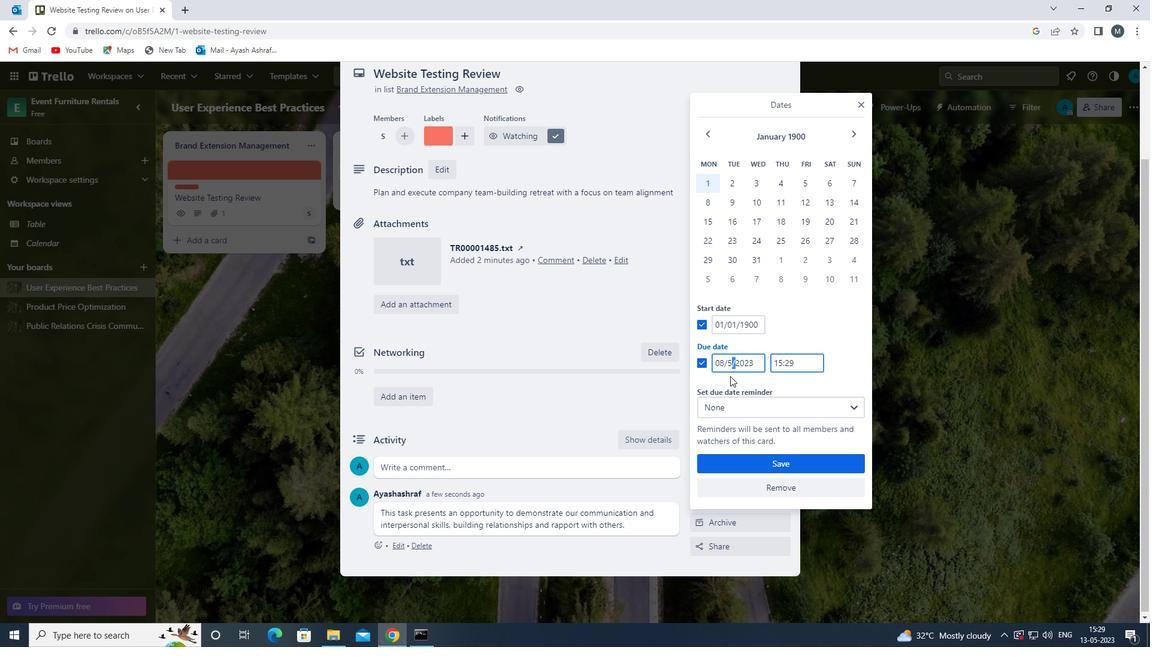 
Action: Mouse moved to (734, 363)
Screenshot: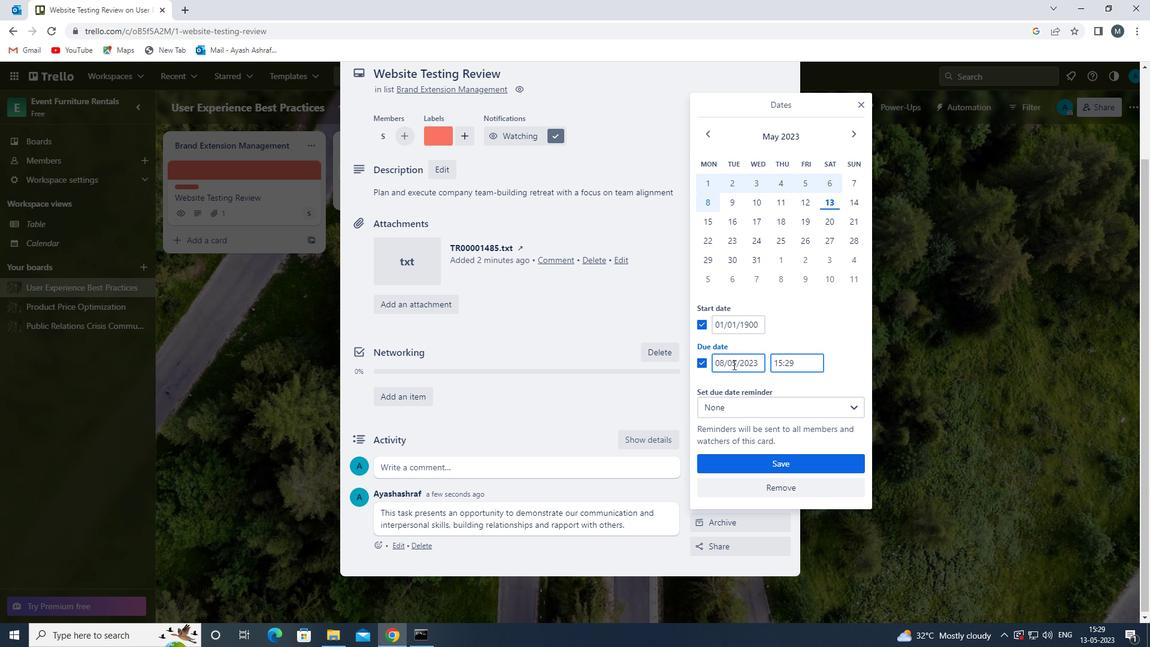 
Action: Mouse pressed left at (734, 363)
Screenshot: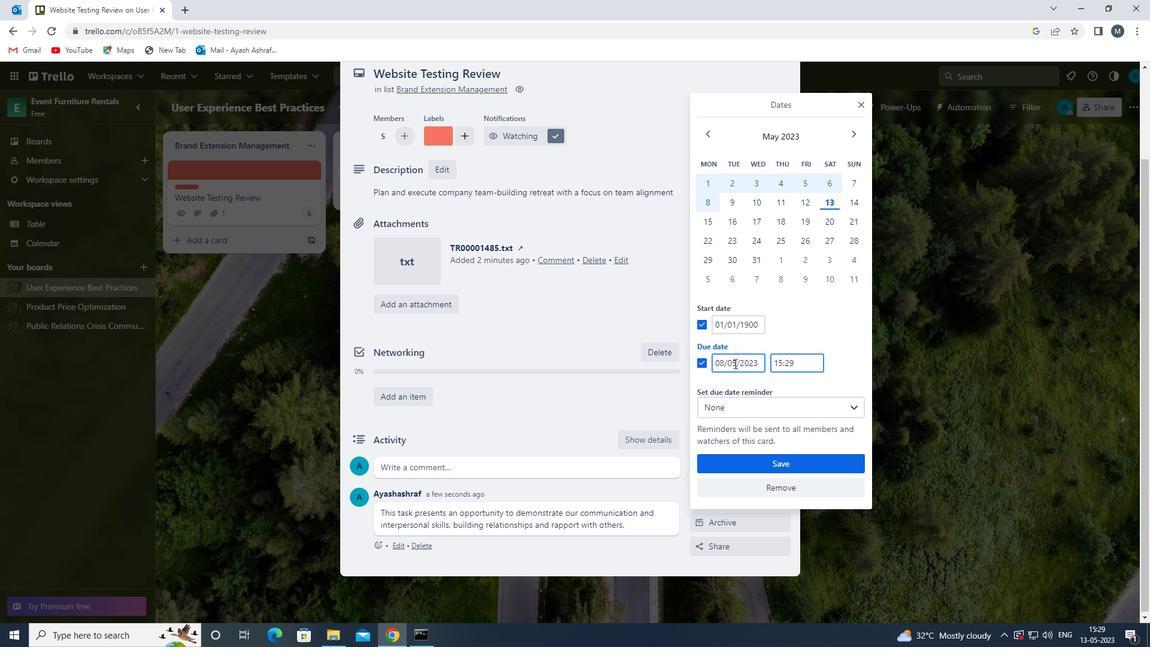 
Action: Mouse moved to (741, 372)
Screenshot: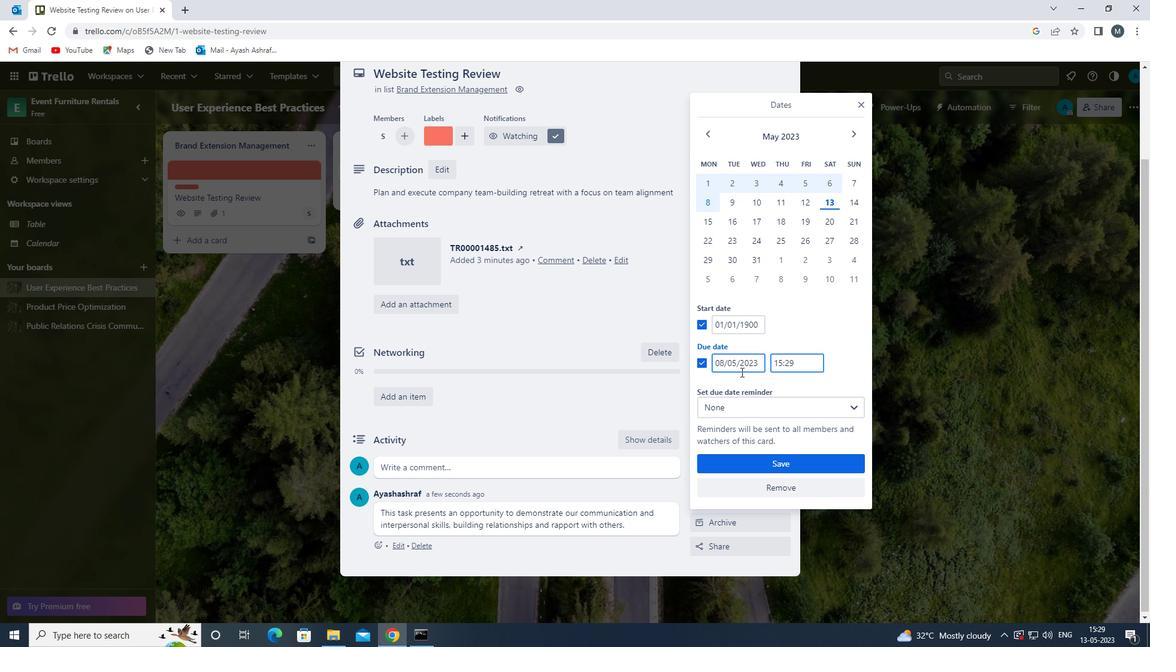 
Action: Key pressed <Key.backspace><Key.backspace>
Screenshot: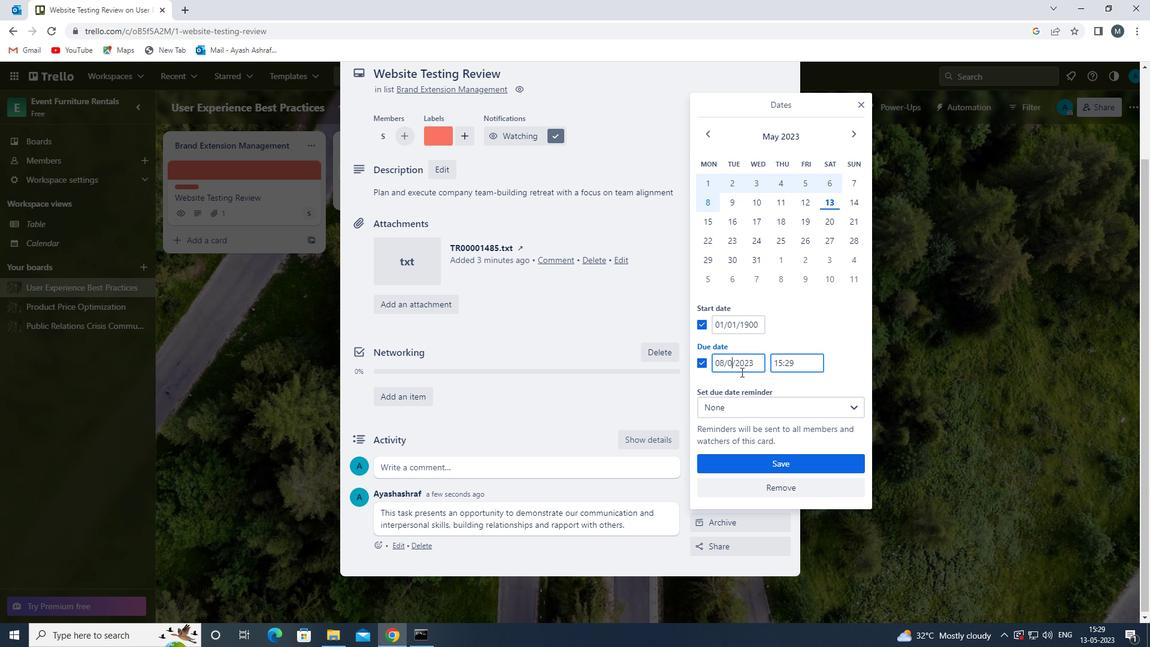 
Action: Mouse moved to (737, 371)
Screenshot: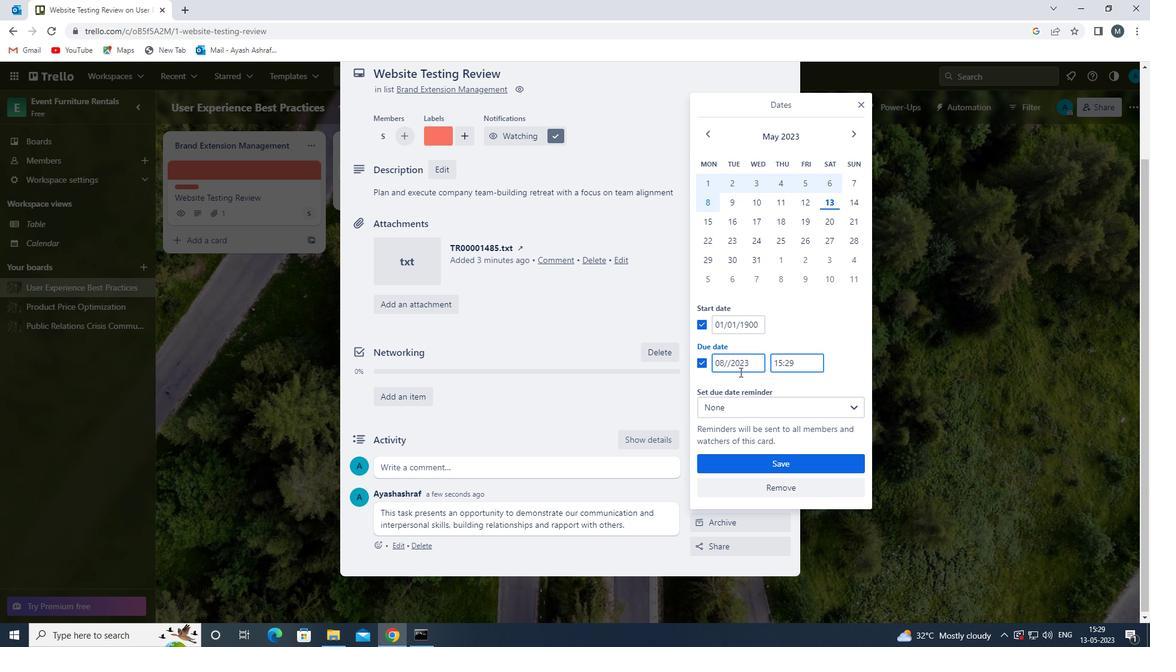 
Action: Key pressed 0
Screenshot: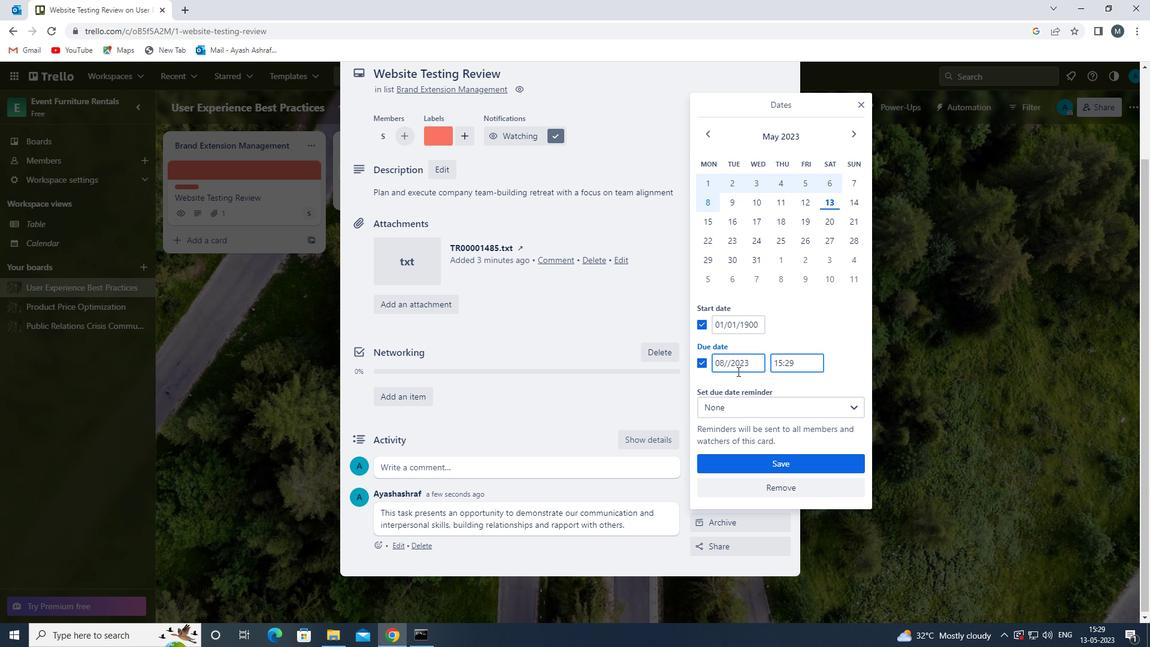 
Action: Mouse moved to (737, 371)
Screenshot: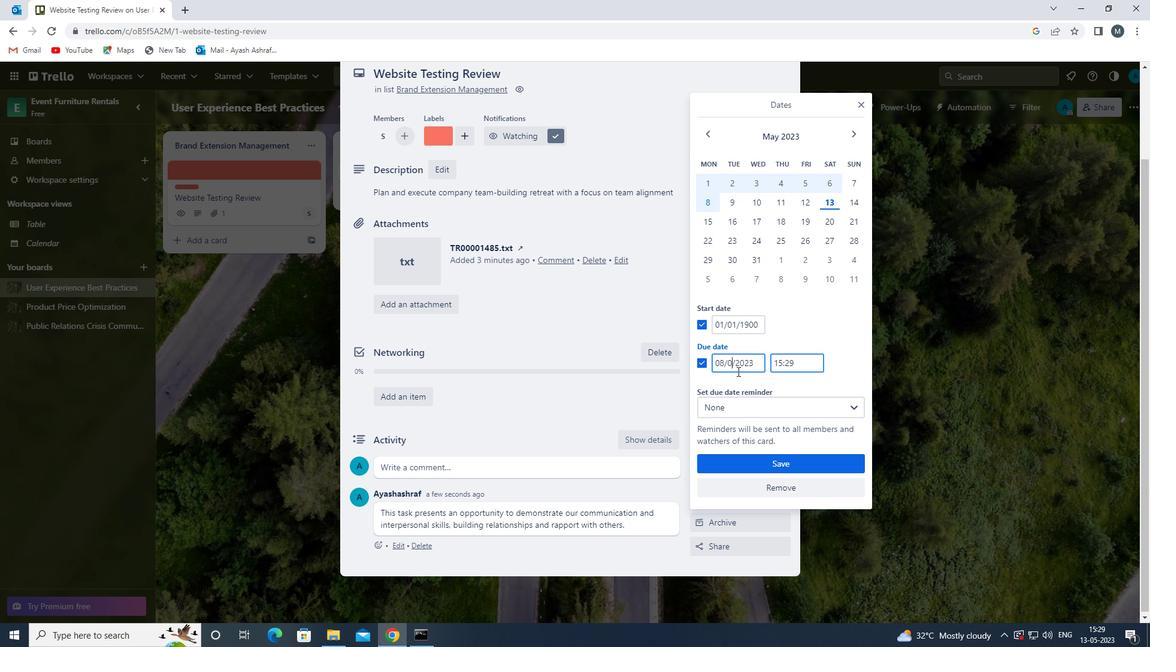 
Action: Key pressed 1
Screenshot: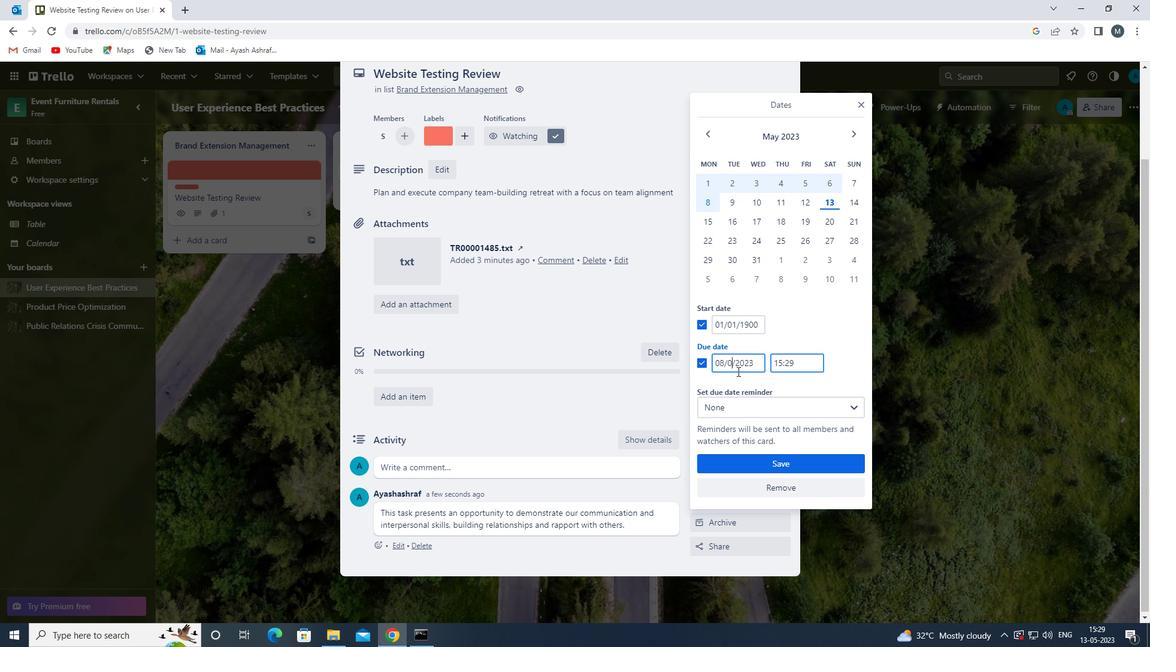 
Action: Mouse moved to (754, 364)
Screenshot: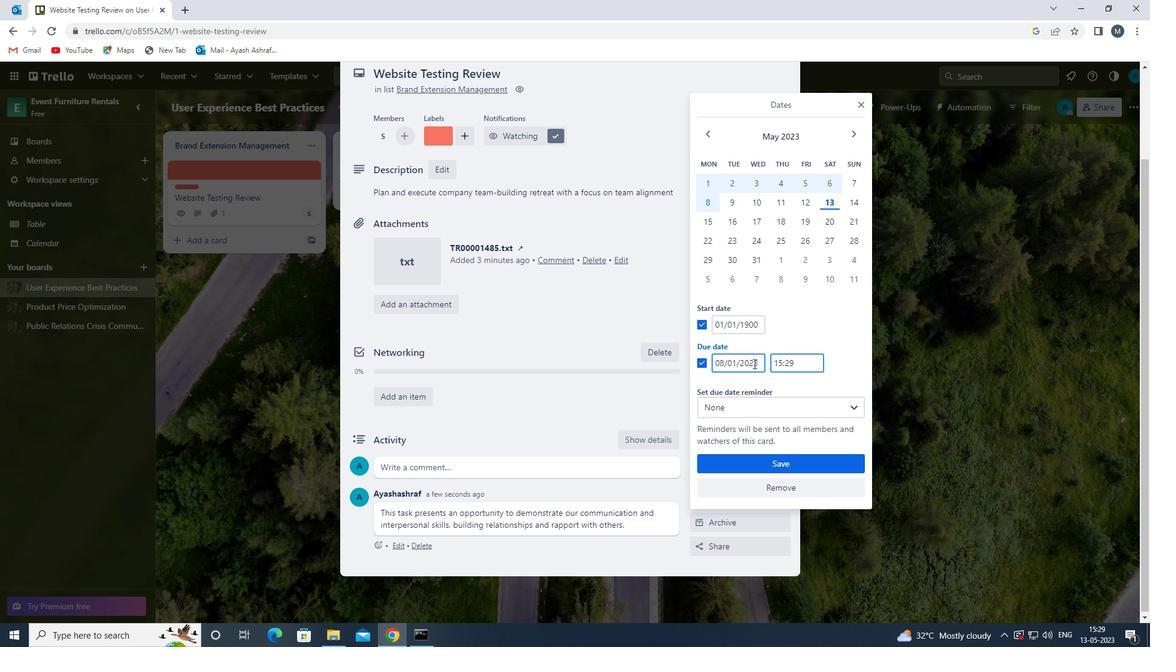 
Action: Mouse pressed left at (754, 364)
Screenshot: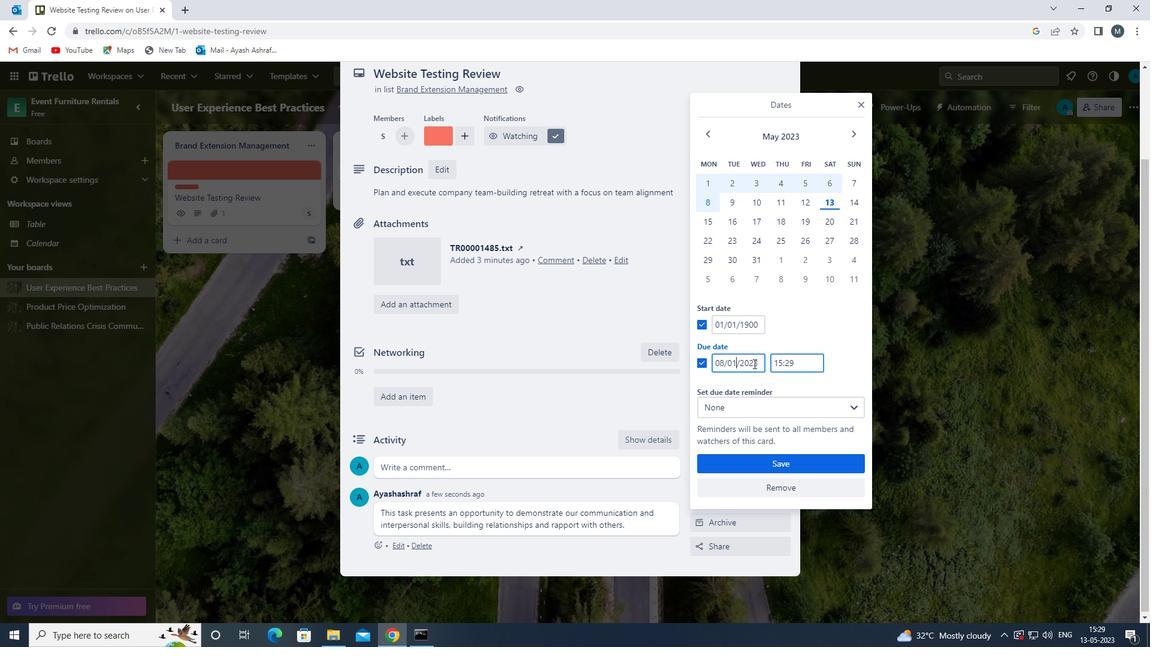 
Action: Mouse moved to (756, 363)
Screenshot: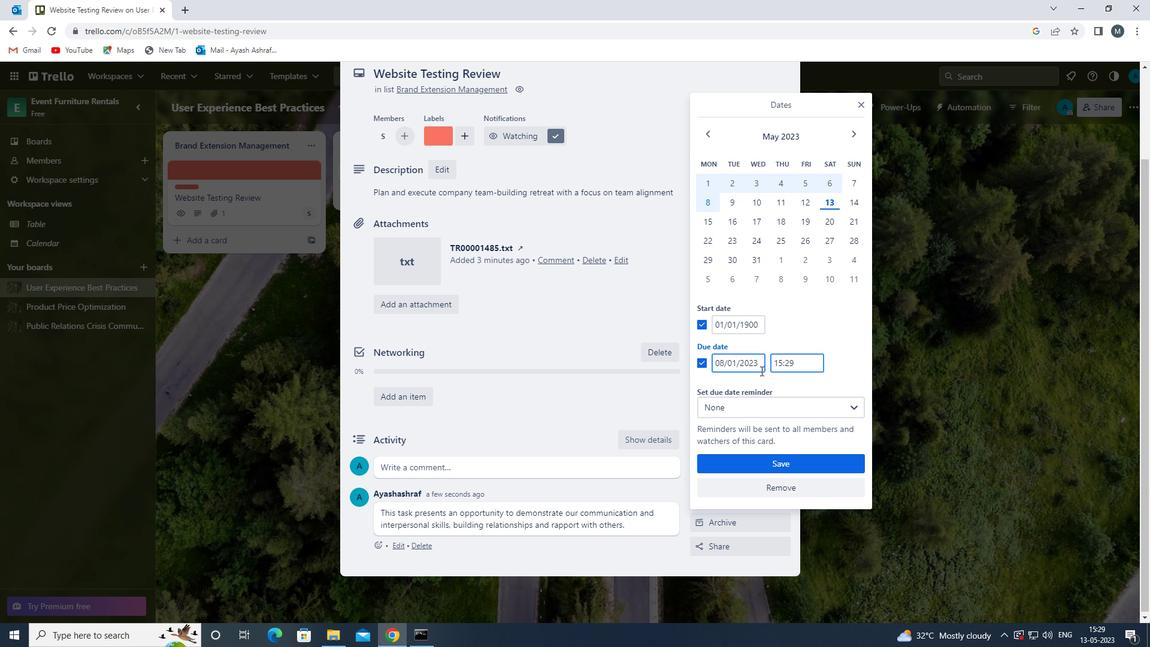 
Action: Mouse pressed left at (756, 363)
Screenshot: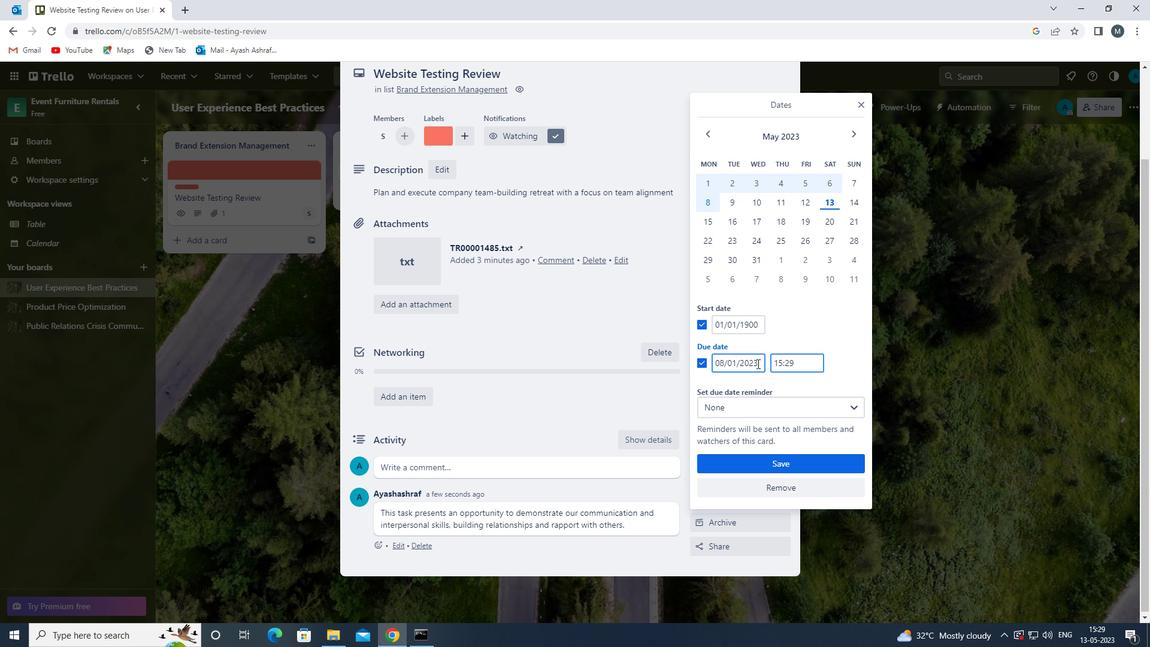 
Action: Mouse moved to (751, 370)
Screenshot: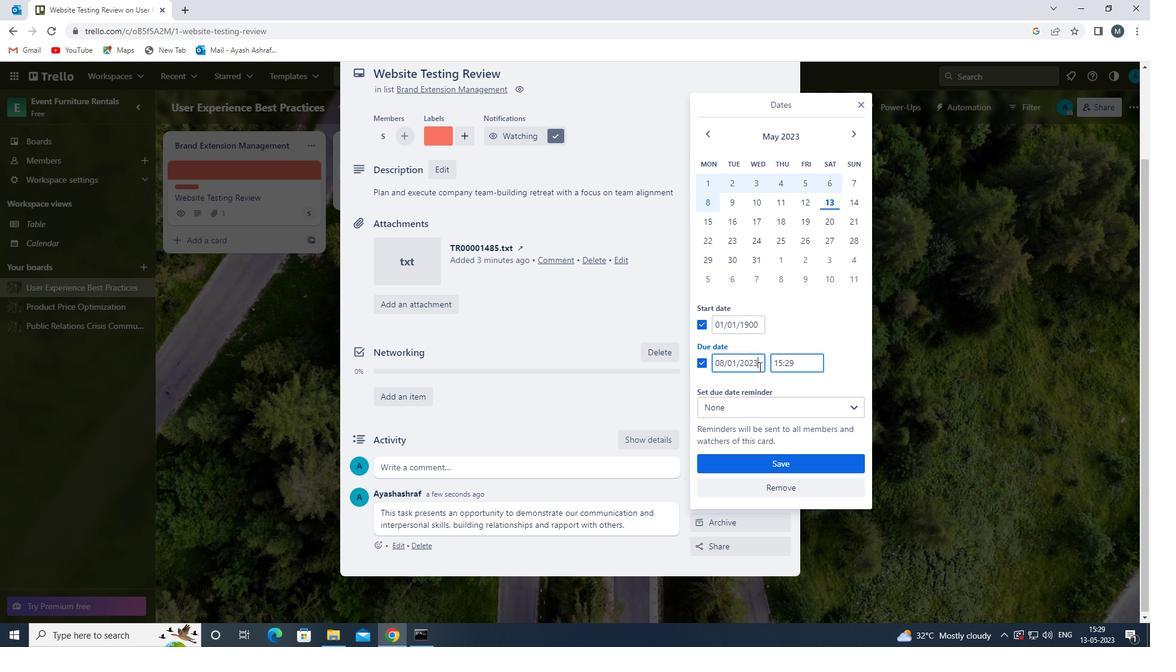 
Action: Key pressed <Key.backspace><Key.backspace>
Screenshot: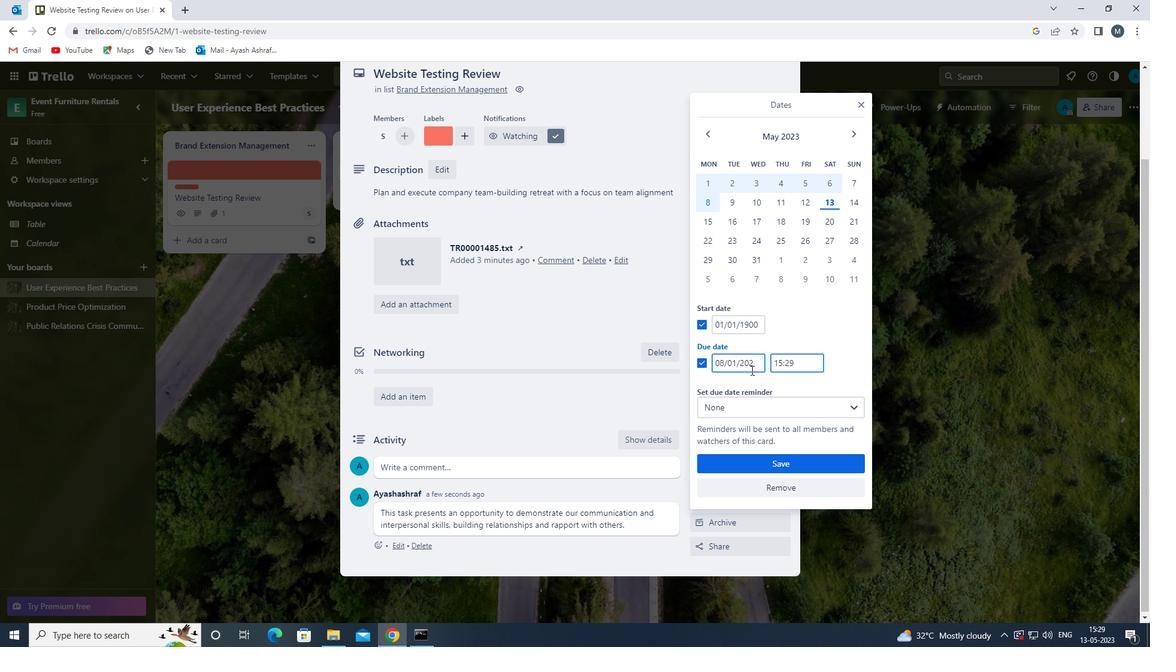 
Action: Mouse moved to (751, 371)
Screenshot: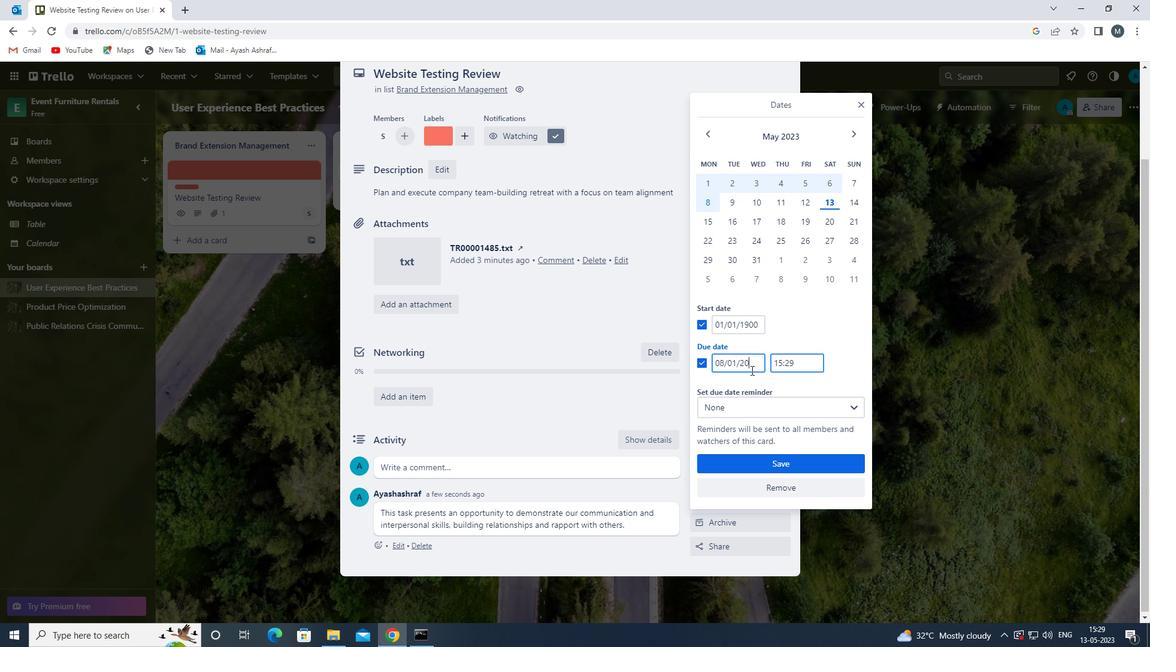 
Action: Key pressed <Key.backspace><Key.backspace>1900
Screenshot: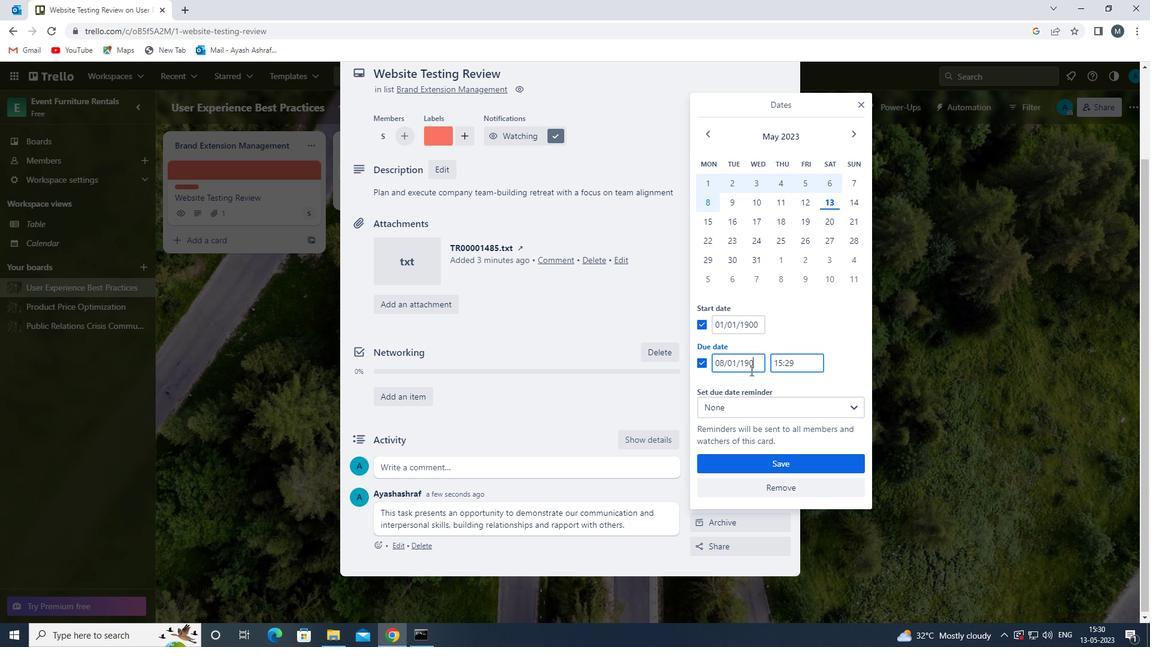 
Action: Mouse moved to (755, 463)
Screenshot: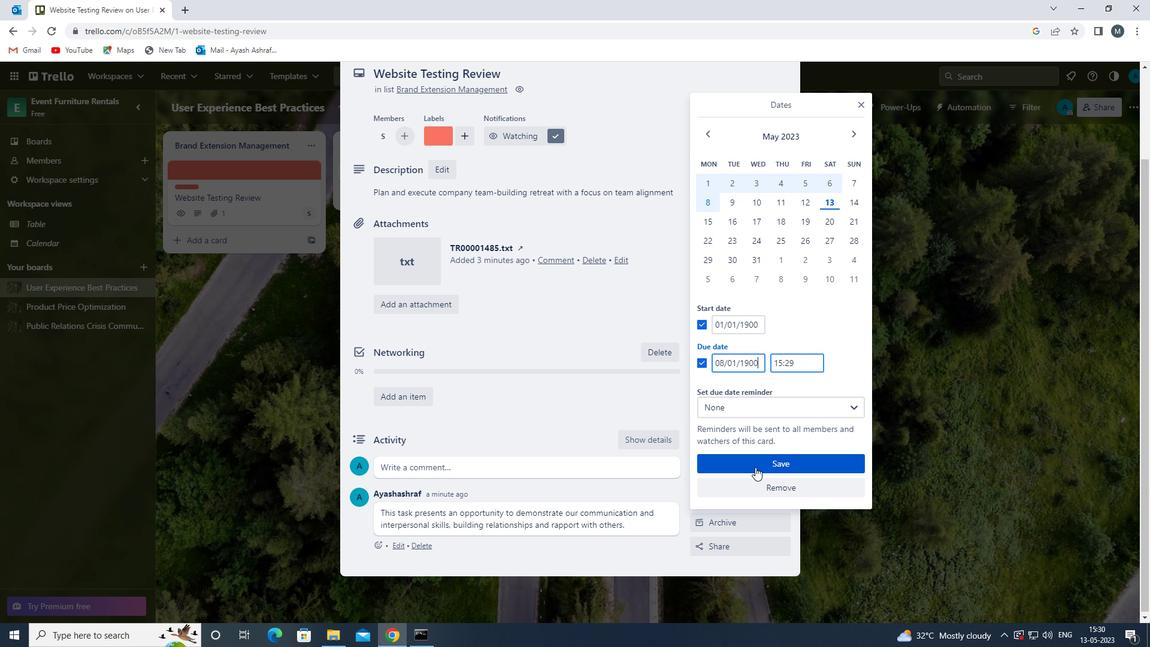 
Action: Mouse pressed left at (755, 463)
Screenshot: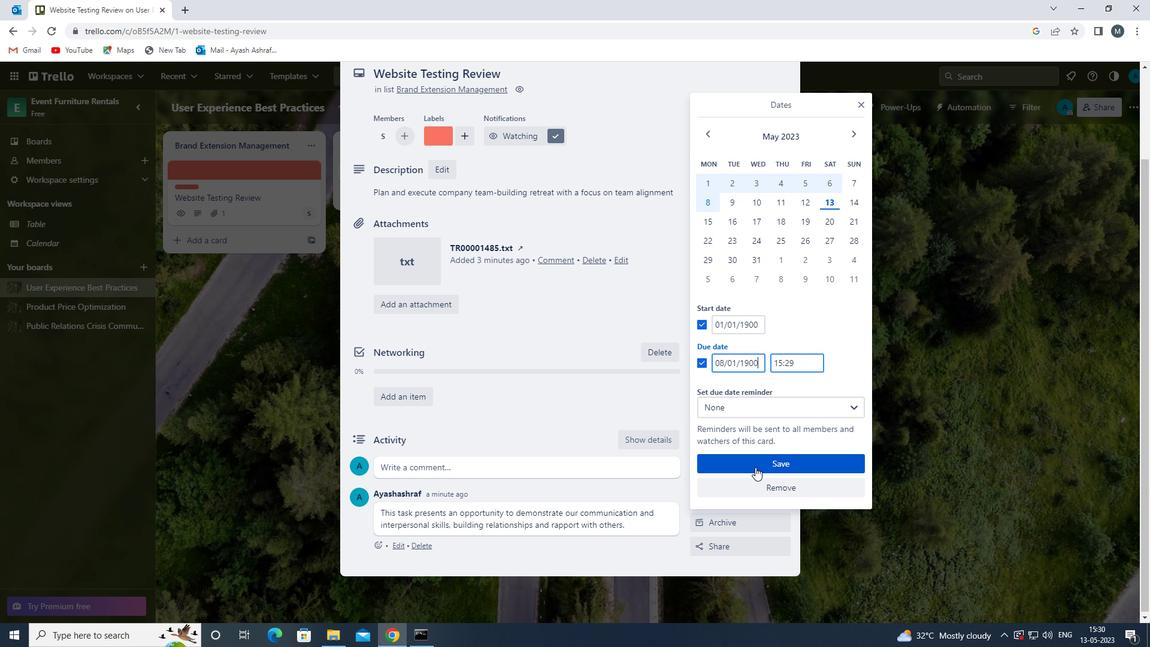 
Action: Mouse moved to (557, 499)
Screenshot: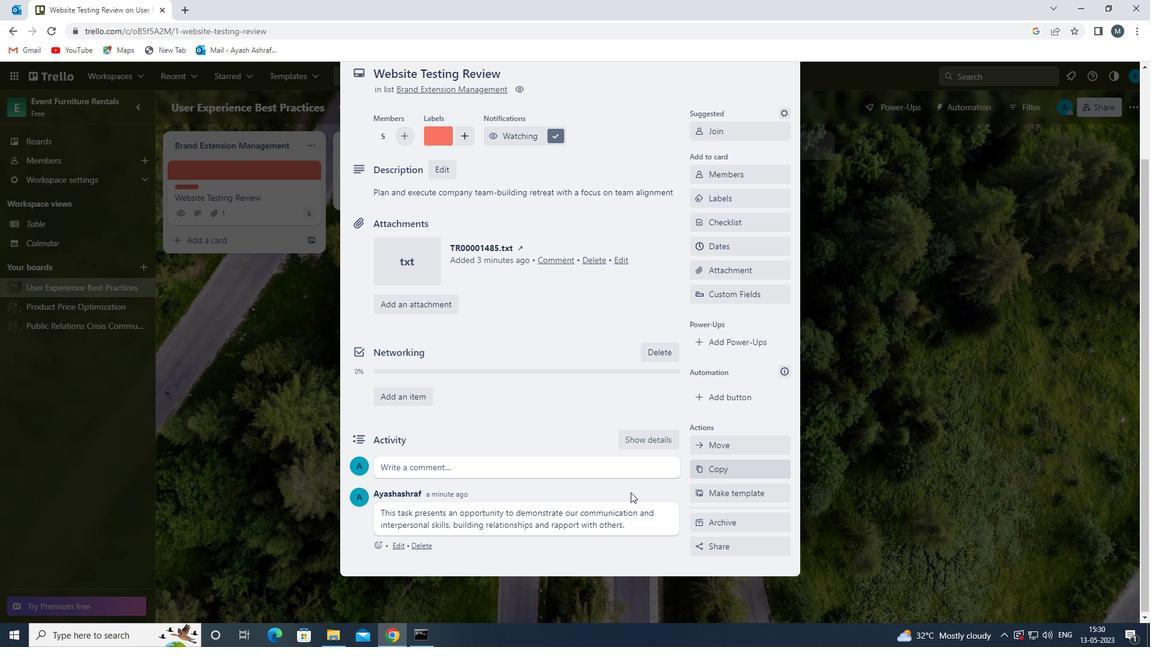 
Action: Mouse scrolled (557, 500) with delta (0, 0)
Screenshot: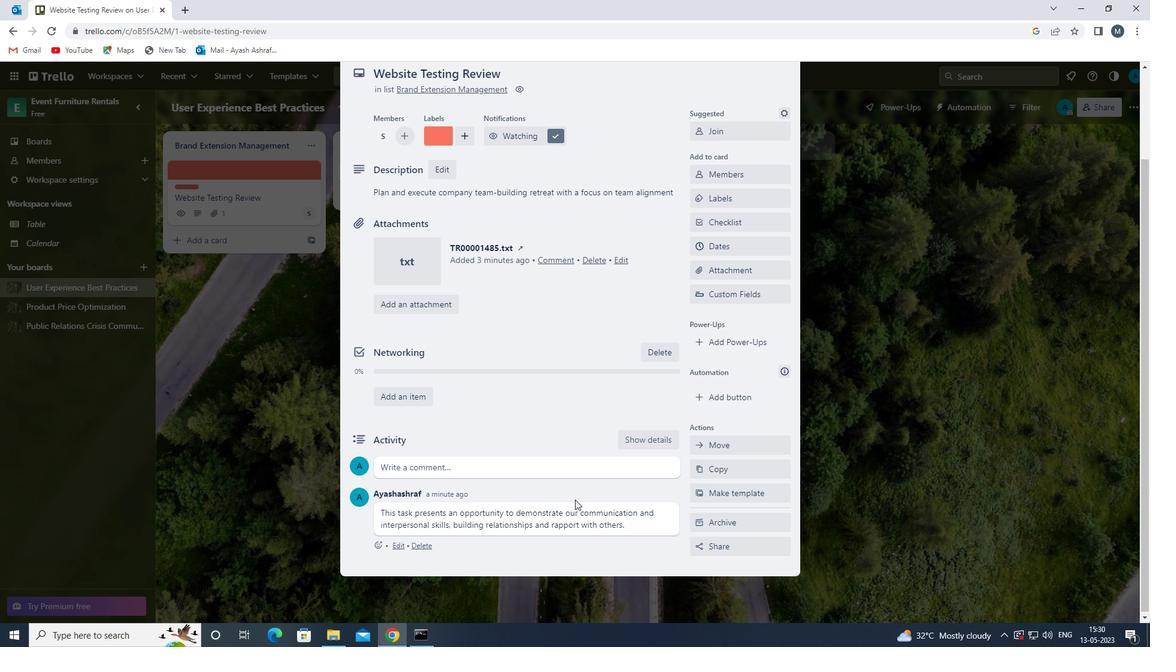 
Action: Mouse scrolled (557, 500) with delta (0, 0)
Screenshot: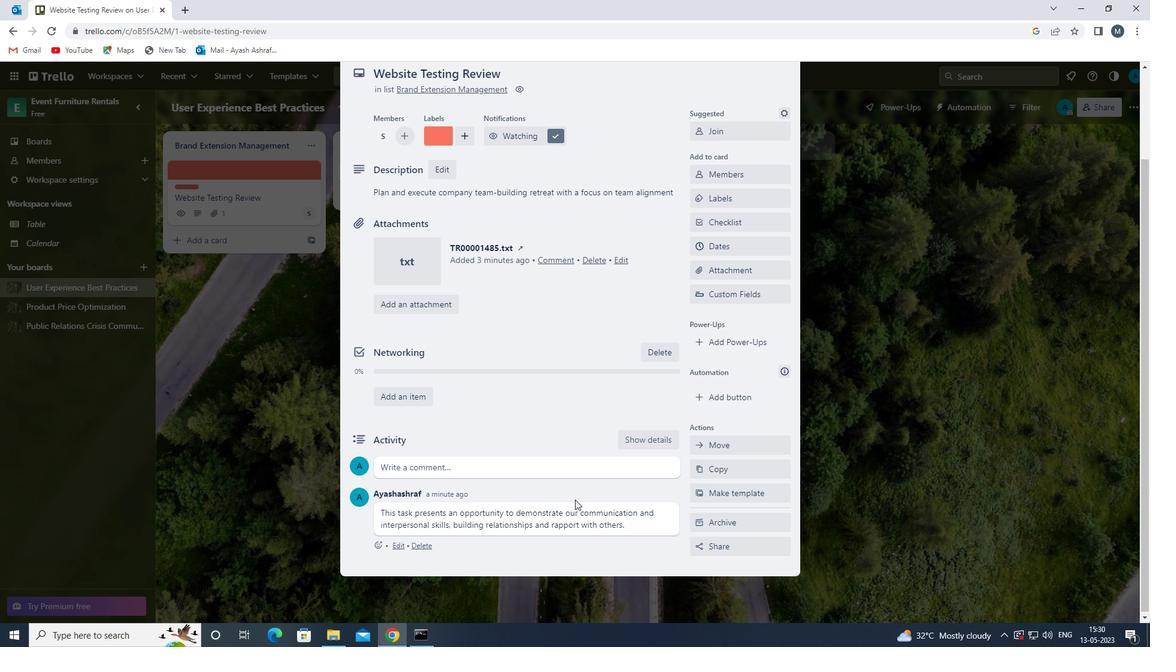 
Action: Mouse scrolled (557, 500) with delta (0, 0)
Screenshot: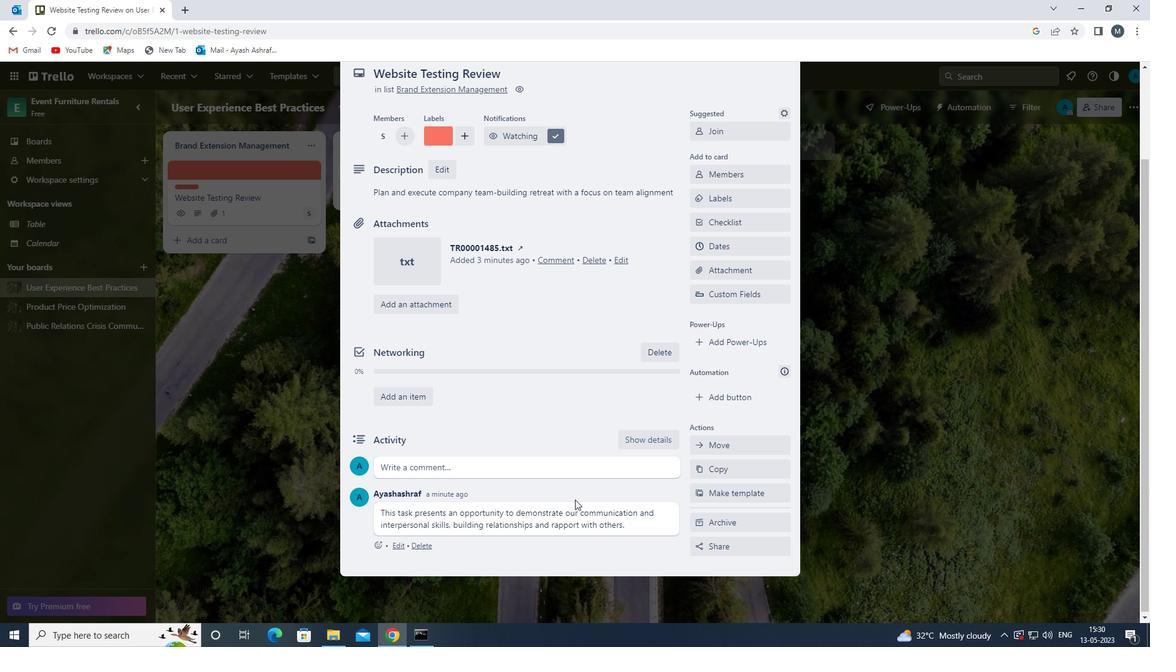 
Action: Mouse scrolled (557, 500) with delta (0, 0)
Screenshot: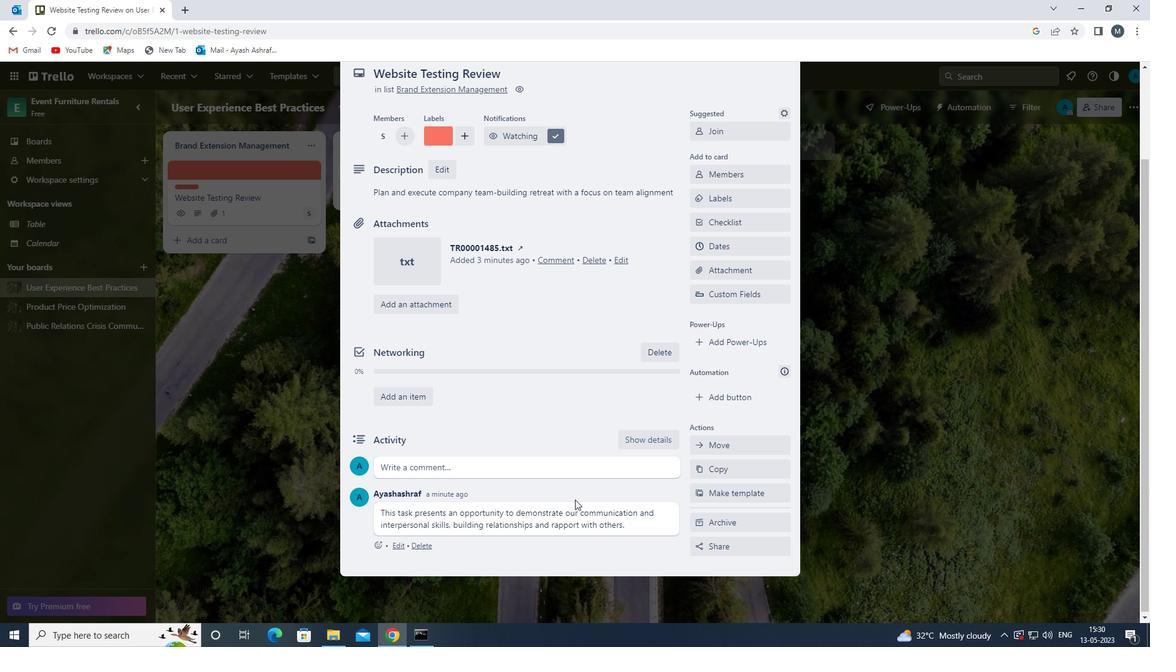 
Action: Mouse scrolled (557, 500) with delta (0, 0)
Screenshot: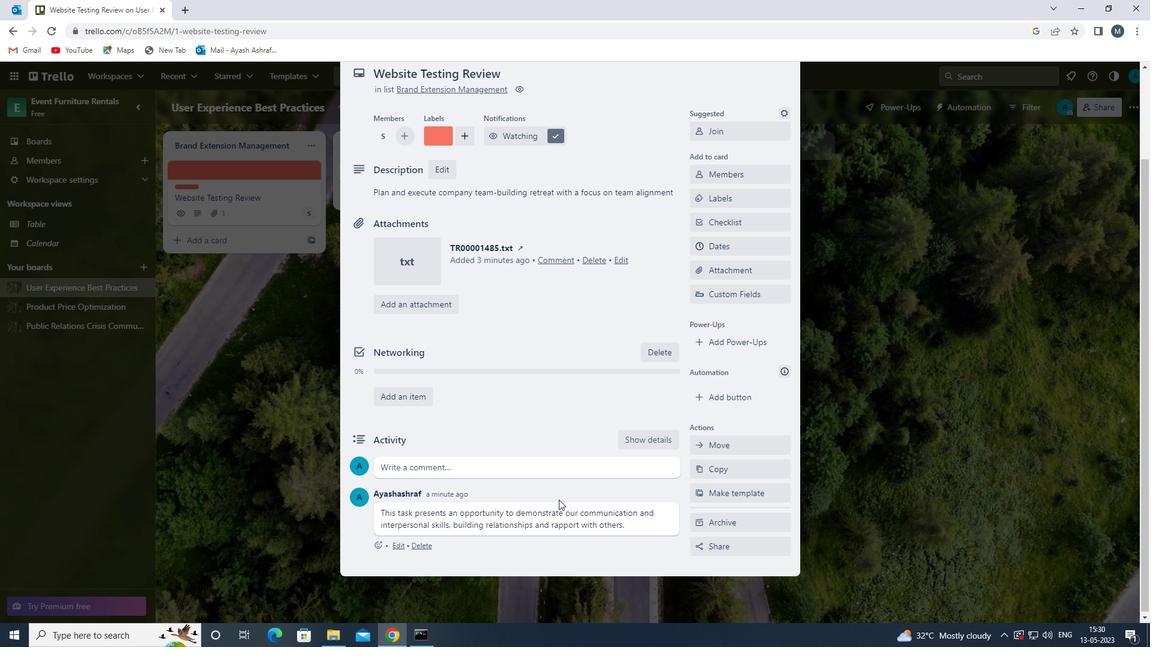 
Action: Mouse scrolled (557, 500) with delta (0, 0)
Screenshot: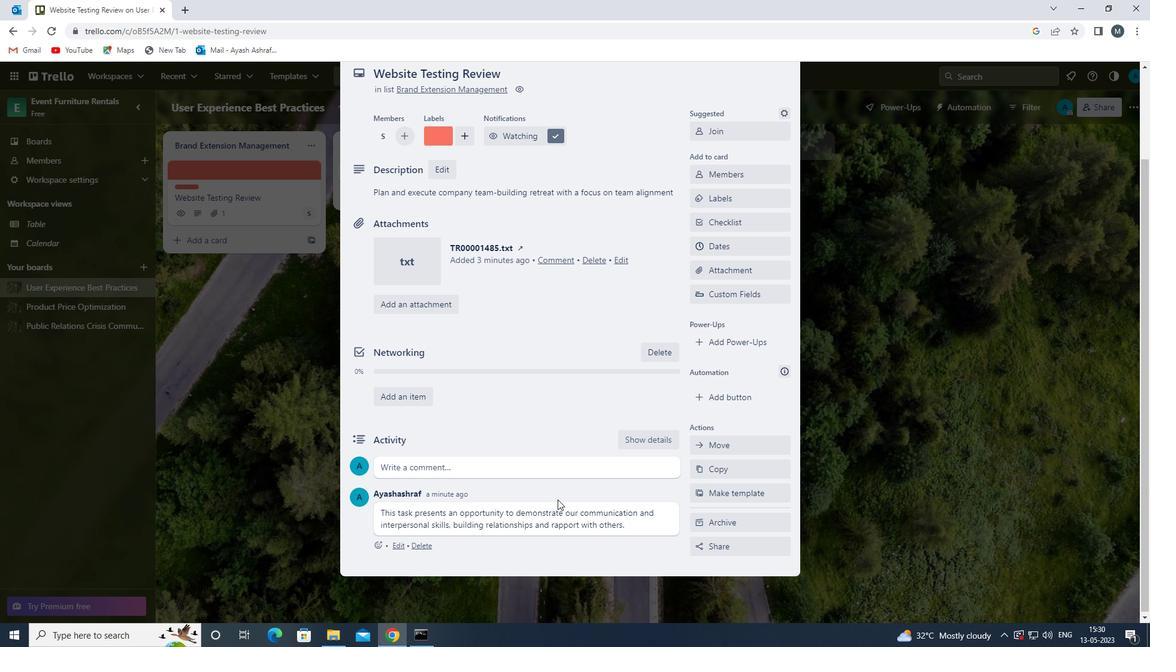 
Action: Mouse moved to (553, 498)
Screenshot: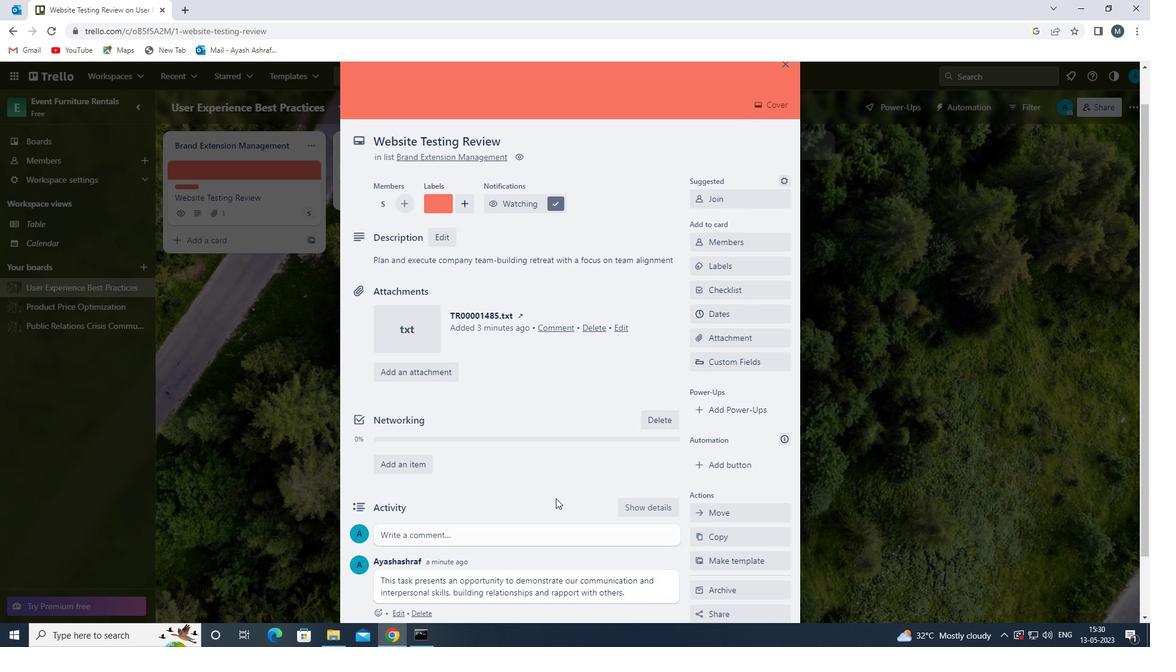
Action: Mouse scrolled (553, 498) with delta (0, 0)
Screenshot: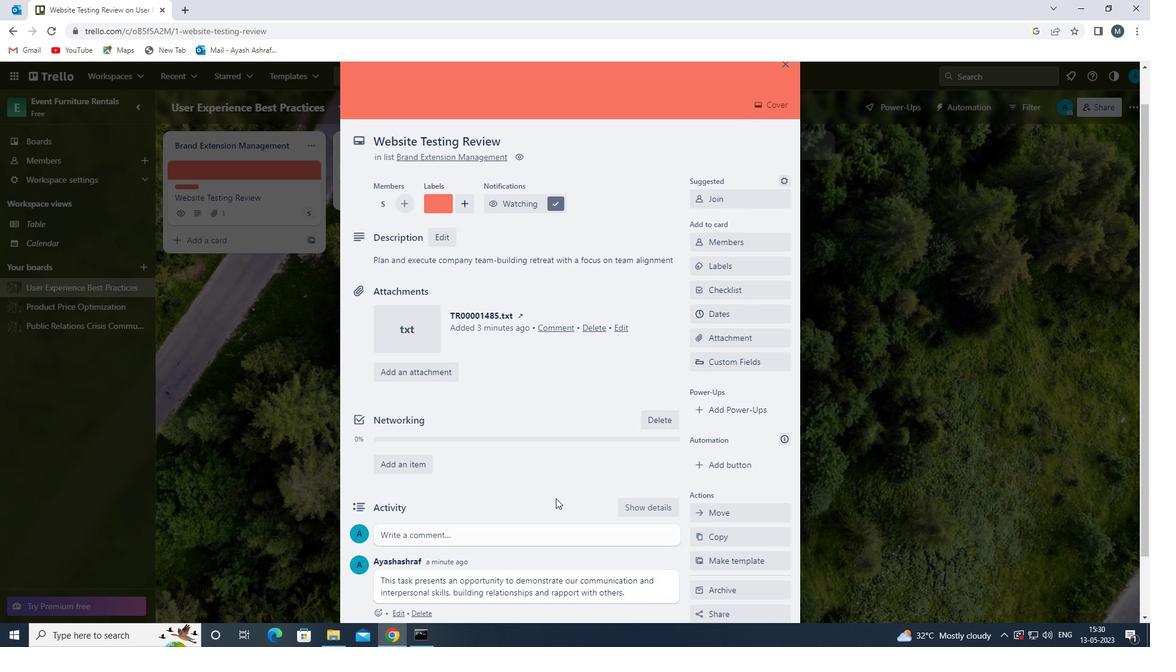 
Action: Mouse moved to (553, 496)
Screenshot: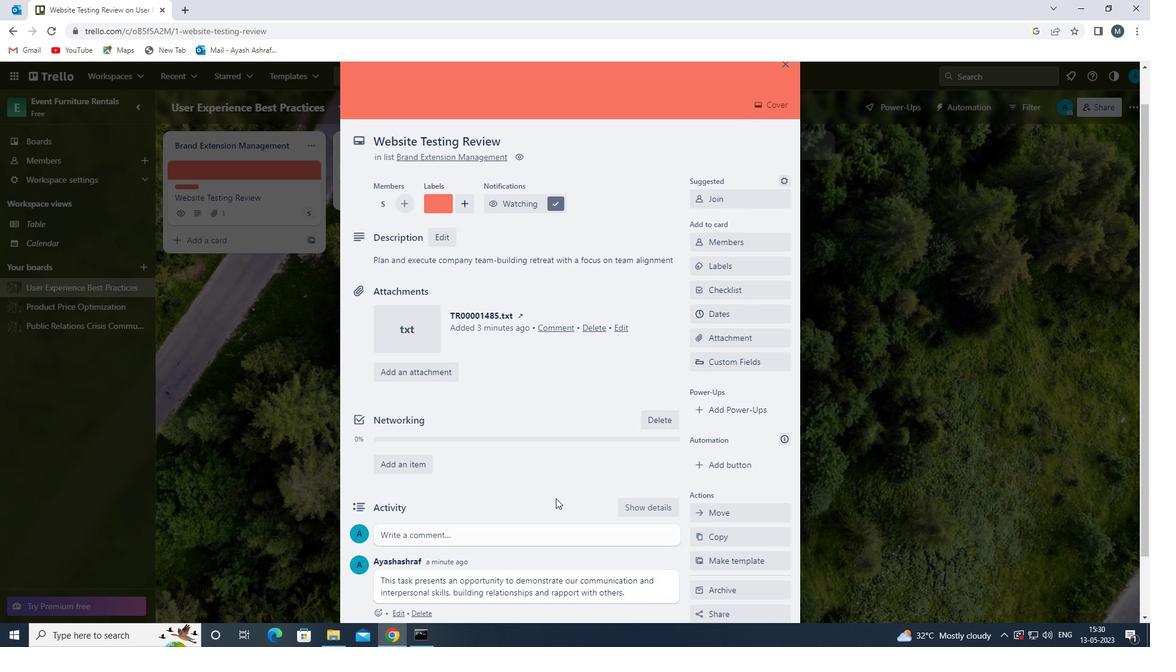 
Action: Mouse scrolled (553, 497) with delta (0, 0)
Screenshot: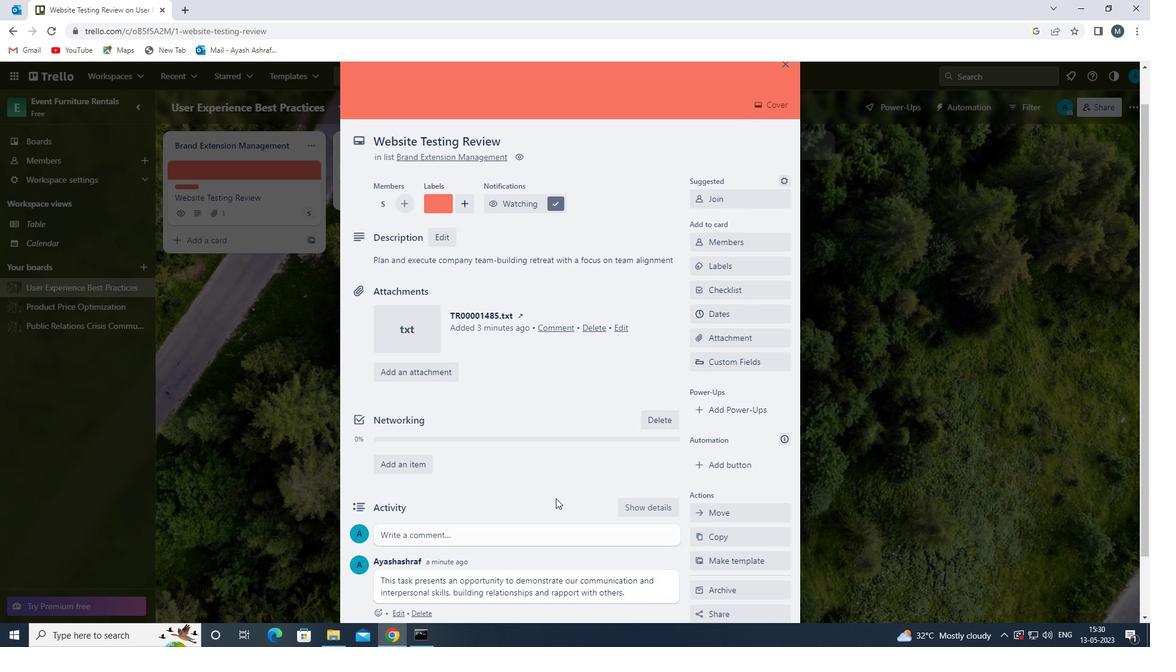 
Action: Mouse scrolled (553, 497) with delta (0, 0)
Screenshot: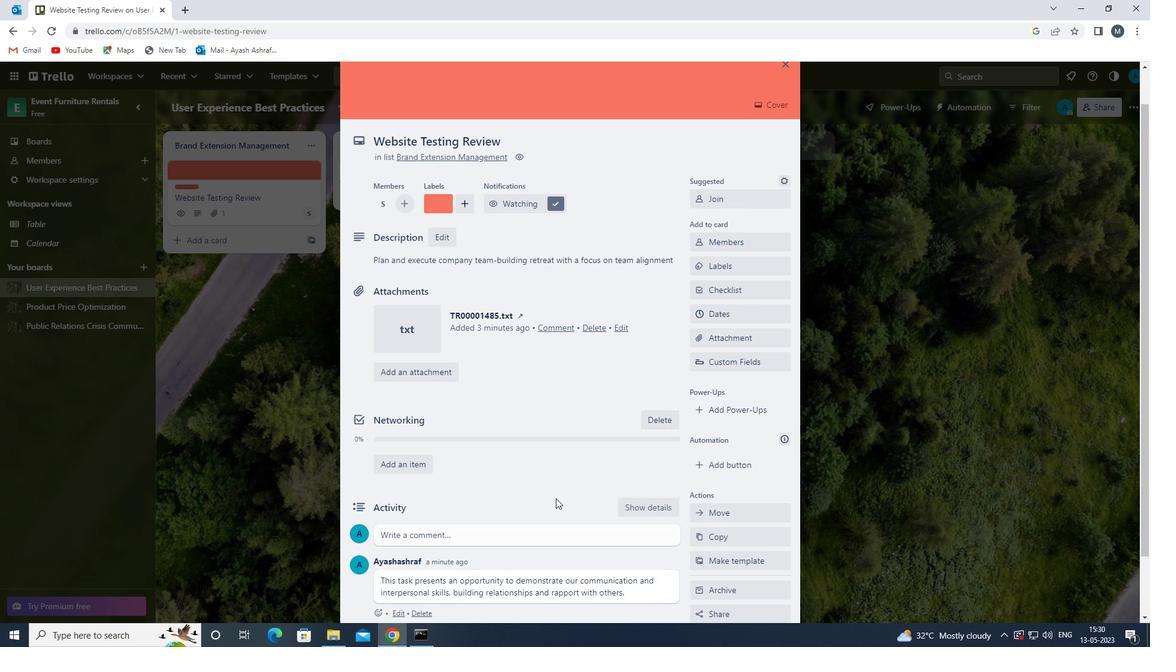 
Action: Mouse scrolled (553, 497) with delta (0, 0)
Screenshot: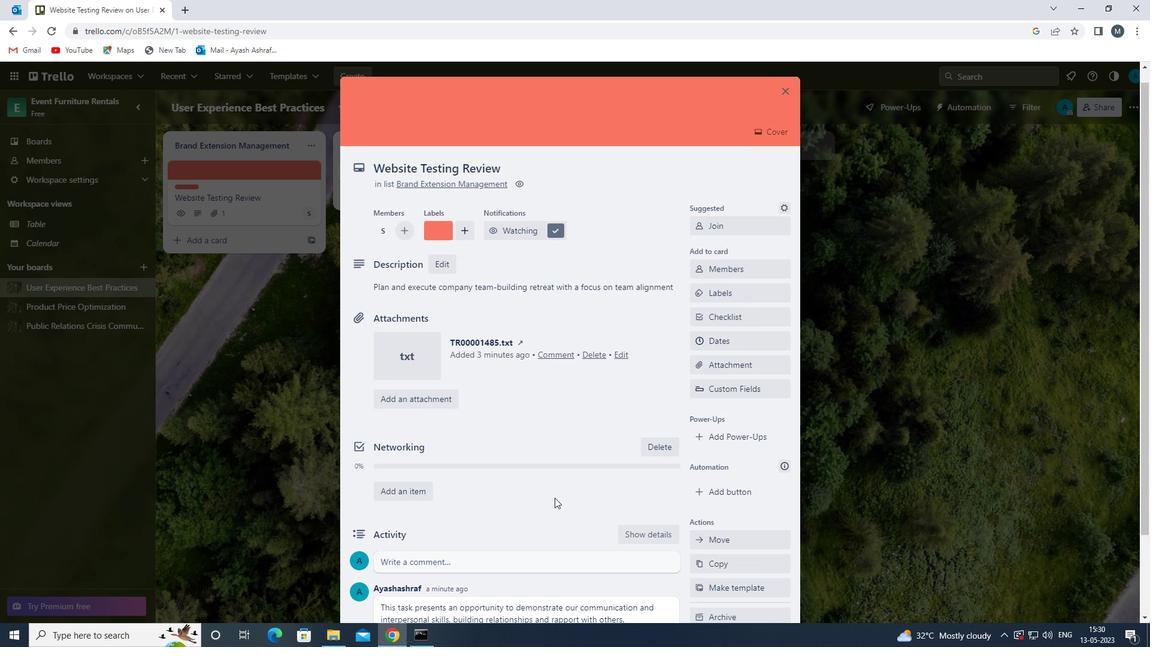
Action: Mouse moved to (551, 496)
Screenshot: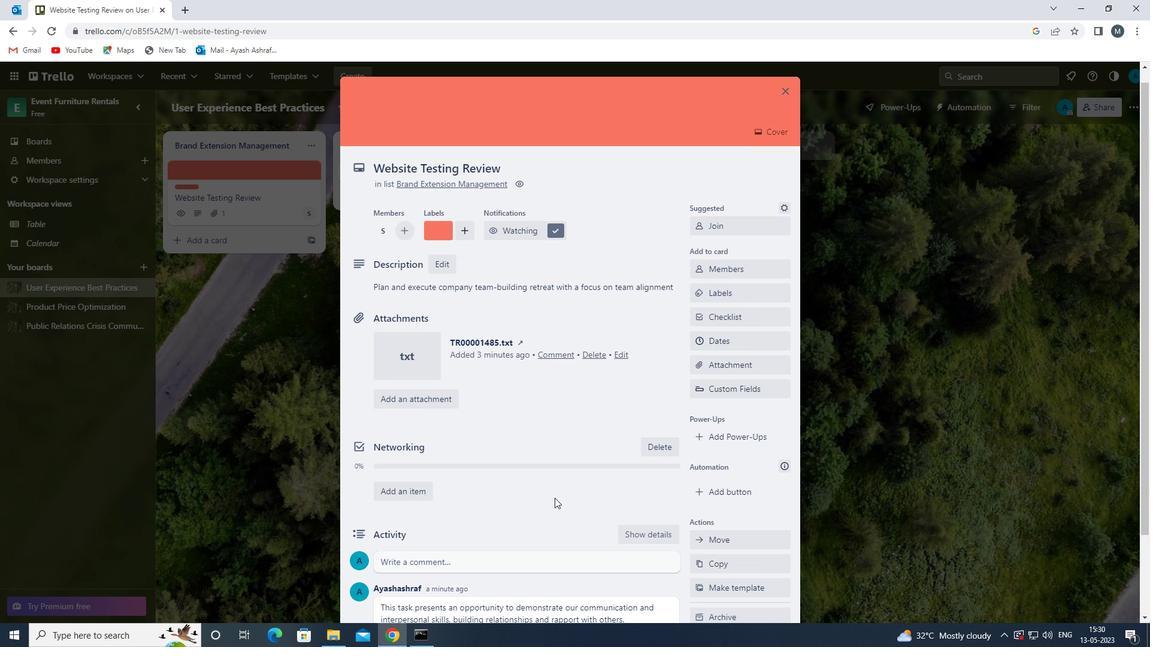 
